 Task: Slide 46 - Milestones.
Action: Mouse moved to (157, 55)
Screenshot: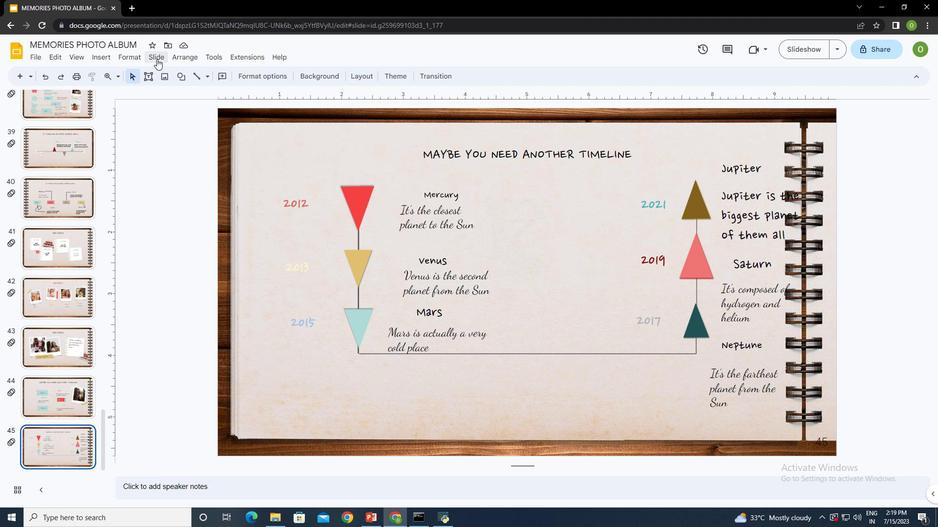 
Action: Mouse pressed left at (157, 55)
Screenshot: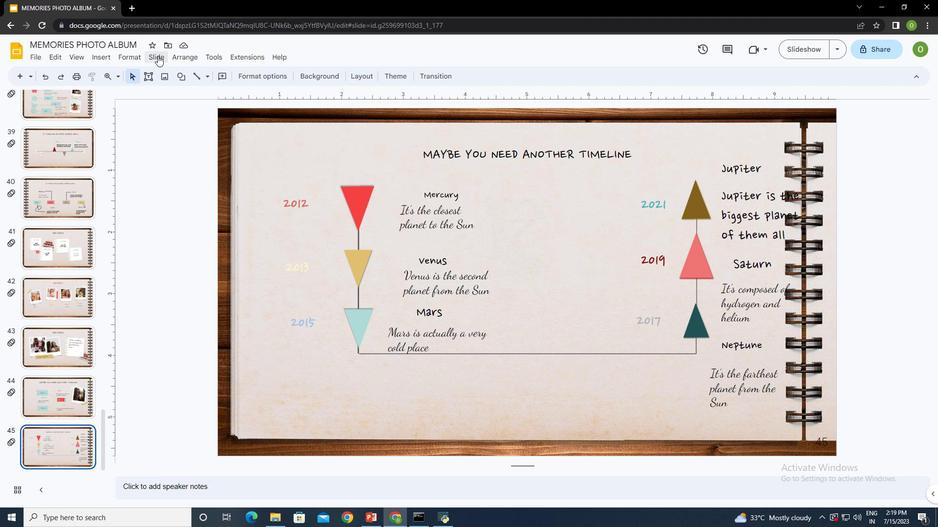 
Action: Mouse moved to (183, 73)
Screenshot: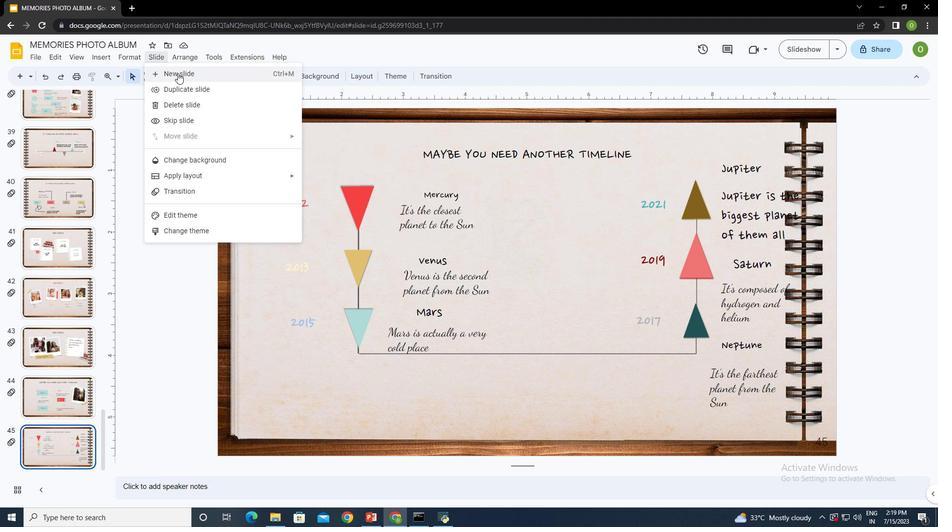 
Action: Mouse pressed left at (183, 73)
Screenshot: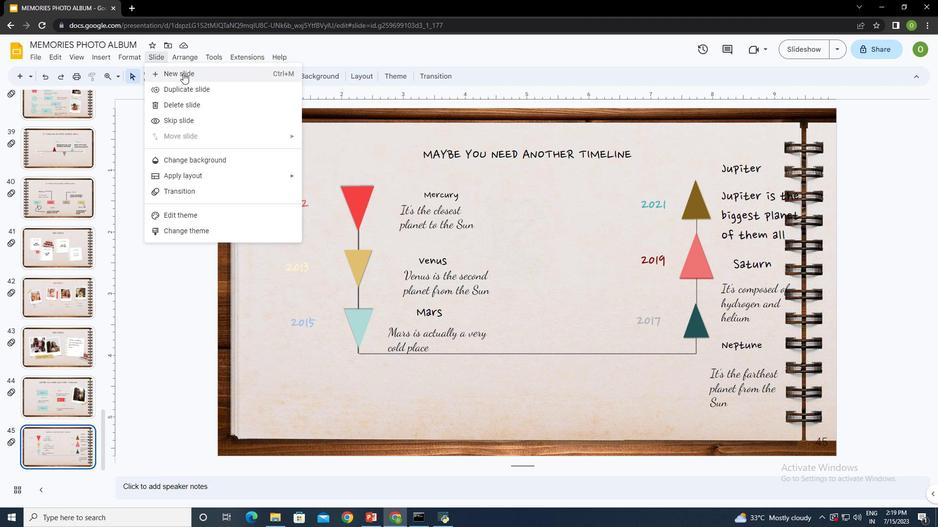 
Action: Mouse moved to (470, 162)
Screenshot: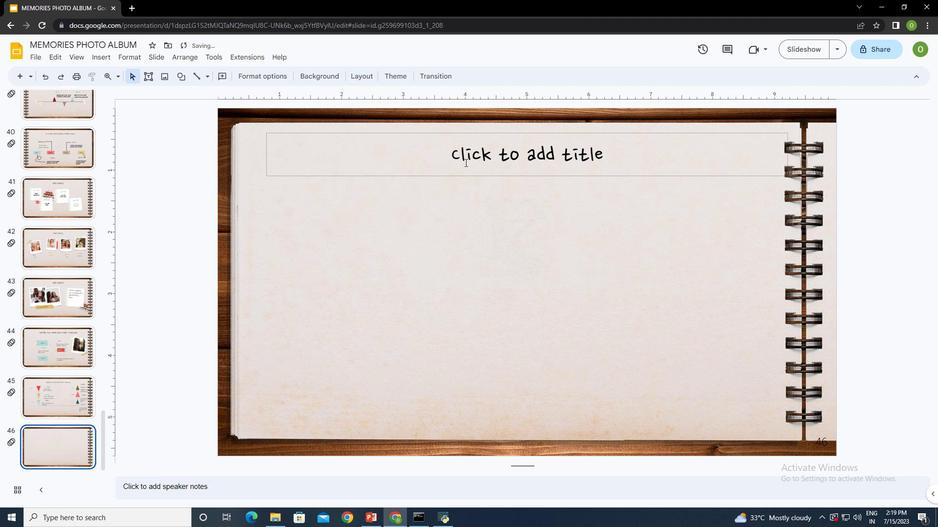 
Action: Mouse pressed left at (470, 162)
Screenshot: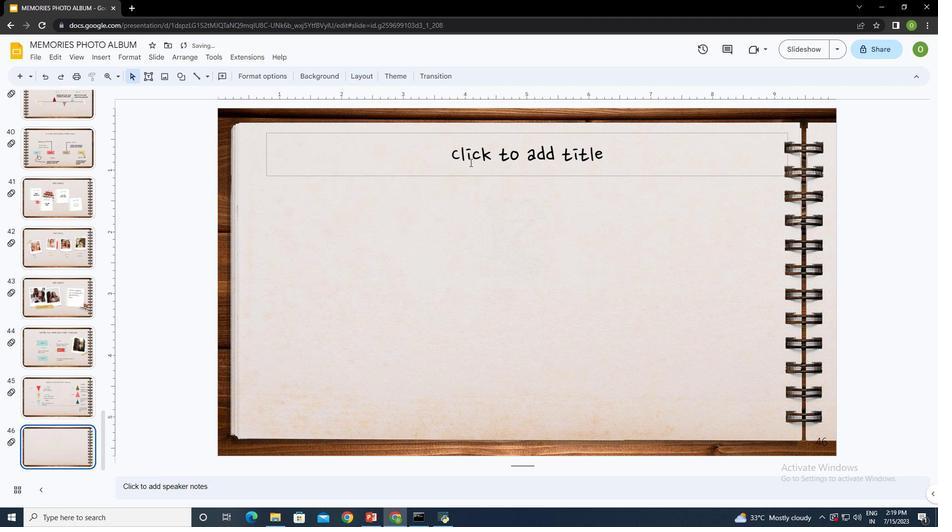 
Action: Key pressed <Key.shift><Key.caps_lock>MILESTONES
Screenshot: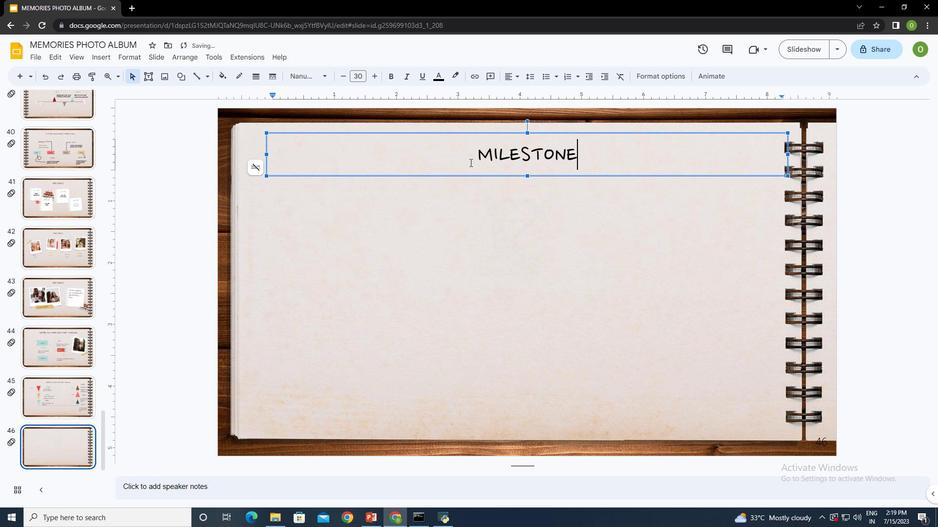 
Action: Mouse moved to (502, 199)
Screenshot: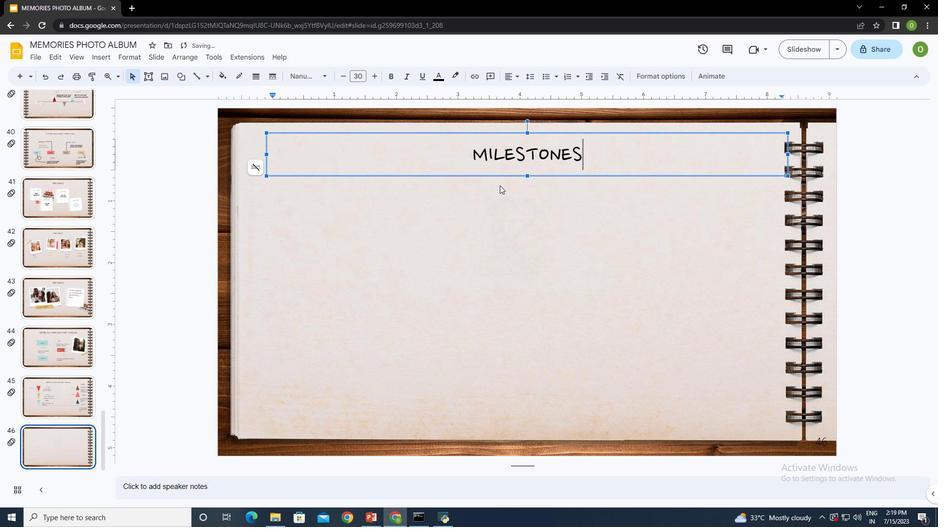 
Action: Mouse pressed left at (502, 199)
Screenshot: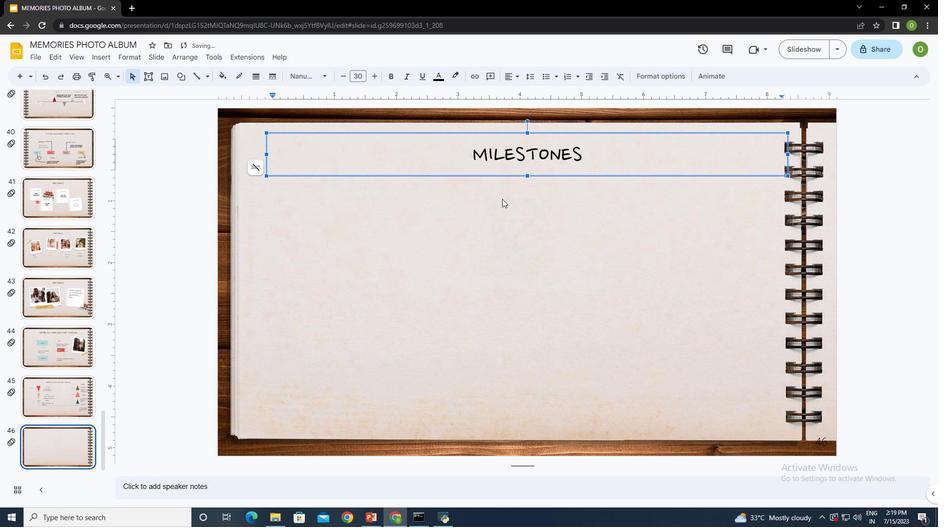 
Action: Mouse moved to (503, 152)
Screenshot: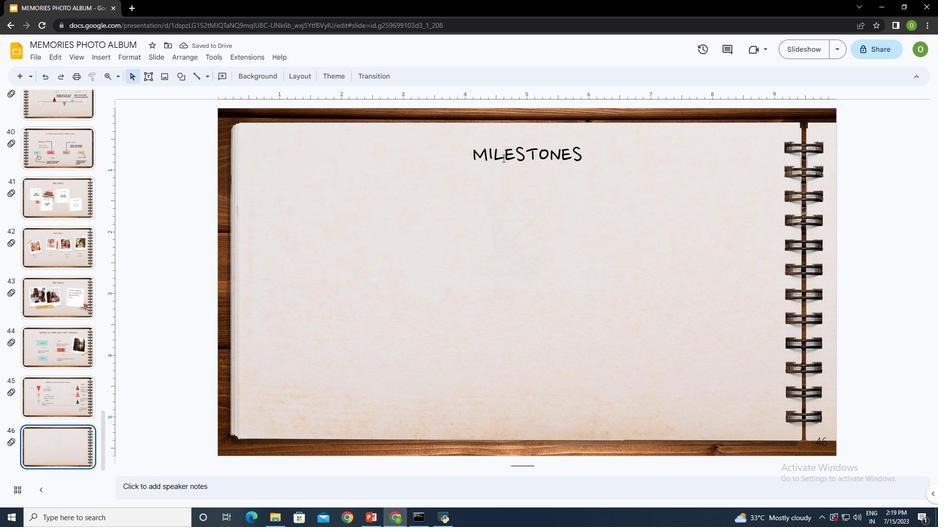 
Action: Mouse pressed left at (503, 152)
Screenshot: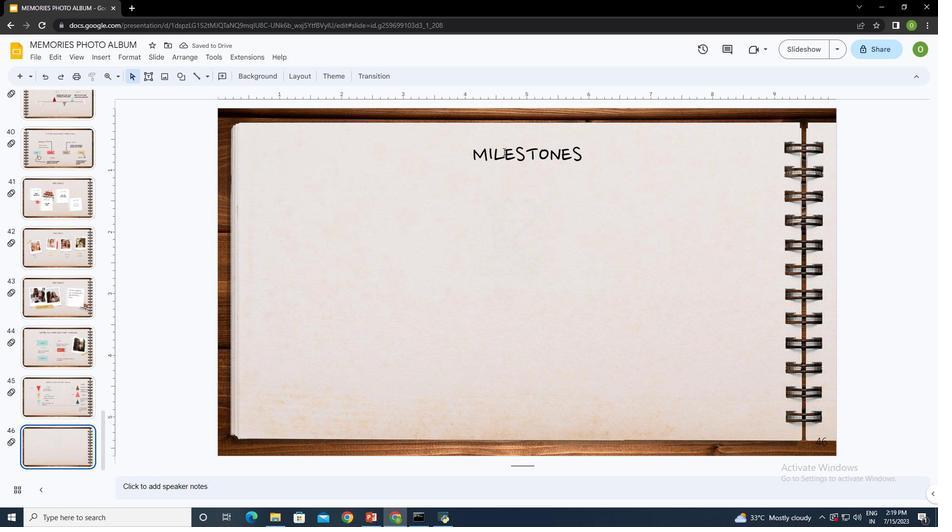 
Action: Mouse moved to (512, 153)
Screenshot: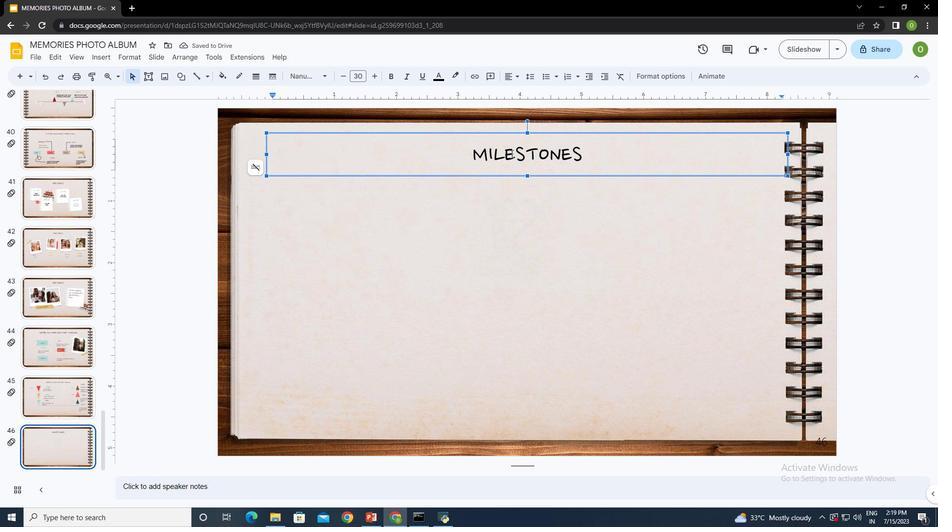 
Action: Mouse pressed left at (512, 153)
Screenshot: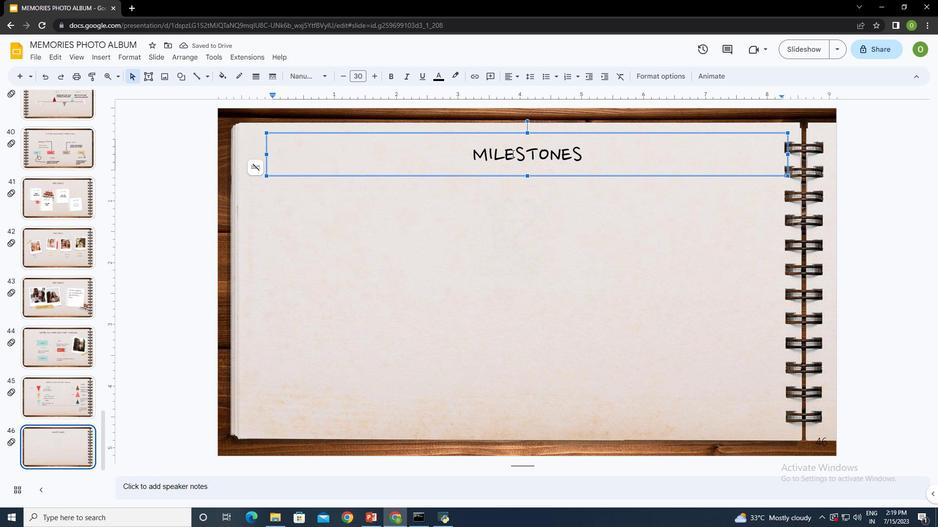 
Action: Mouse moved to (439, 77)
Screenshot: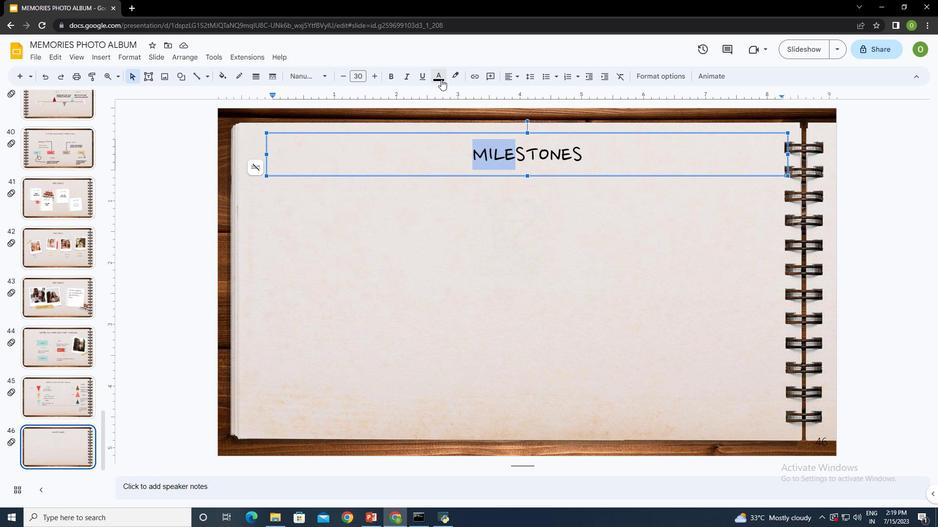 
Action: Mouse pressed left at (439, 77)
Screenshot: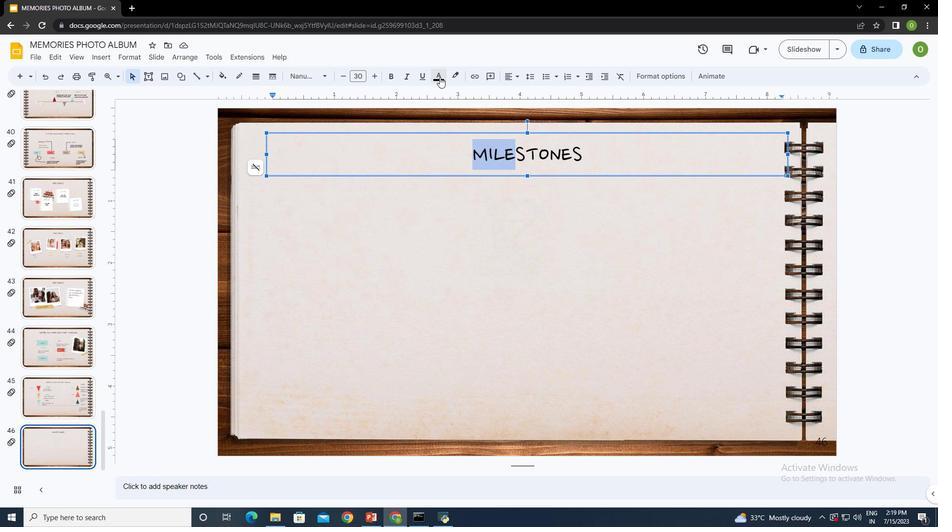 
Action: Mouse moved to (523, 107)
Screenshot: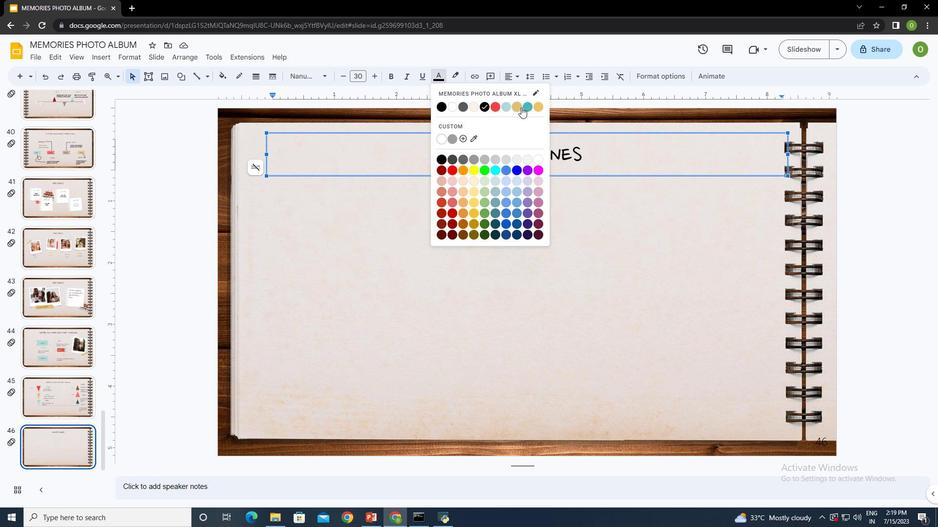 
Action: Mouse pressed left at (523, 107)
Screenshot: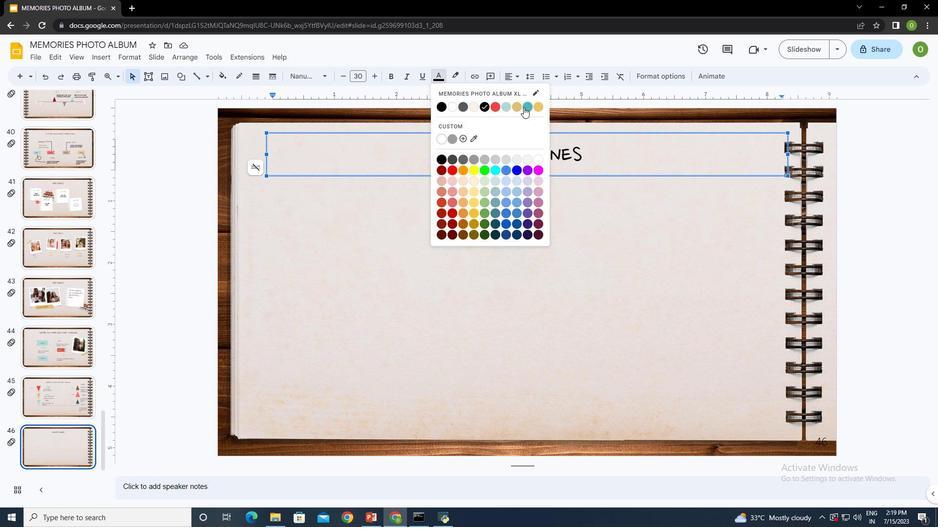 
Action: Mouse moved to (510, 221)
Screenshot: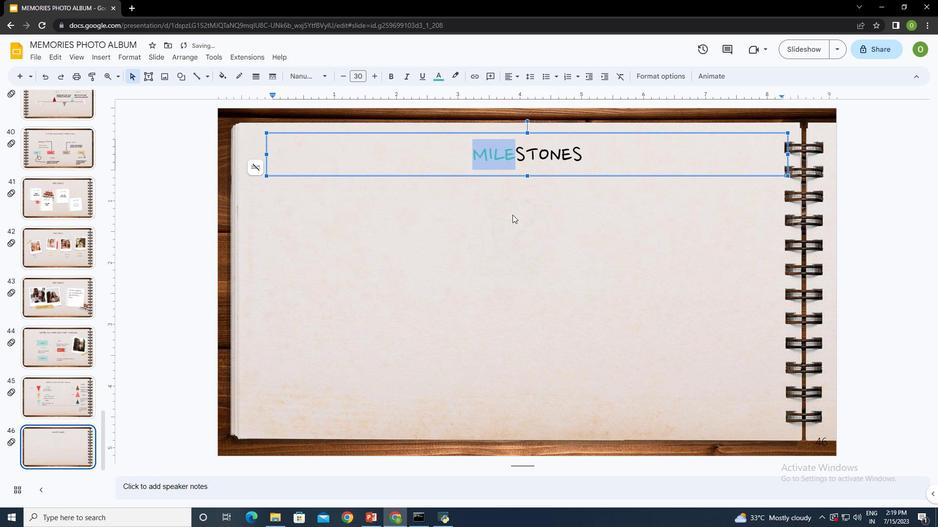 
Action: Mouse pressed left at (510, 221)
Screenshot: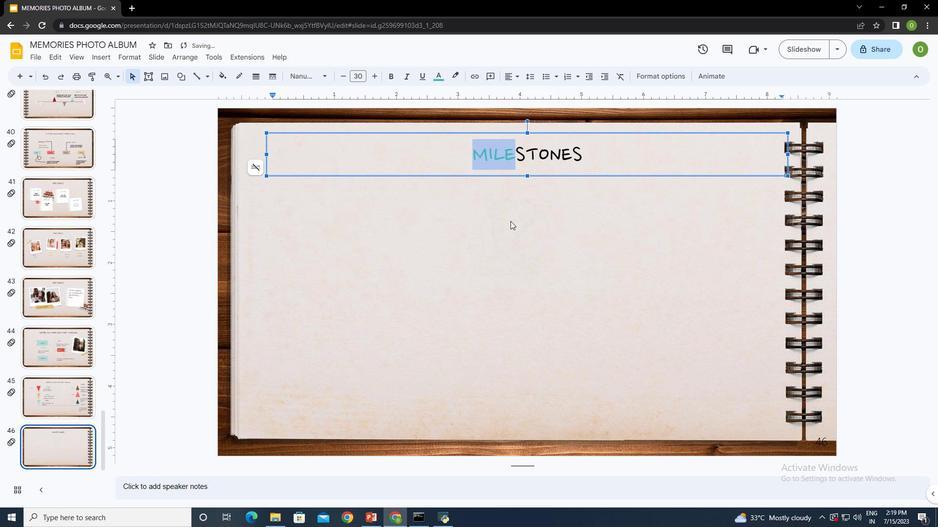 
Action: Mouse moved to (100, 55)
Screenshot: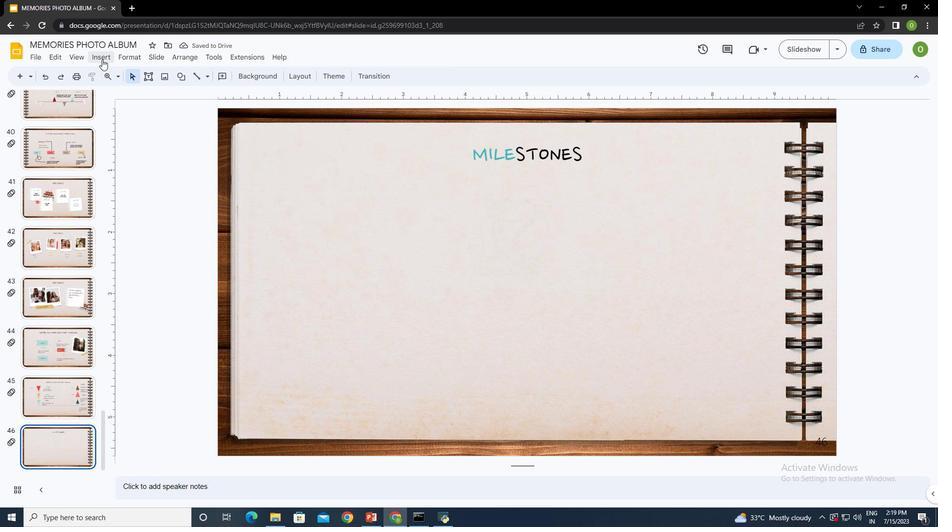 
Action: Mouse pressed left at (100, 55)
Screenshot: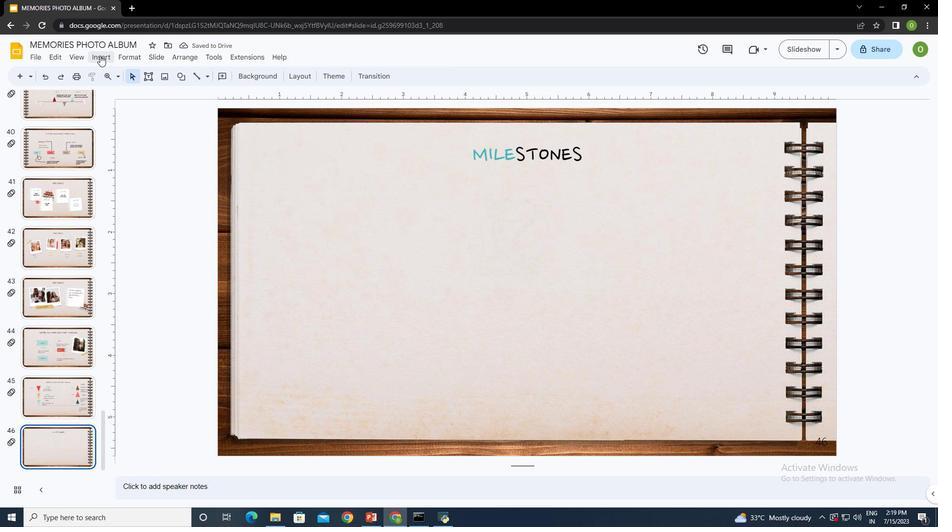 
Action: Mouse moved to (273, 76)
Screenshot: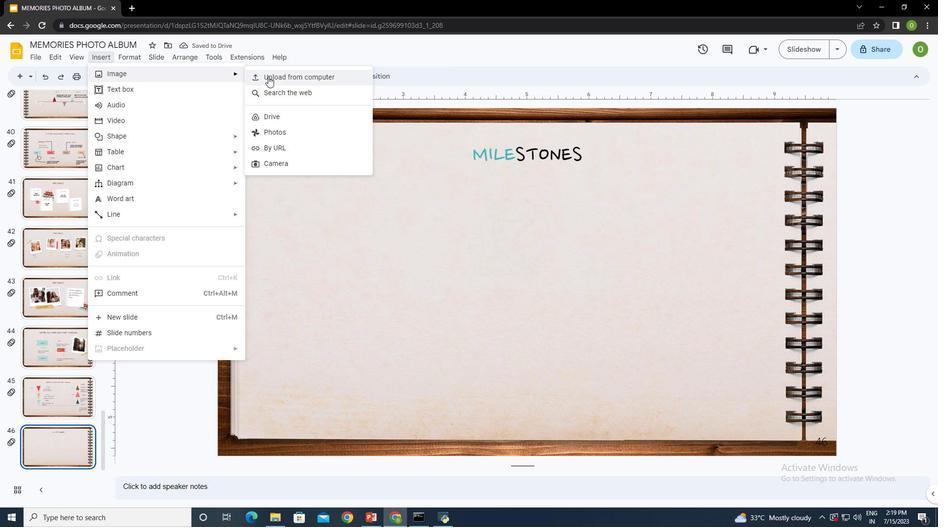 
Action: Mouse pressed left at (273, 76)
Screenshot: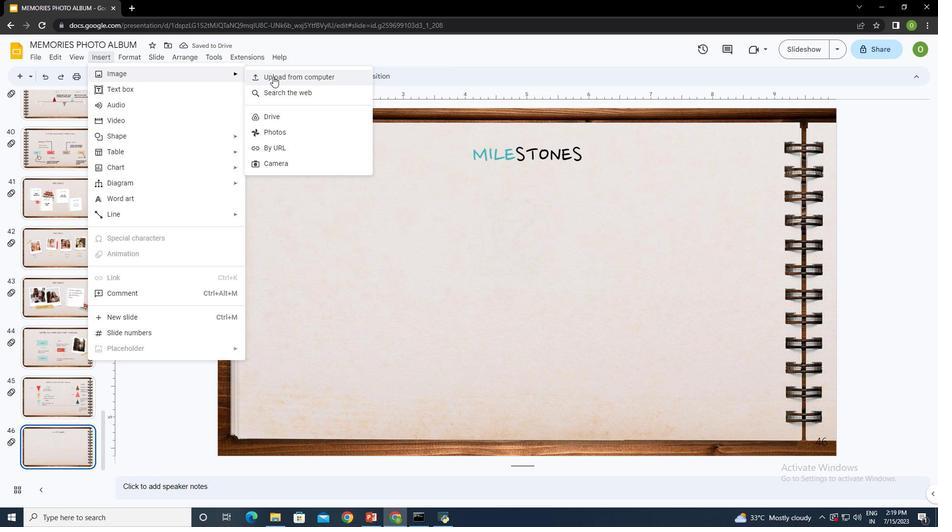 
Action: Mouse moved to (315, 175)
Screenshot: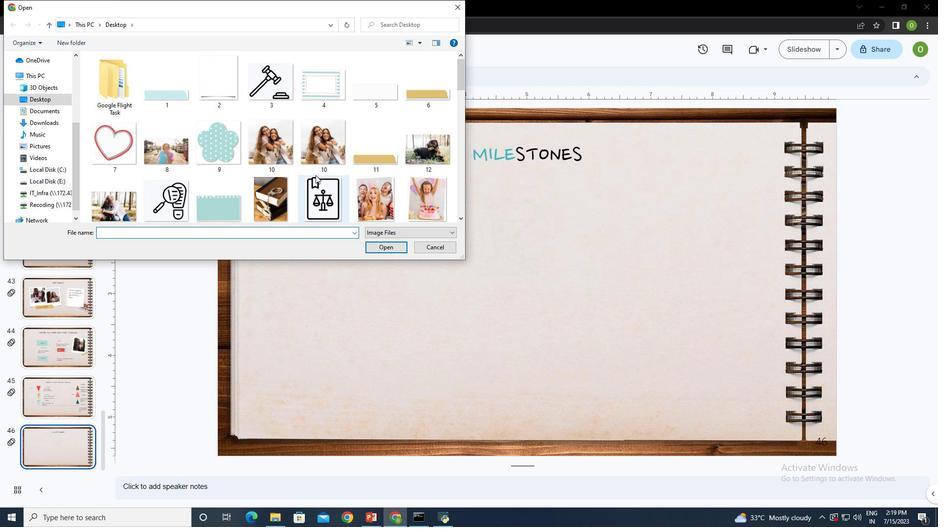
Action: Mouse scrolled (315, 174) with delta (0, 0)
Screenshot: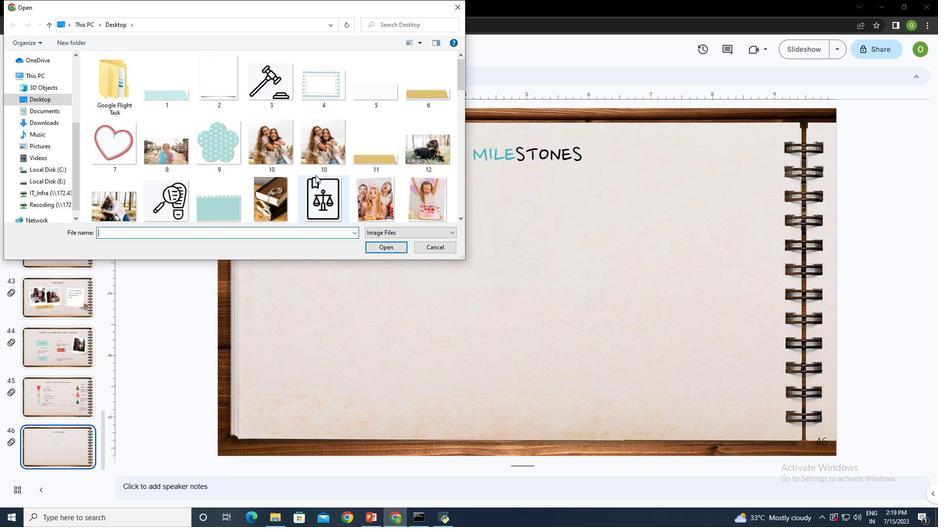 
Action: Mouse scrolled (315, 174) with delta (0, 0)
Screenshot: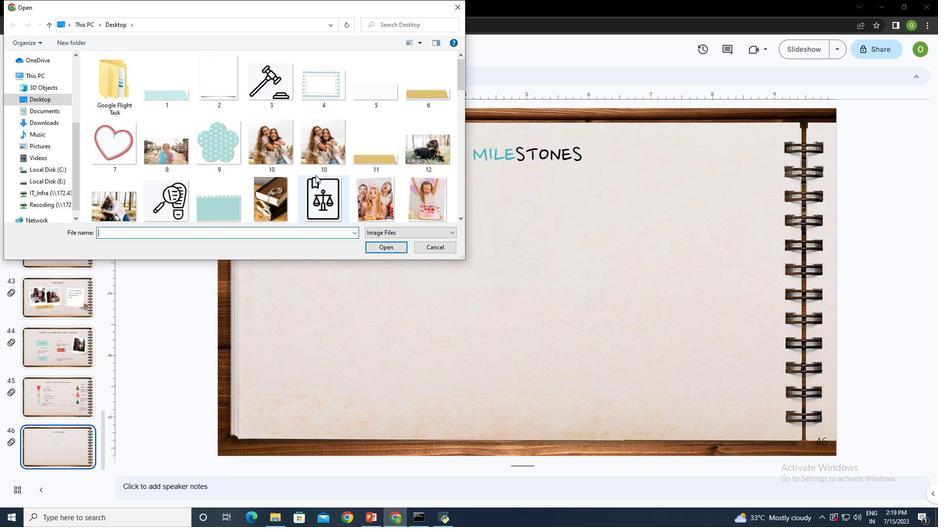 
Action: Mouse scrolled (315, 174) with delta (0, 0)
Screenshot: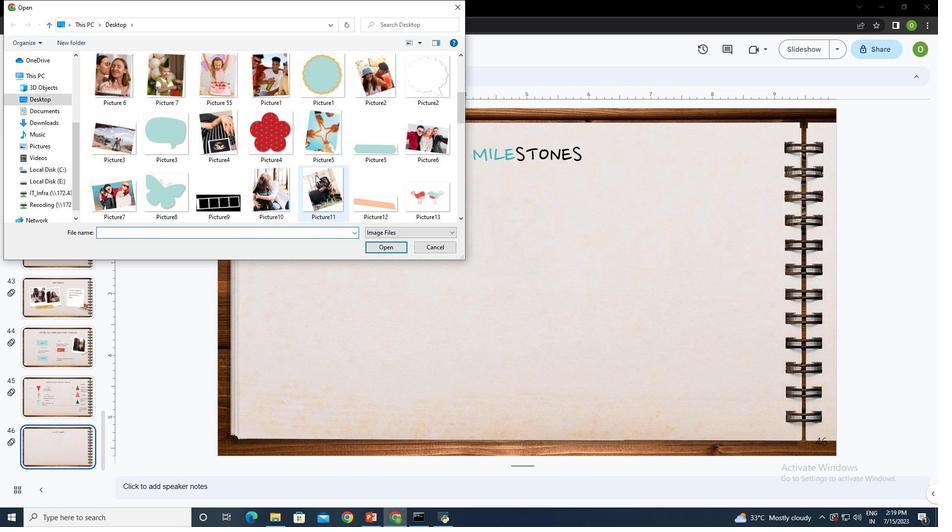 
Action: Mouse scrolled (315, 174) with delta (0, 0)
Screenshot: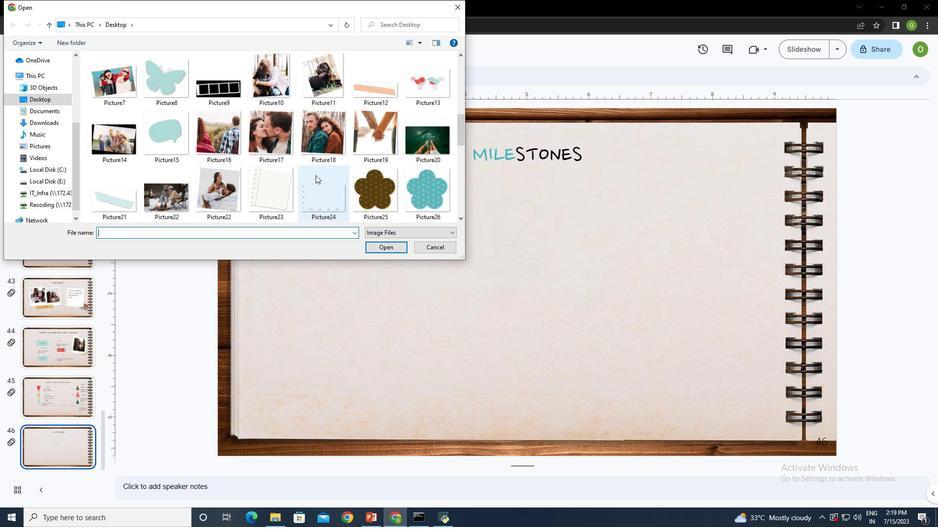 
Action: Mouse scrolled (315, 174) with delta (0, 0)
Screenshot: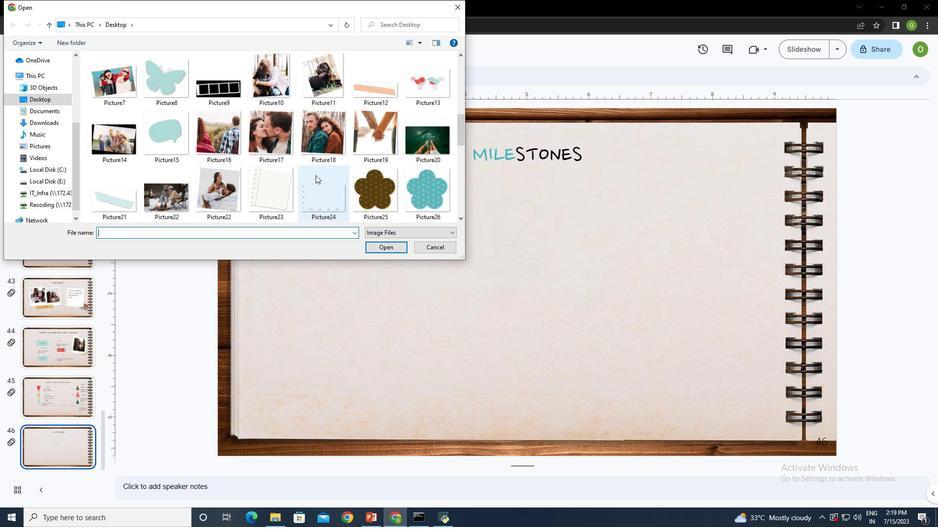 
Action: Mouse scrolled (315, 175) with delta (0, 0)
Screenshot: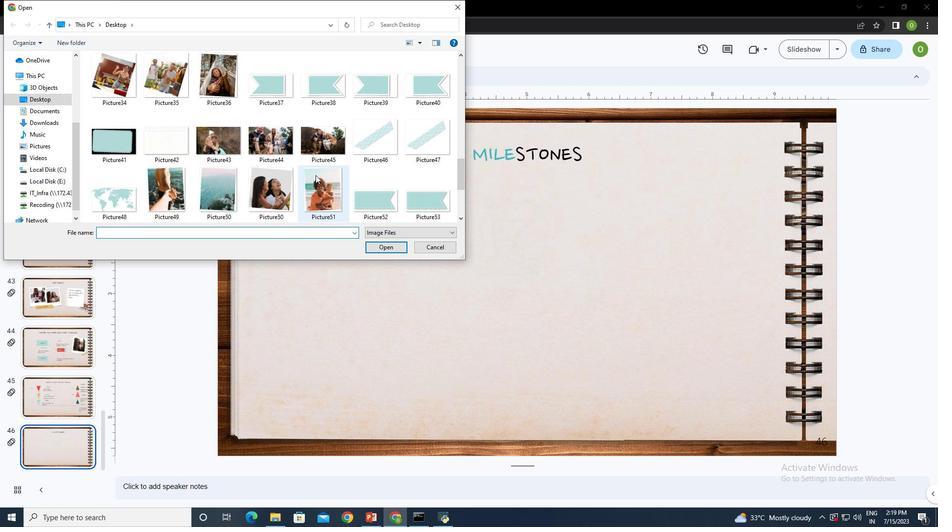 
Action: Mouse scrolled (315, 175) with delta (0, 0)
Screenshot: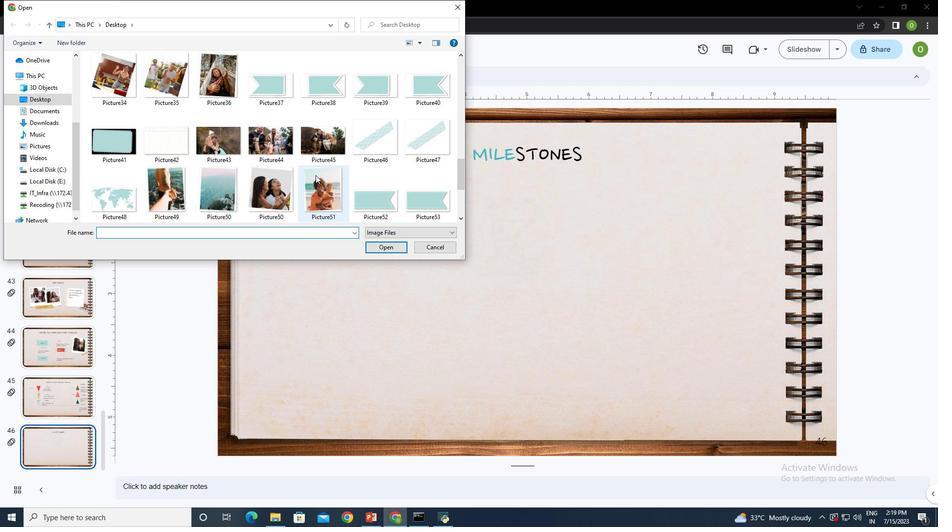 
Action: Mouse scrolled (315, 175) with delta (0, 0)
Screenshot: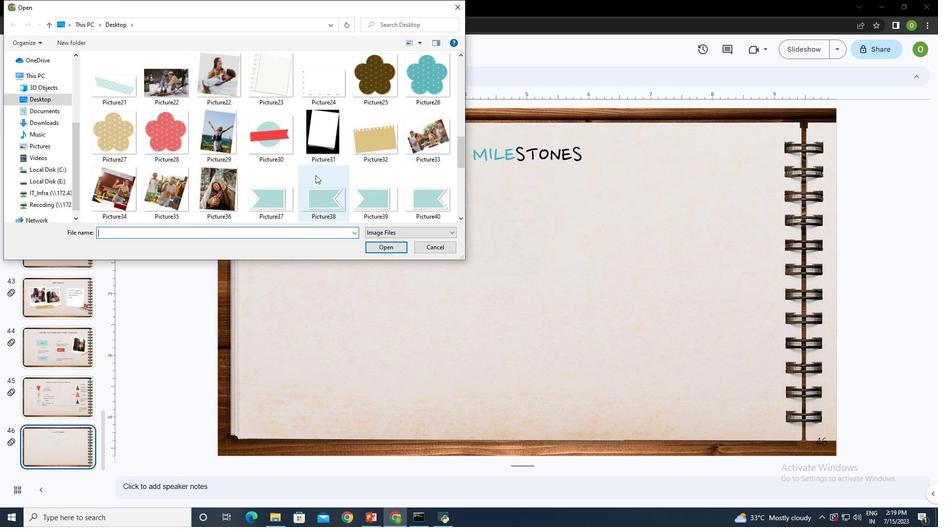 
Action: Mouse moved to (462, 144)
Screenshot: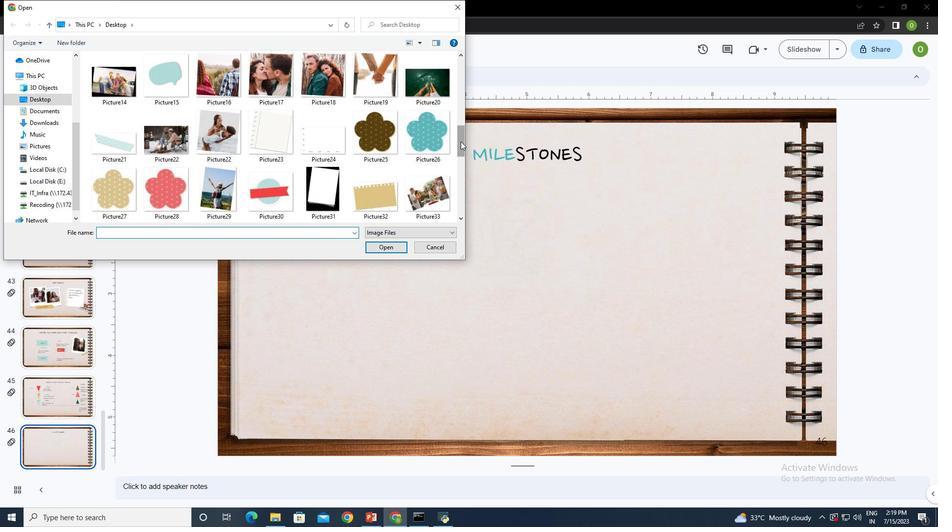 
Action: Mouse pressed left at (462, 144)
Screenshot: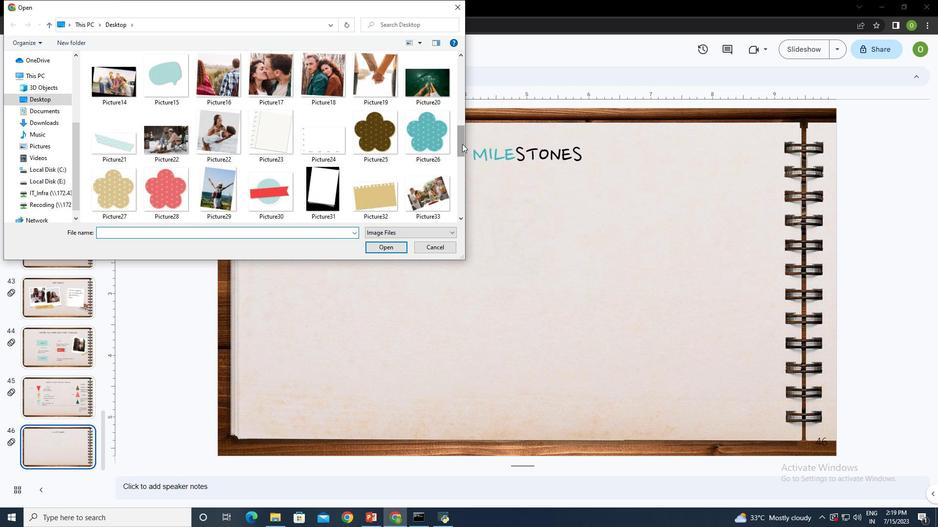
Action: Mouse moved to (216, 114)
Screenshot: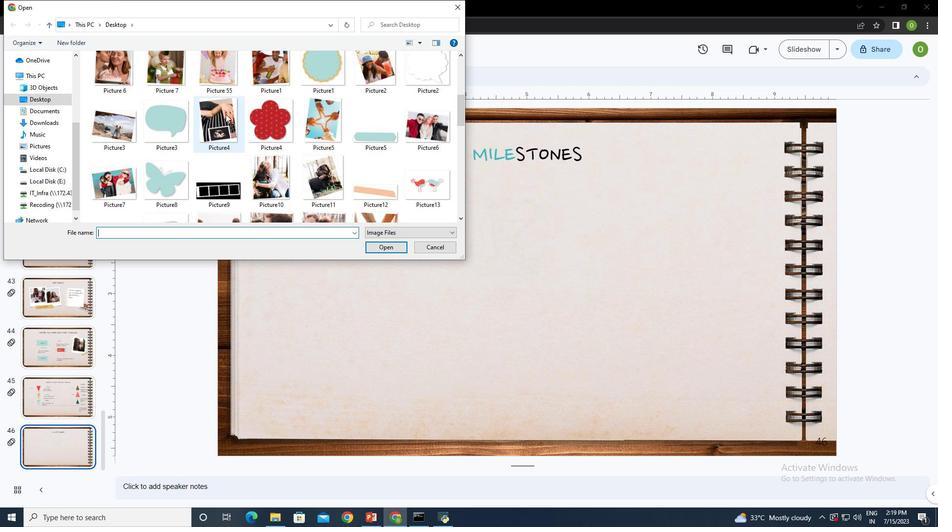 
Action: Mouse pressed left at (216, 114)
Screenshot: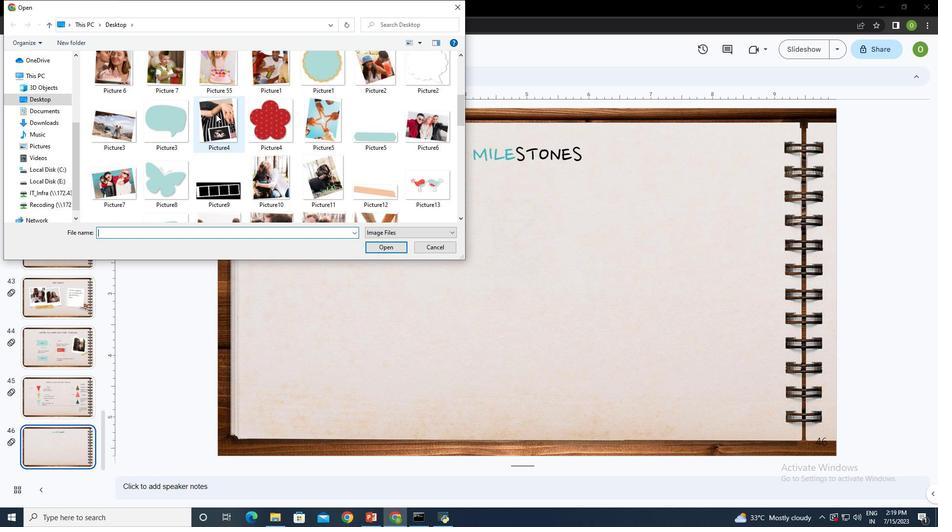 
Action: Mouse moved to (378, 245)
Screenshot: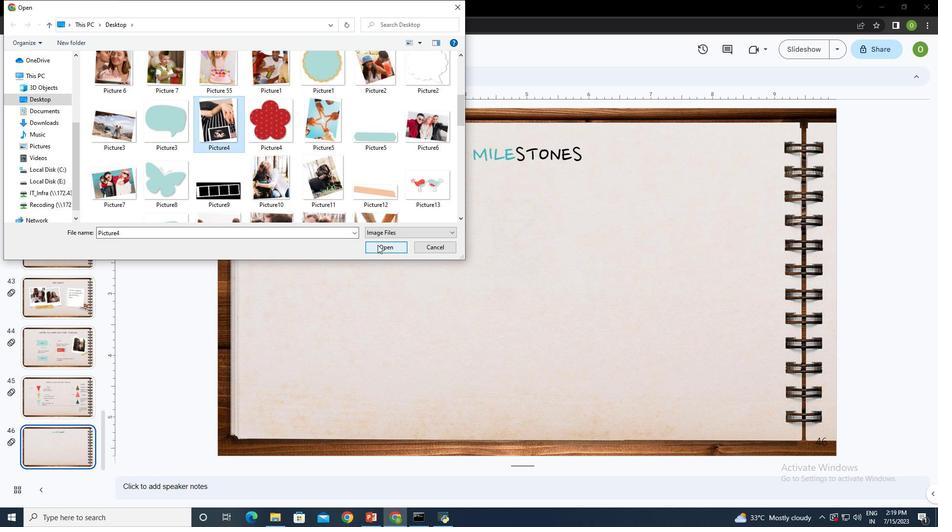 
Action: Mouse pressed left at (378, 245)
Screenshot: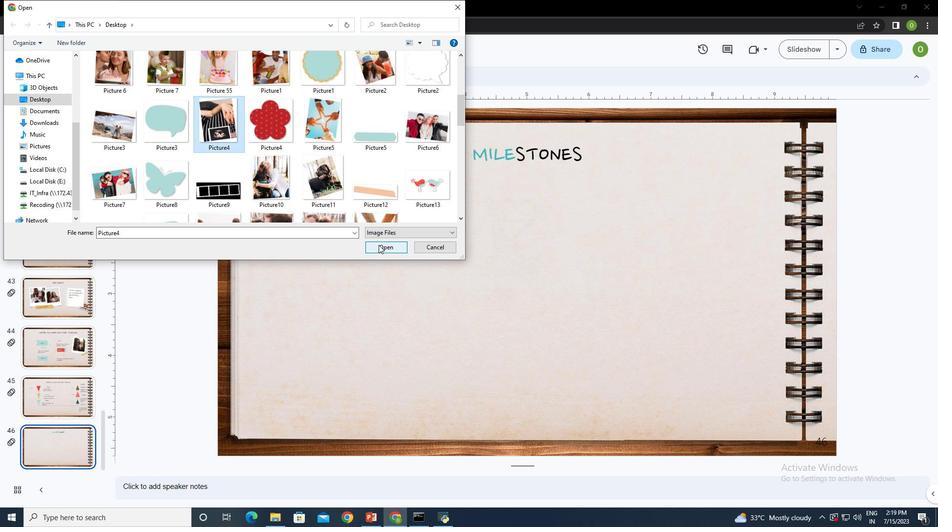 
Action: Mouse moved to (321, 272)
Screenshot: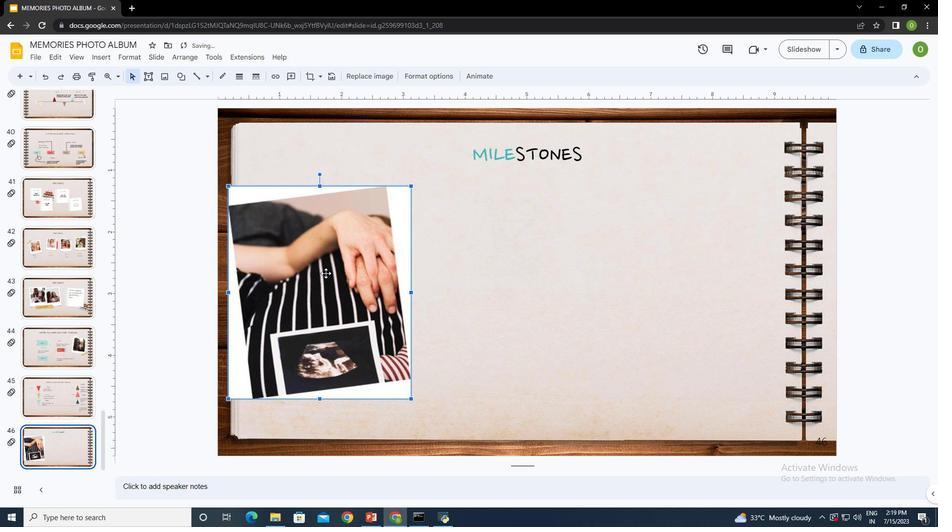 
Action: Mouse pressed left at (321, 272)
Screenshot: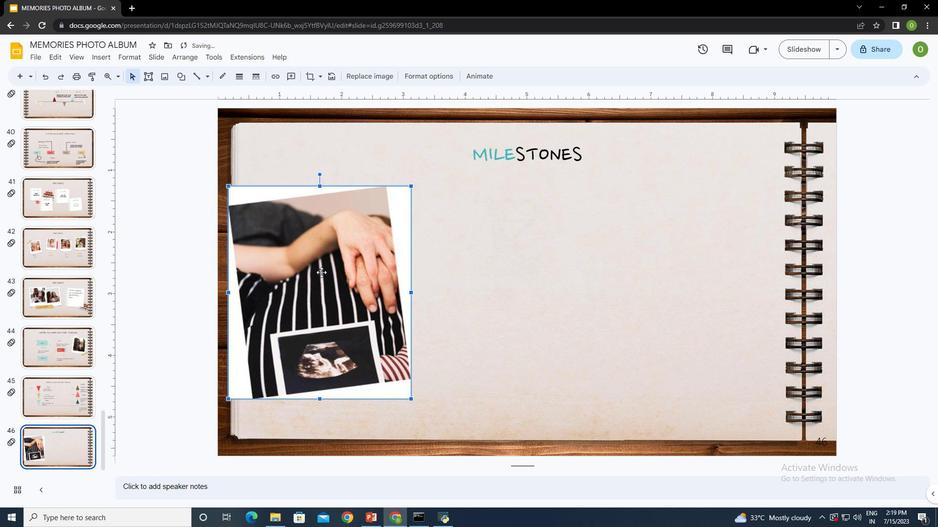 
Action: Mouse moved to (451, 398)
Screenshot: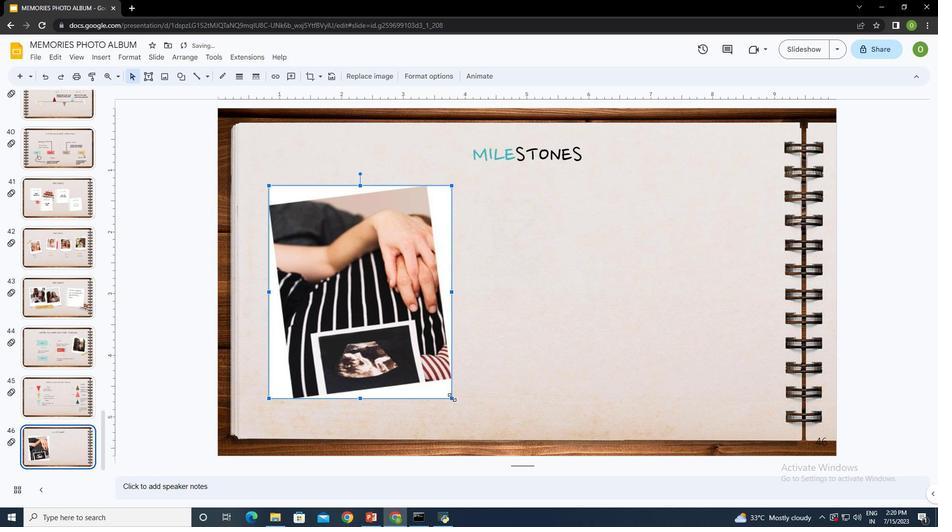 
Action: Mouse pressed left at (451, 398)
Screenshot: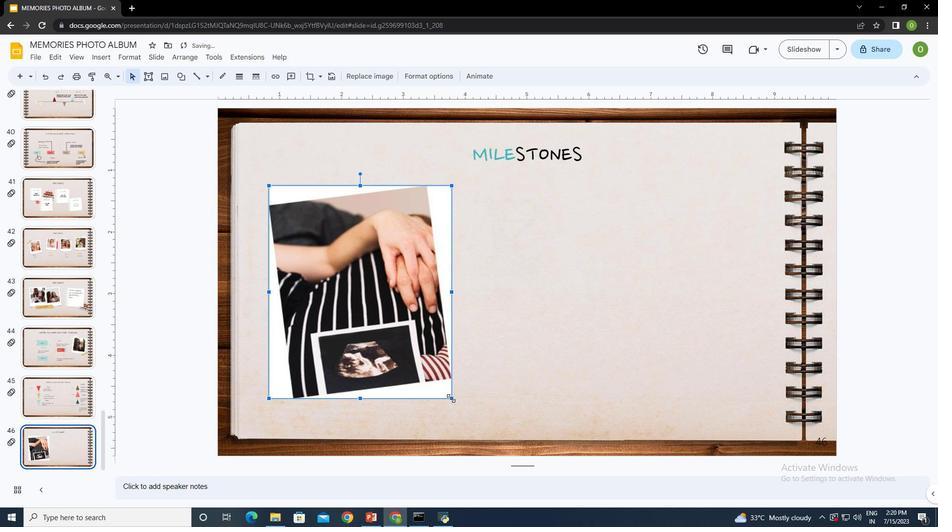 
Action: Mouse moved to (364, 270)
Screenshot: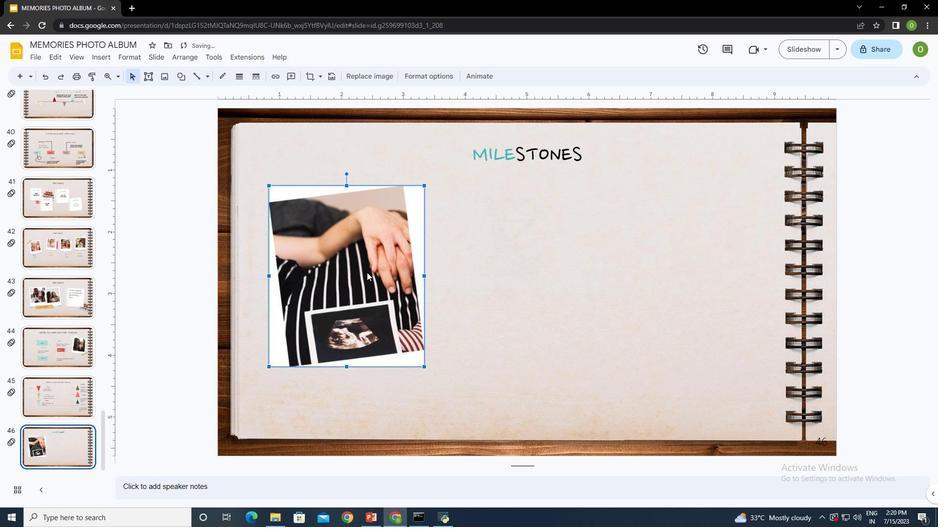 
Action: Mouse pressed left at (364, 270)
Screenshot: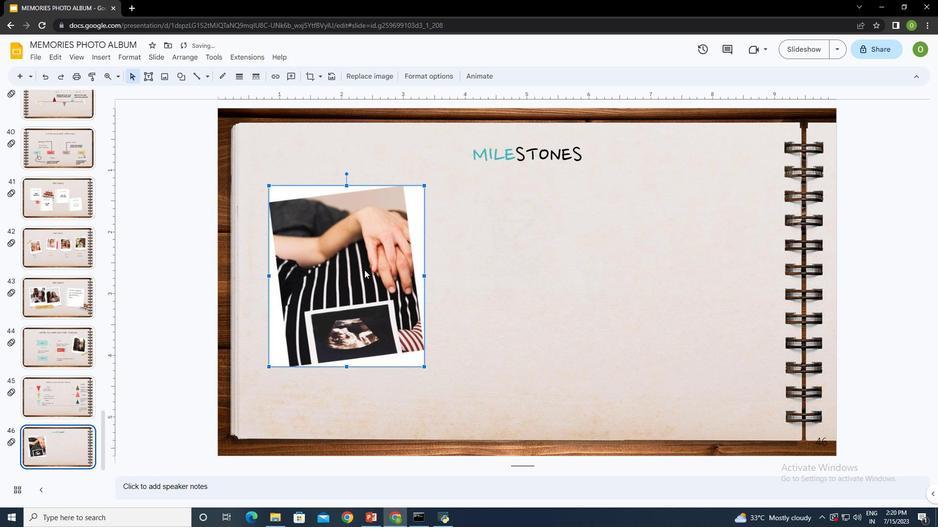 
Action: Mouse moved to (435, 372)
Screenshot: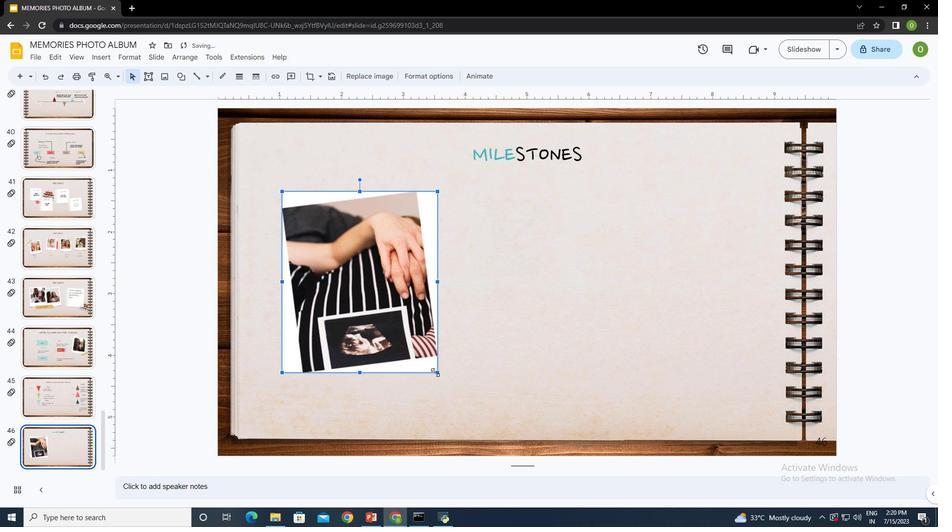 
Action: Mouse pressed left at (435, 372)
Screenshot: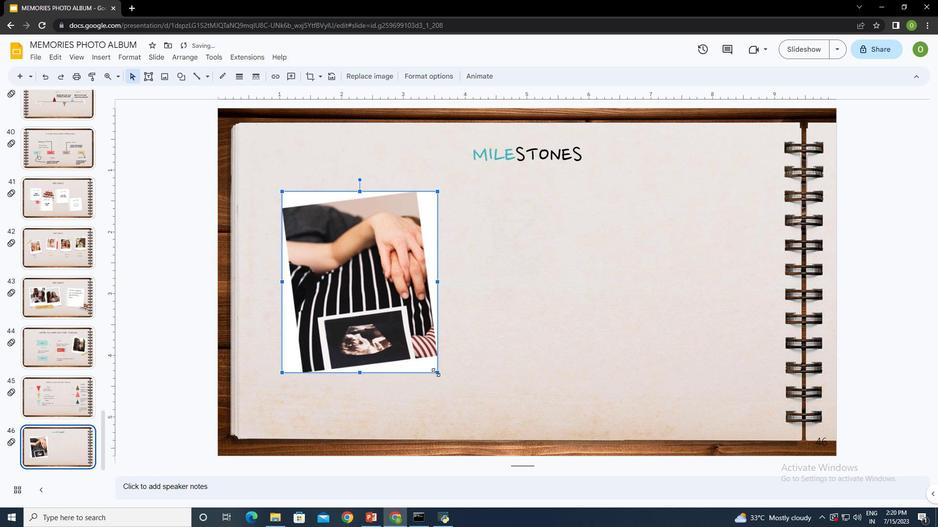 
Action: Mouse moved to (471, 273)
Screenshot: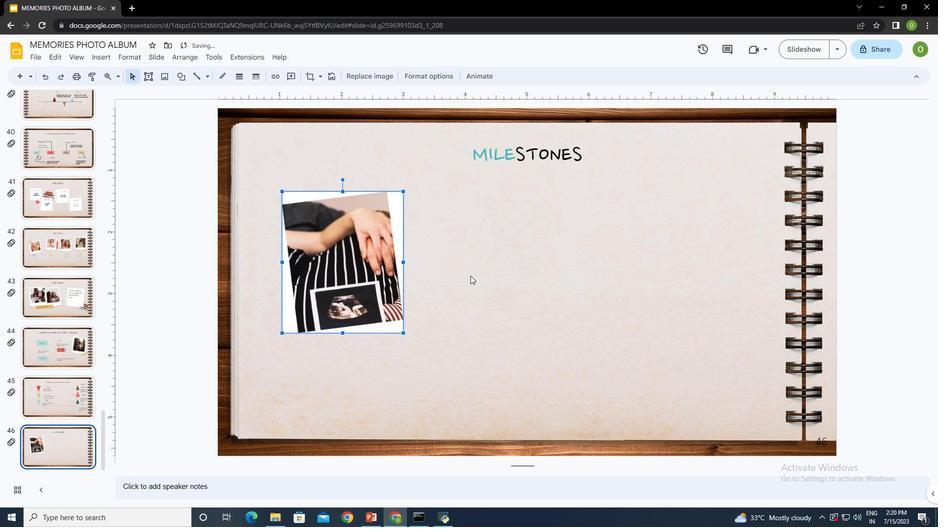 
Action: Mouse pressed left at (471, 273)
Screenshot: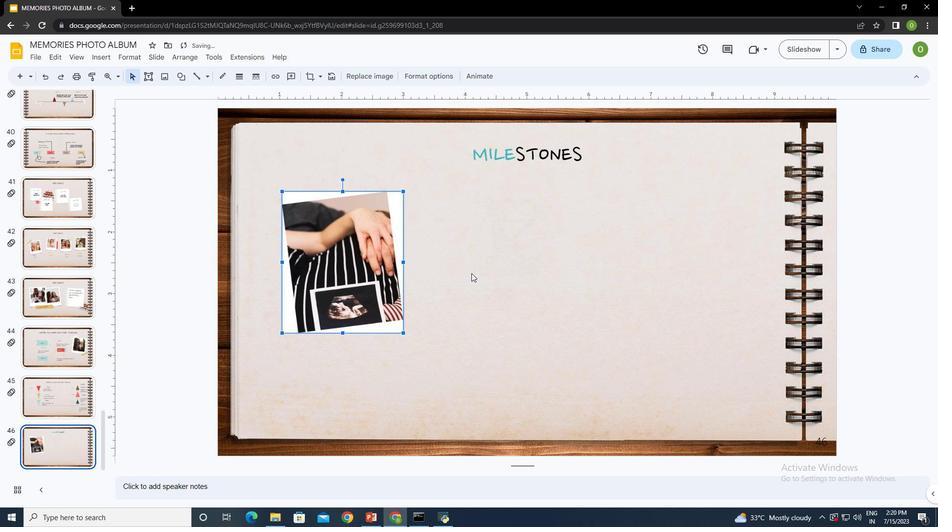 
Action: Mouse moved to (100, 55)
Screenshot: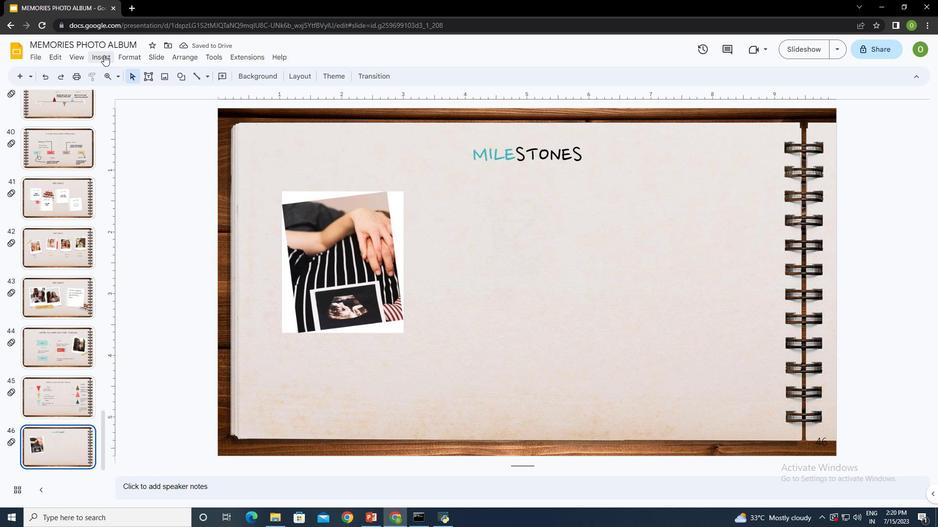 
Action: Mouse pressed left at (100, 55)
Screenshot: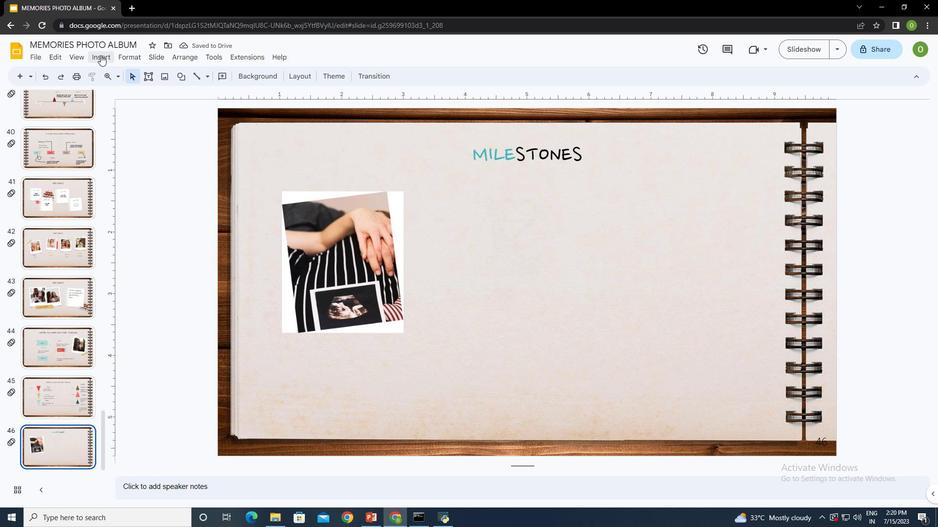 
Action: Mouse moved to (289, 78)
Screenshot: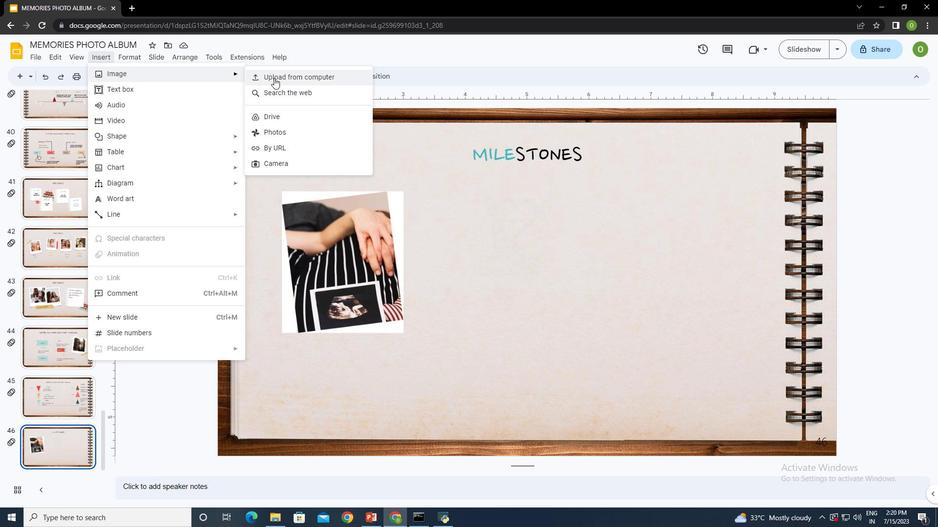 
Action: Mouse pressed left at (289, 78)
Screenshot: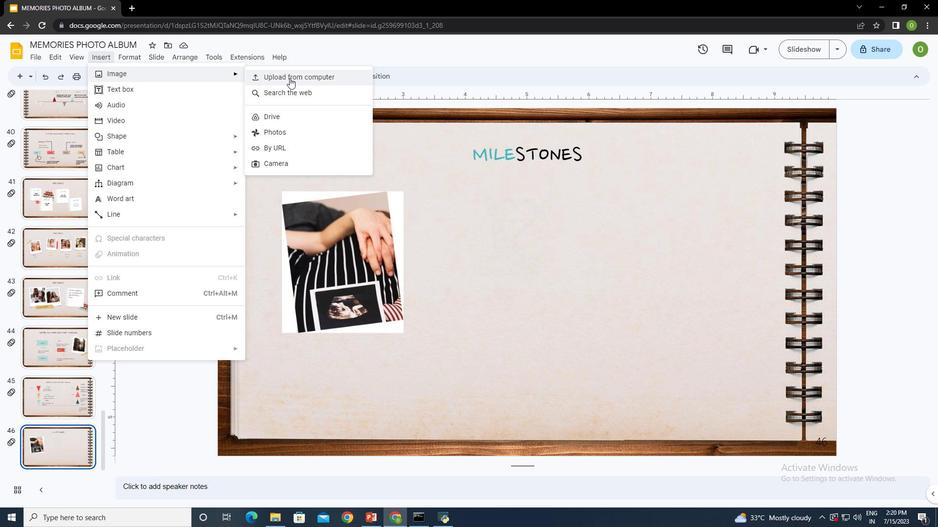 
Action: Mouse moved to (461, 82)
Screenshot: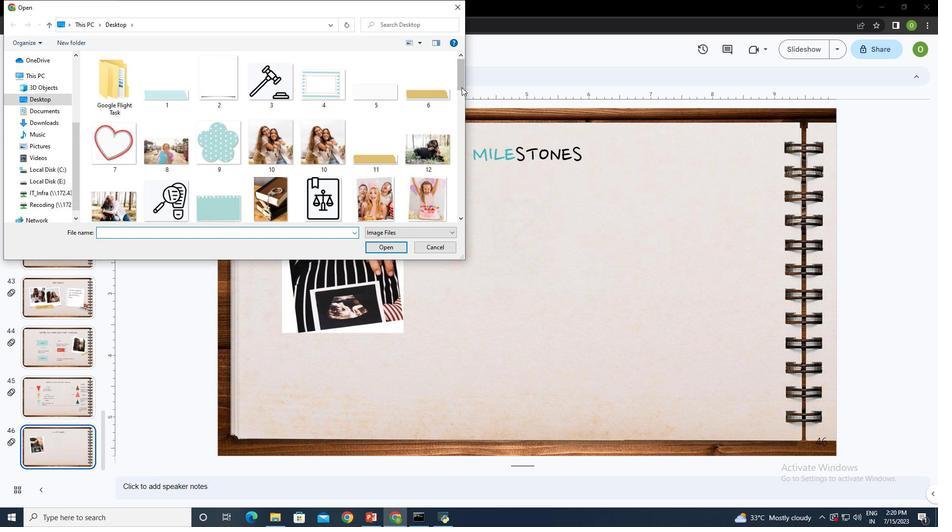 
Action: Mouse pressed left at (461, 82)
Screenshot: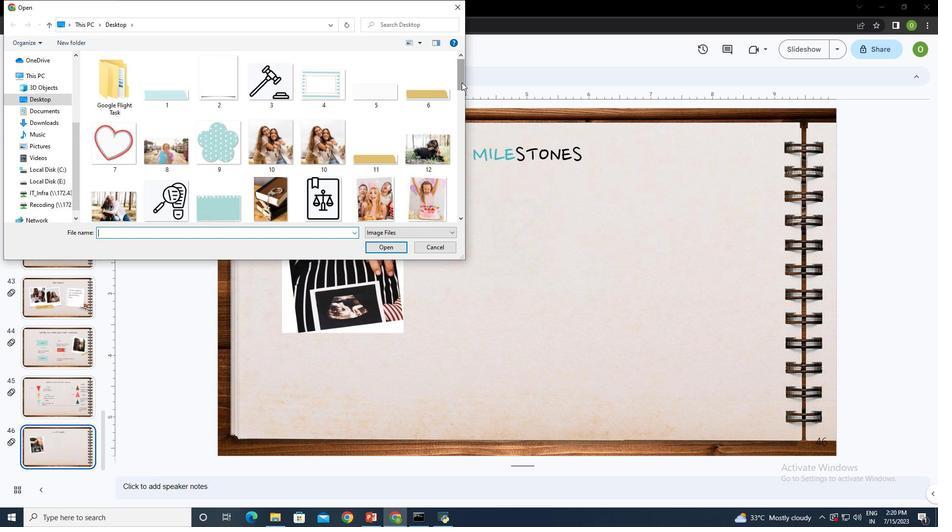
Action: Mouse moved to (367, 131)
Screenshot: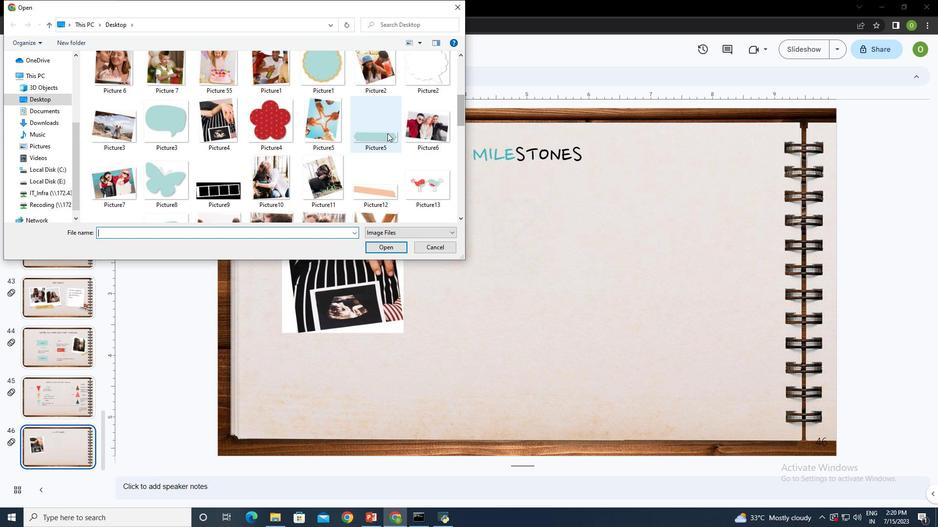 
Action: Mouse pressed left at (367, 131)
Screenshot: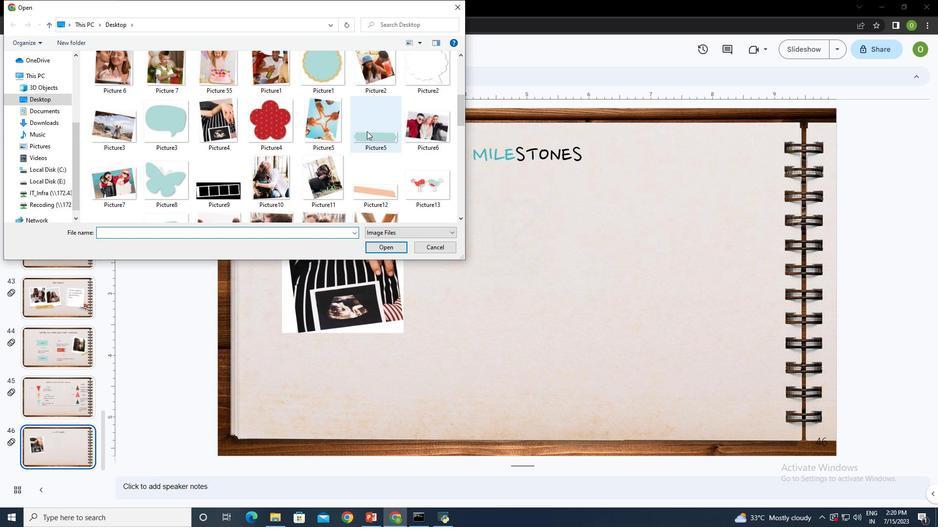 
Action: Mouse moved to (395, 248)
Screenshot: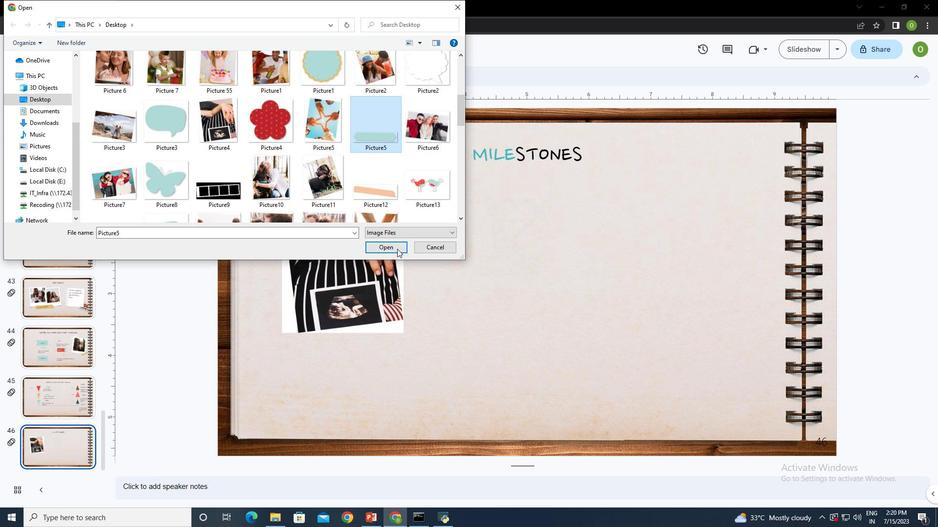 
Action: Mouse pressed left at (395, 248)
Screenshot: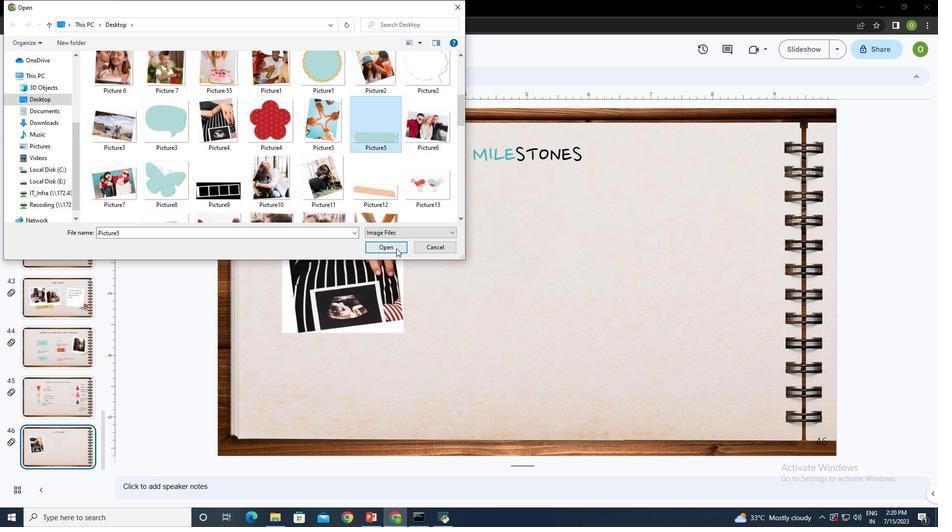 
Action: Mouse moved to (519, 208)
Screenshot: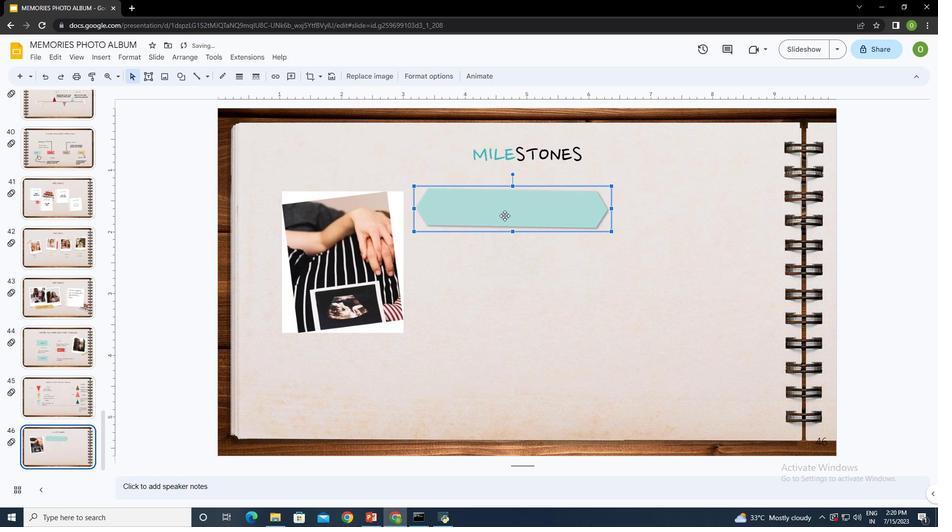 
Action: Mouse pressed left at (519, 208)
Screenshot: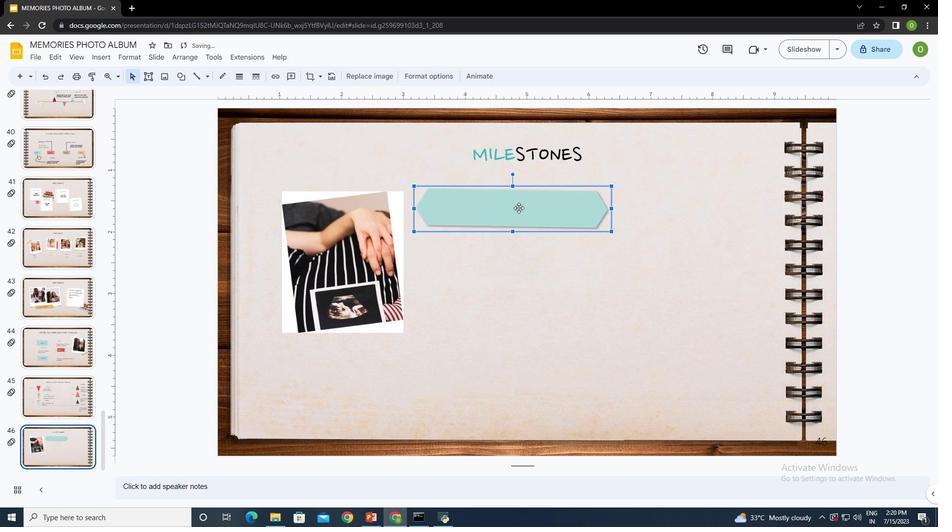 
Action: Mouse moved to (331, 161)
Screenshot: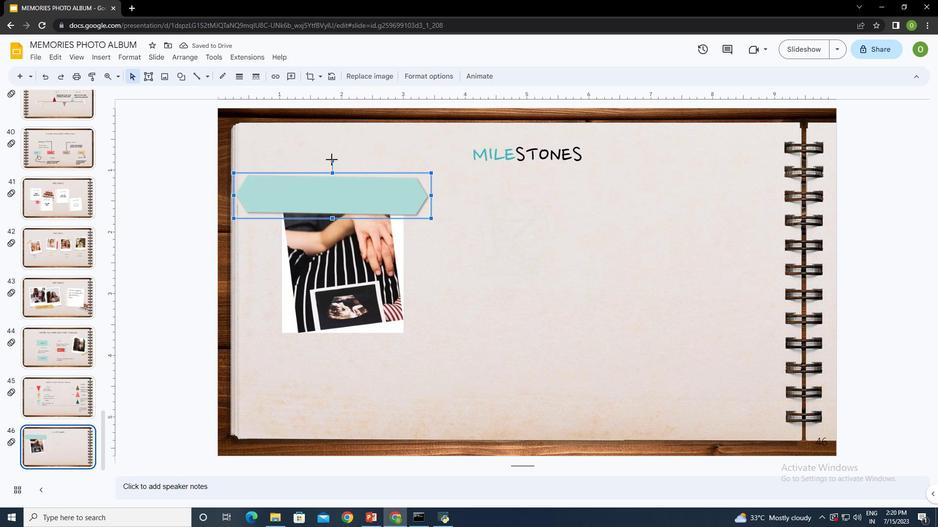 
Action: Mouse pressed left at (331, 161)
Screenshot: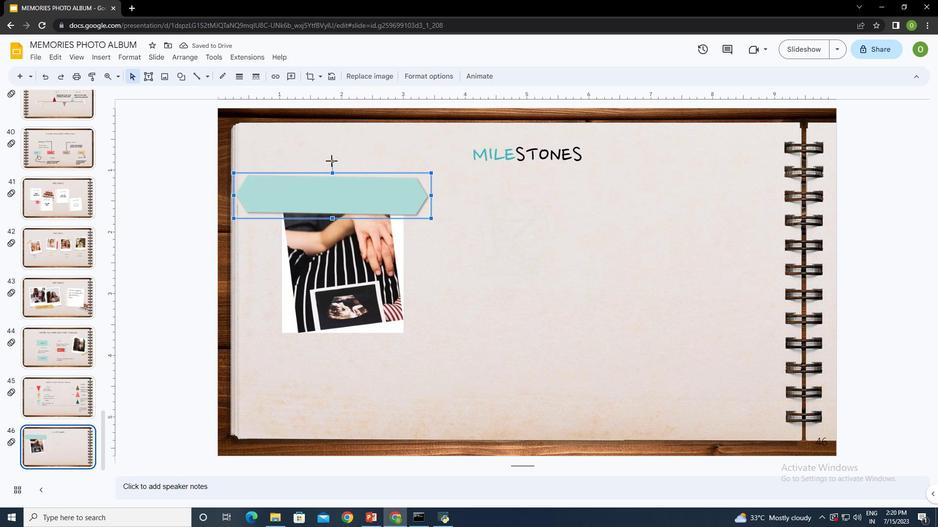 
Action: Mouse moved to (423, 146)
Screenshot: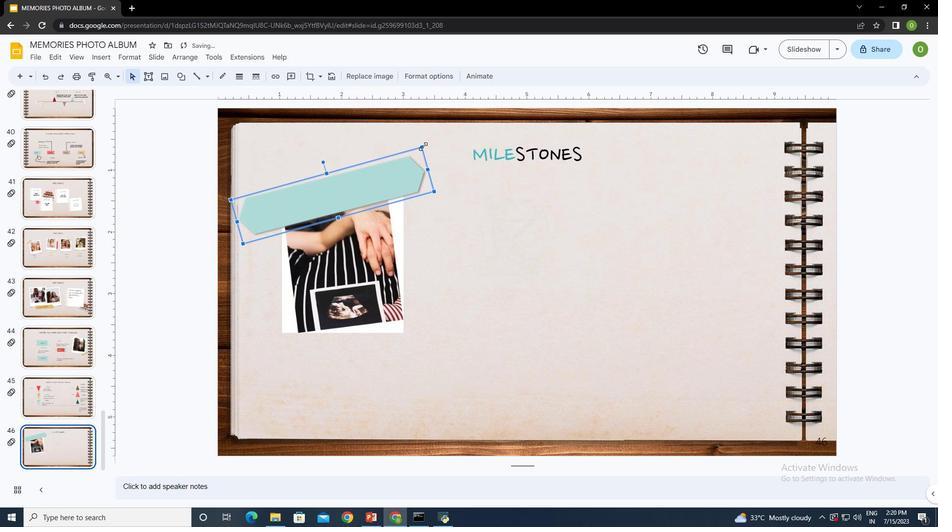 
Action: Mouse pressed left at (423, 146)
Screenshot: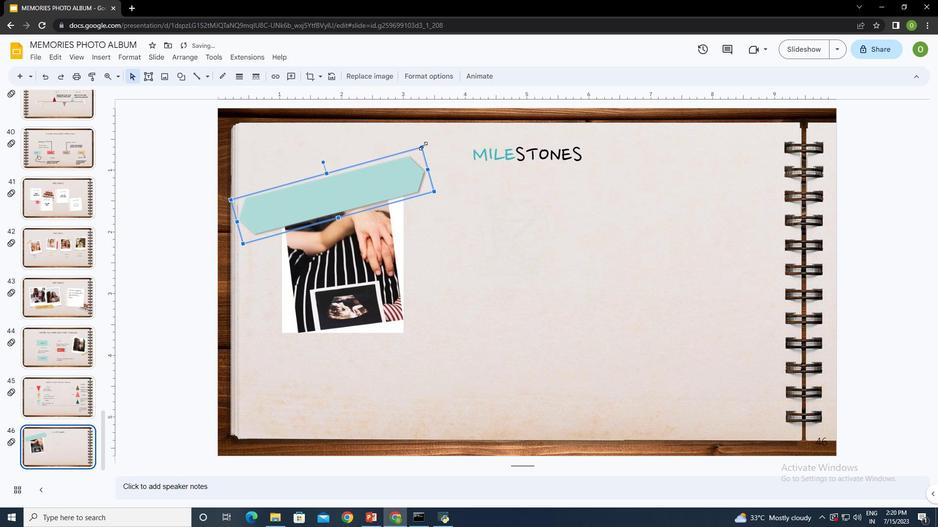 
Action: Mouse moved to (313, 200)
Screenshot: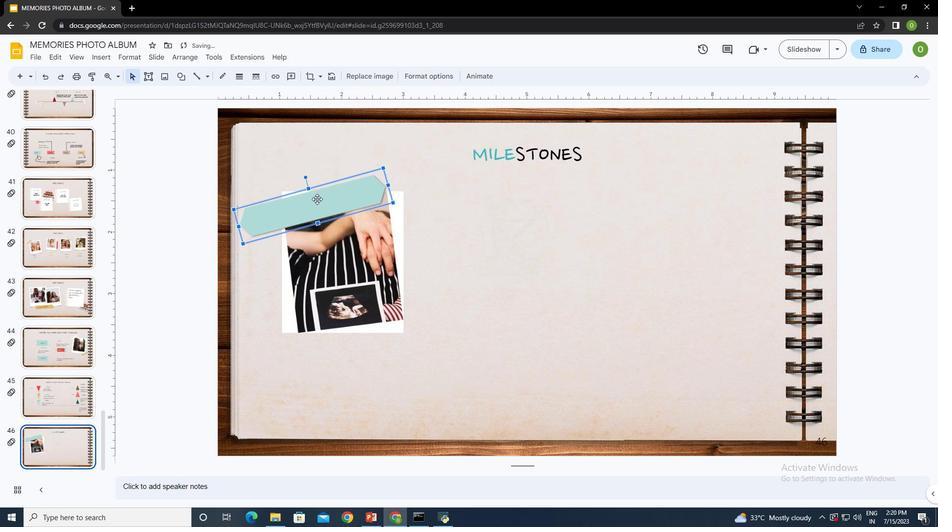 
Action: Mouse pressed left at (313, 200)
Screenshot: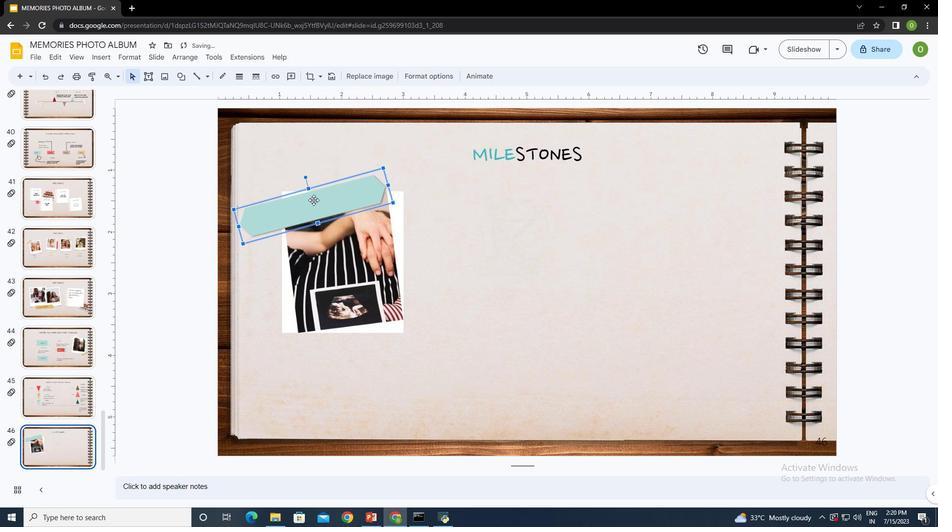 
Action: Mouse moved to (354, 200)
Screenshot: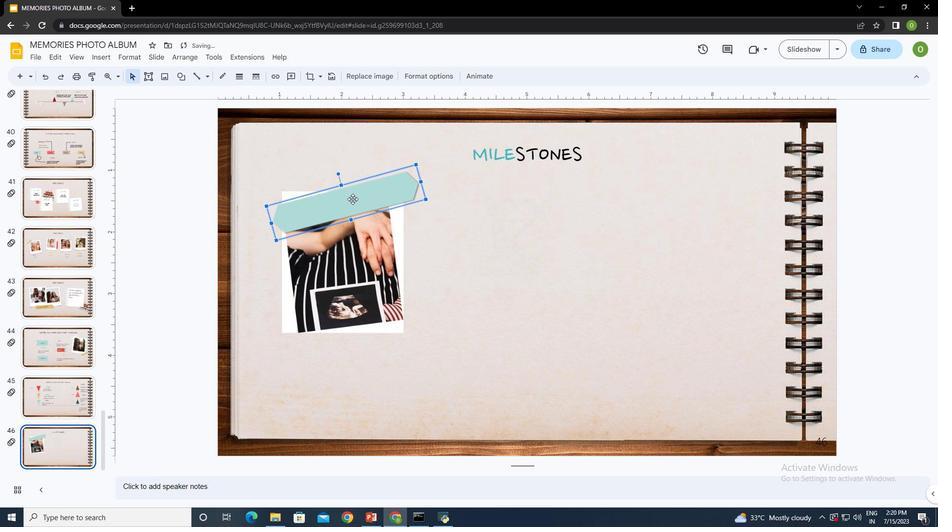 
Action: Mouse pressed left at (354, 200)
Screenshot: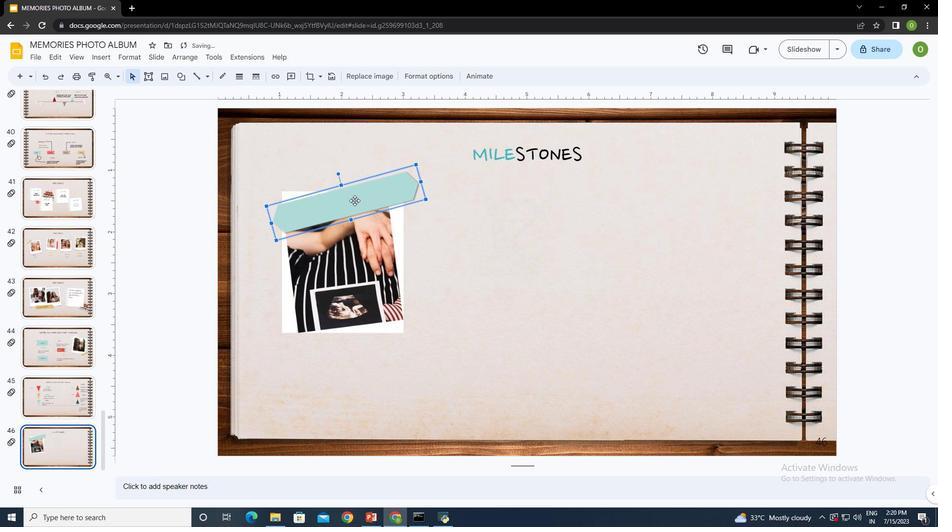 
Action: Mouse moved to (421, 176)
Screenshot: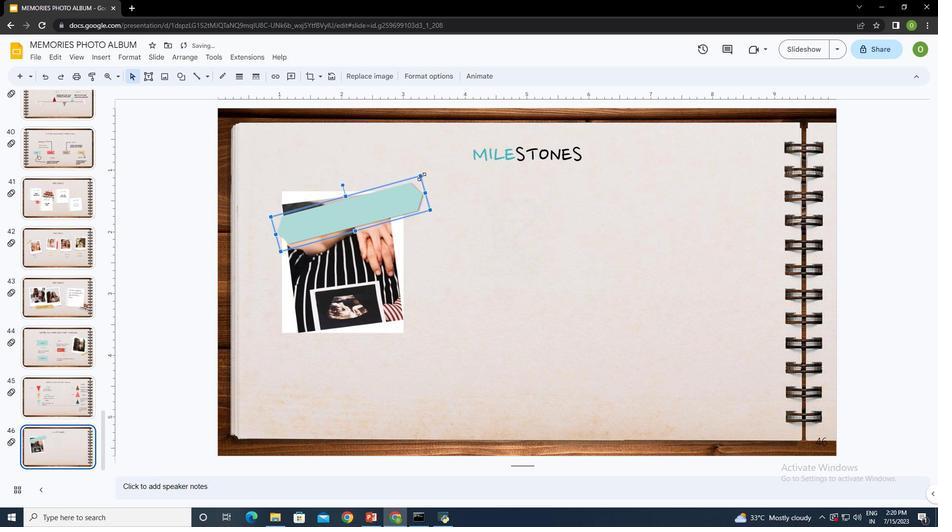 
Action: Mouse pressed left at (421, 176)
Screenshot: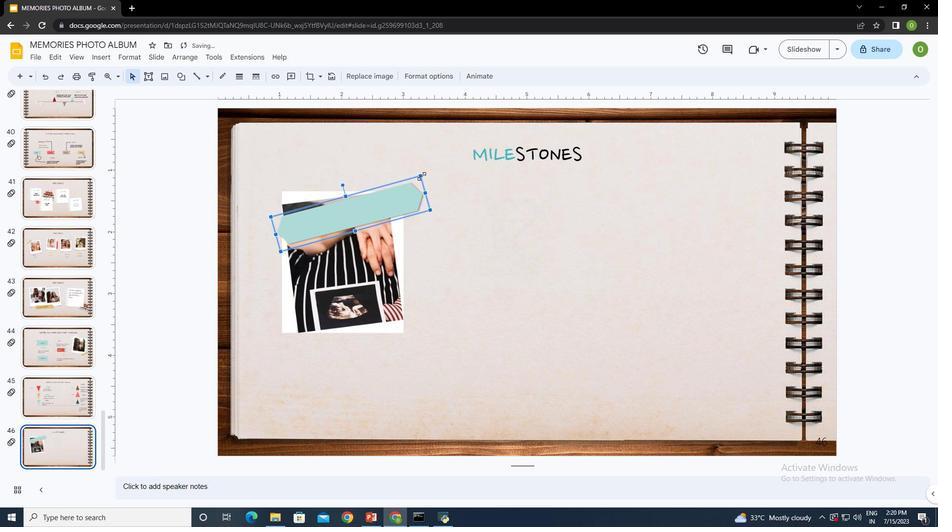 
Action: Mouse moved to (343, 209)
Screenshot: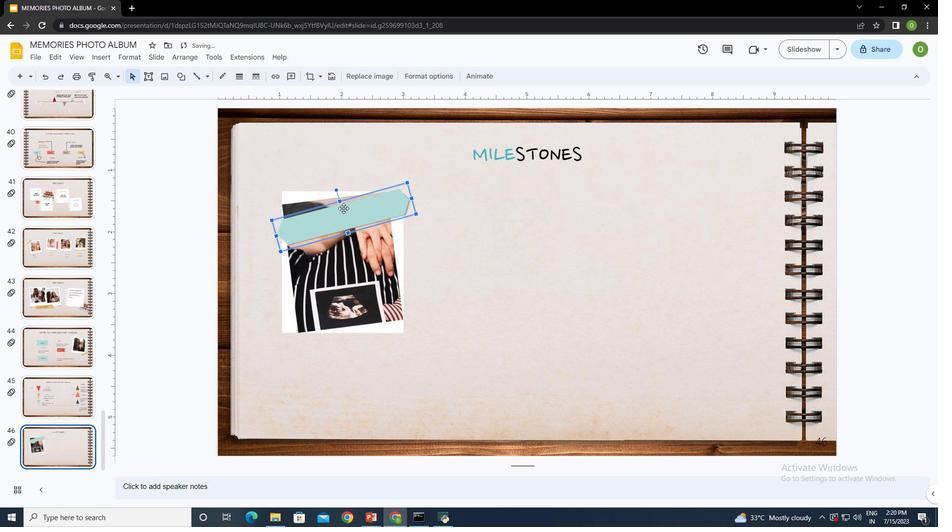 
Action: Mouse pressed left at (343, 209)
Screenshot: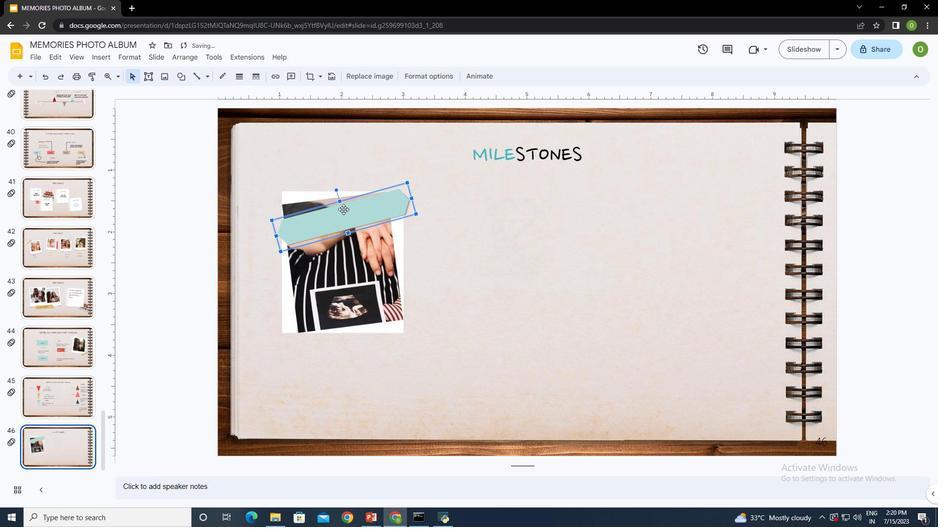 
Action: Mouse moved to (414, 210)
Screenshot: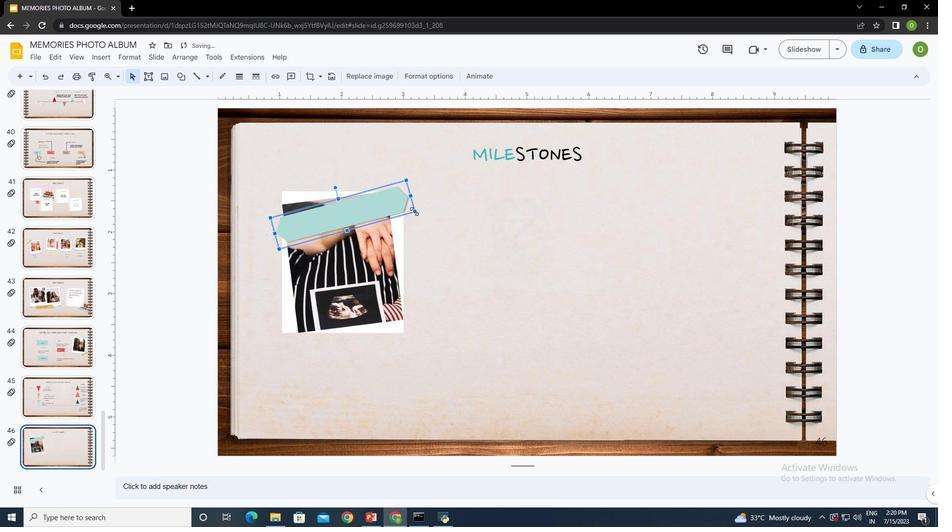 
Action: Mouse pressed left at (414, 210)
Screenshot: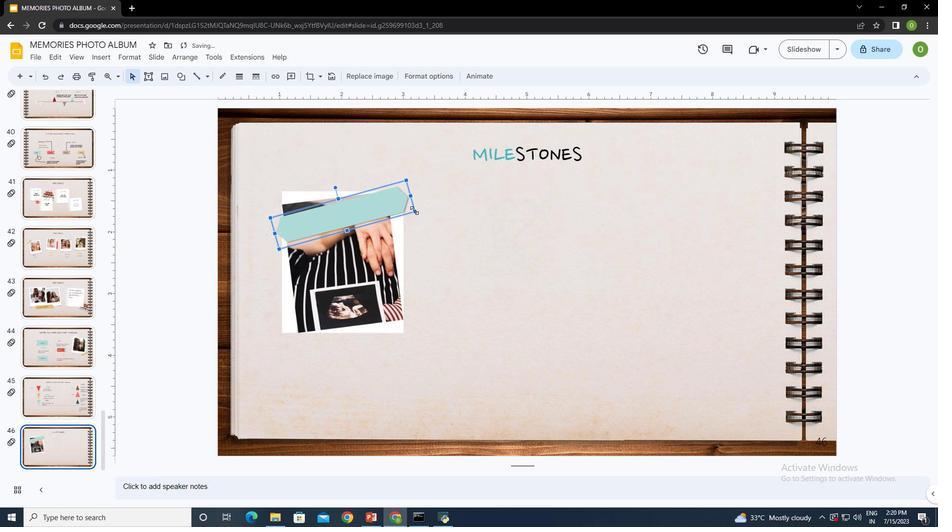 
Action: Mouse moved to (349, 207)
Screenshot: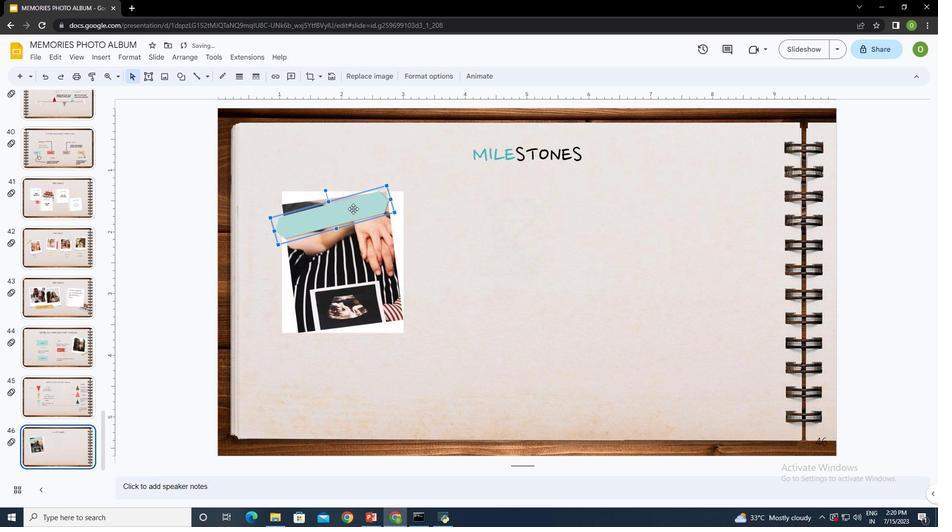 
Action: Mouse pressed left at (349, 207)
Screenshot: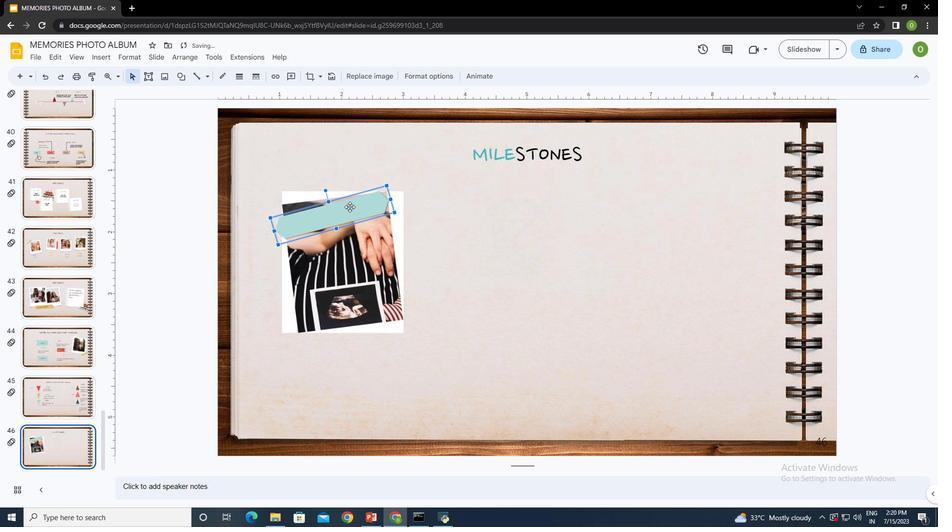 
Action: Mouse moved to (149, 74)
Screenshot: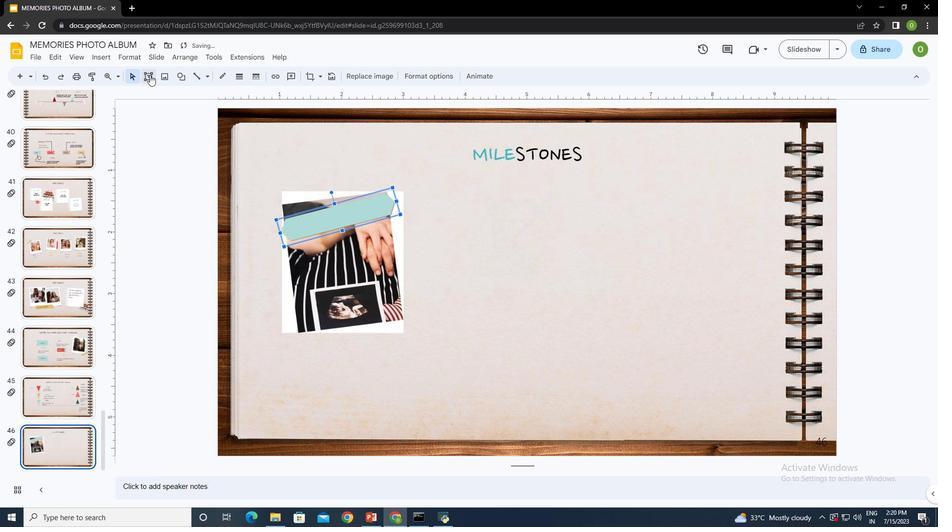 
Action: Mouse pressed left at (149, 74)
Screenshot: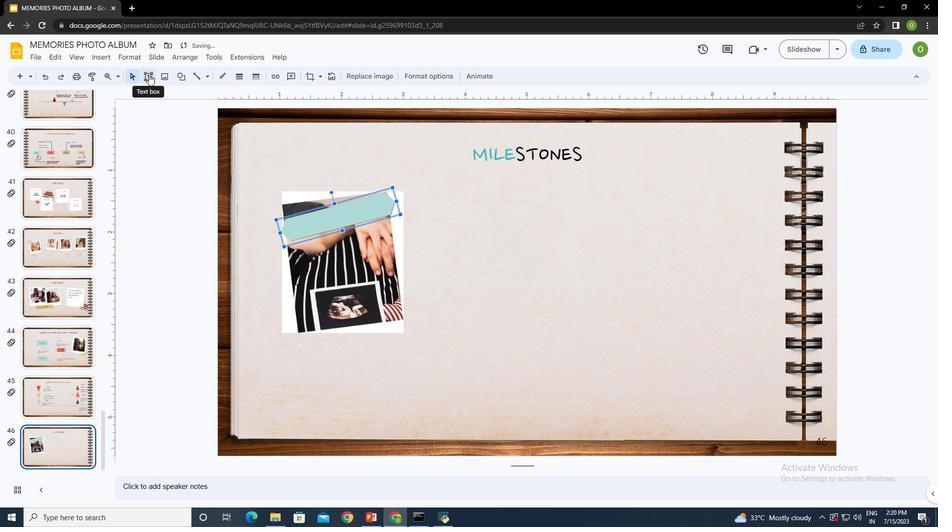 
Action: Mouse moved to (292, 217)
Screenshot: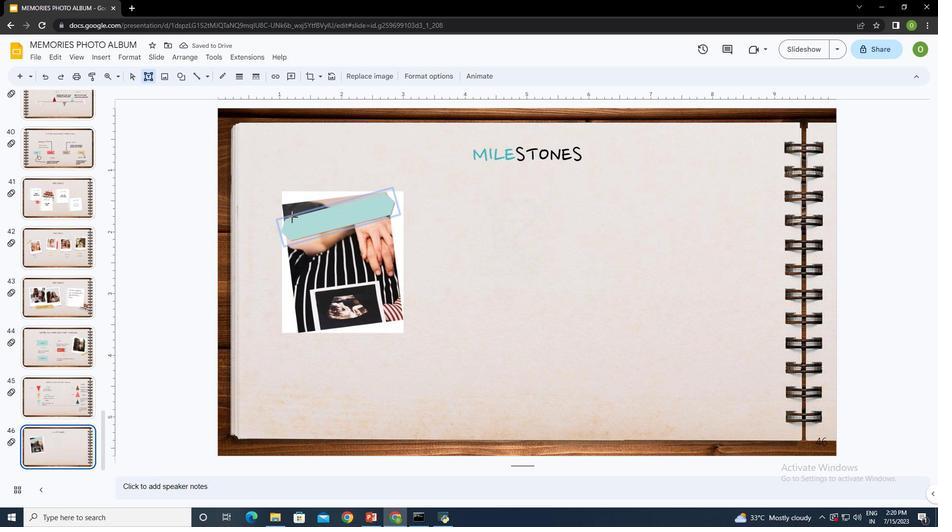 
Action: Mouse pressed left at (292, 217)
Screenshot: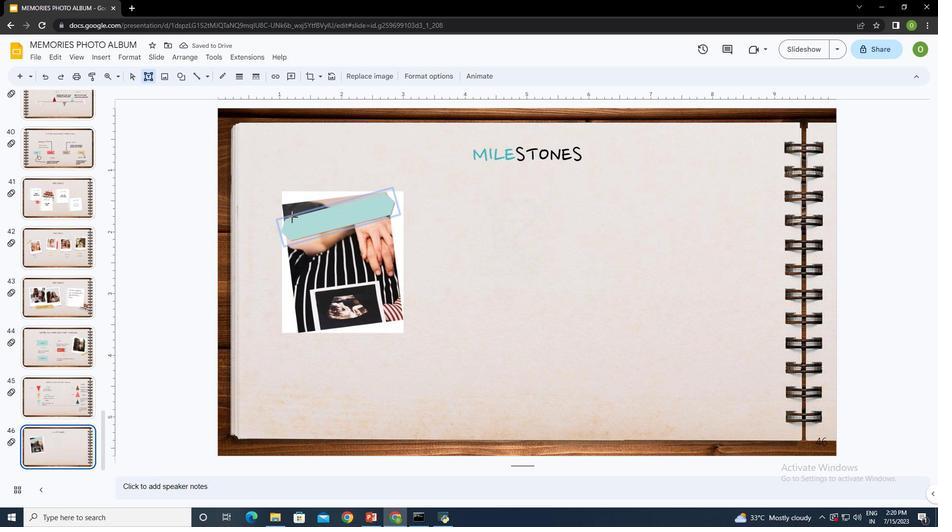 
Action: Mouse moved to (331, 224)
Screenshot: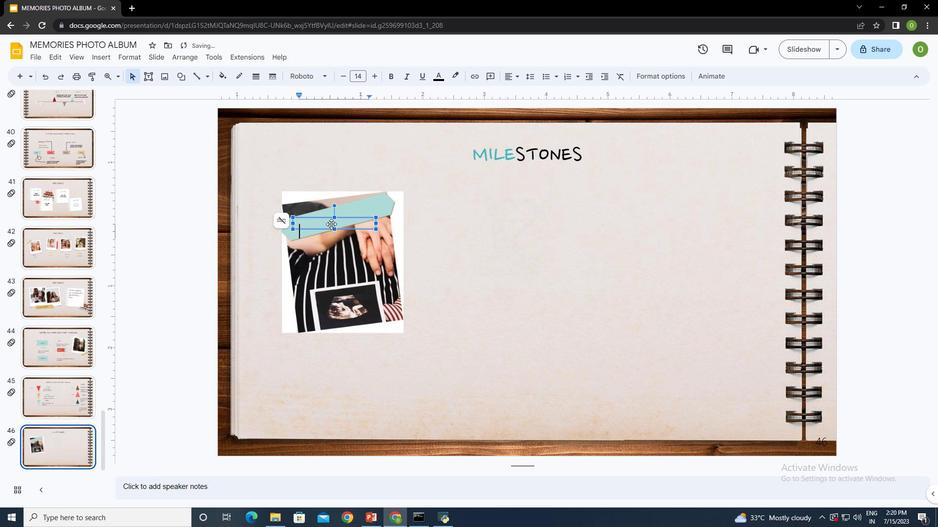
Action: Key pressed 18<Key.space><Key.shift><Key.shift><Key.caps_lock><Key.shift>Weeksctrl+A
Screenshot: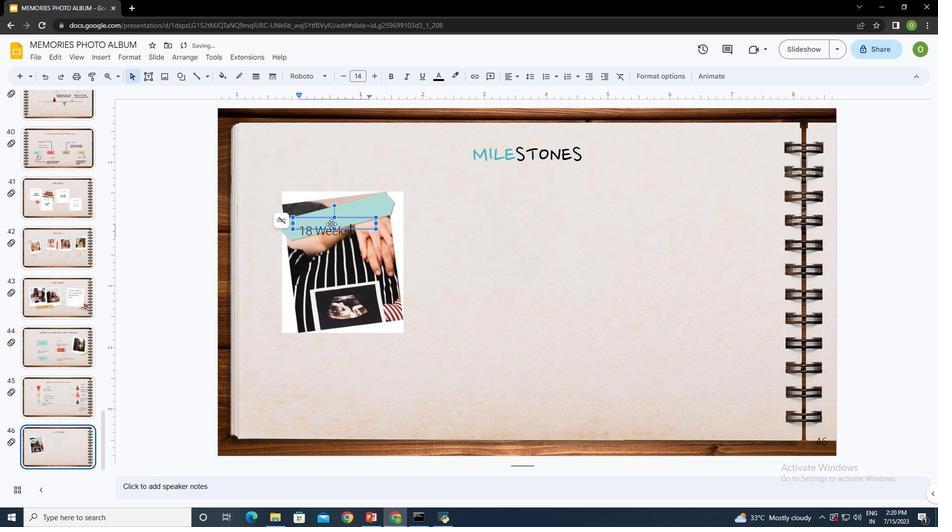 
Action: Mouse moved to (304, 73)
Screenshot: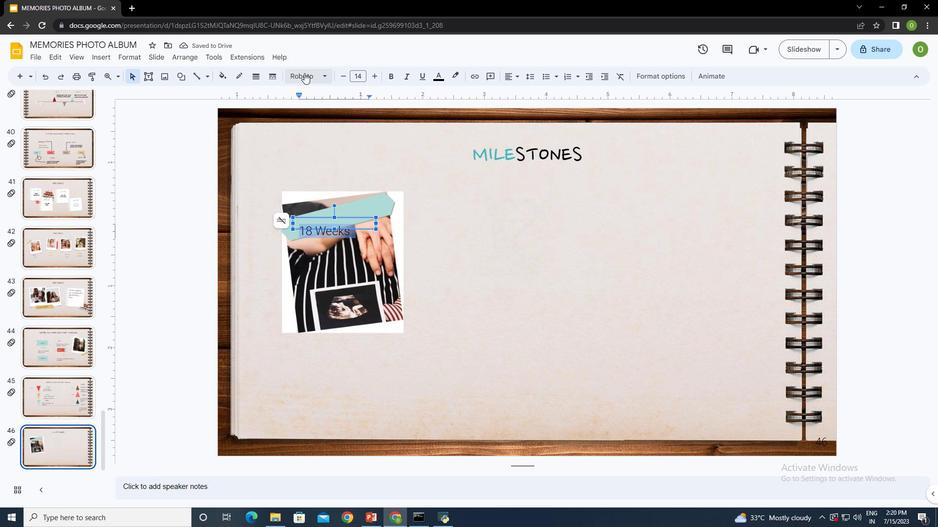 
Action: Mouse pressed left at (304, 73)
Screenshot: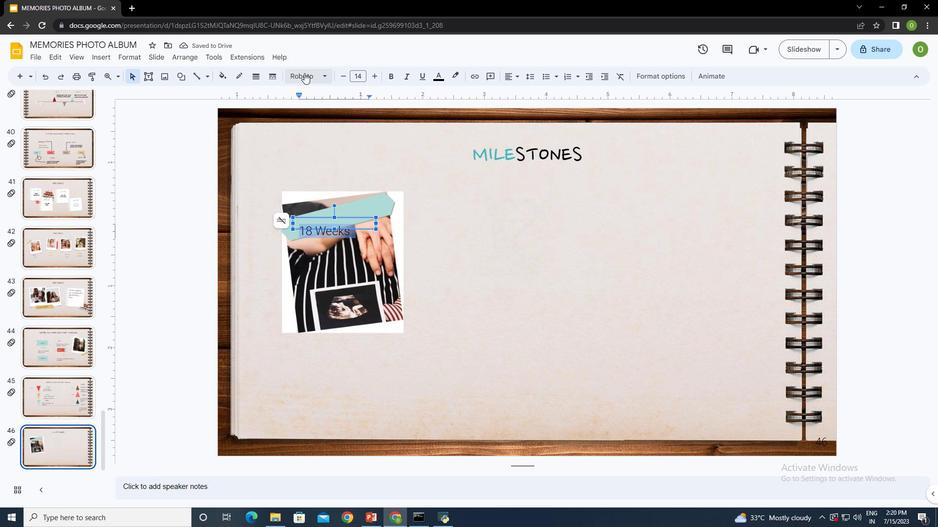 
Action: Mouse moved to (330, 134)
Screenshot: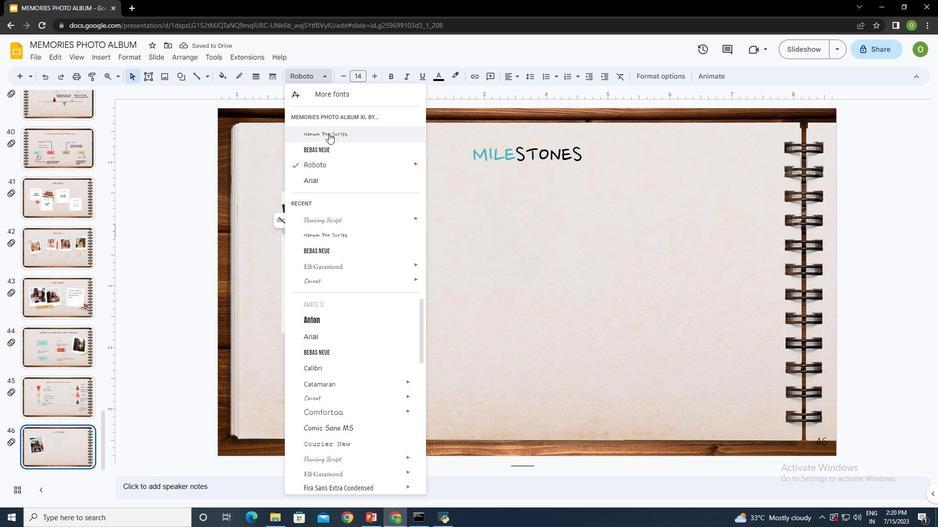 
Action: Mouse pressed left at (330, 134)
Screenshot: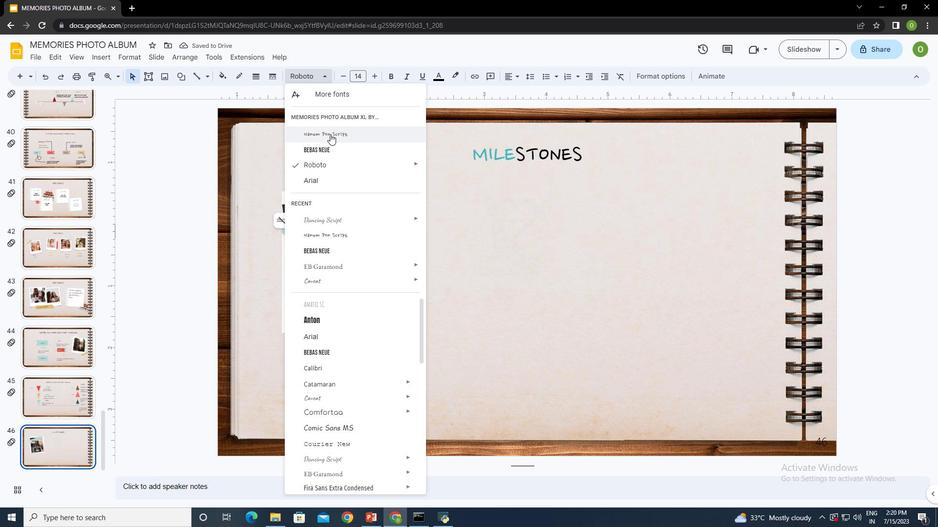 
Action: Mouse moved to (335, 205)
Screenshot: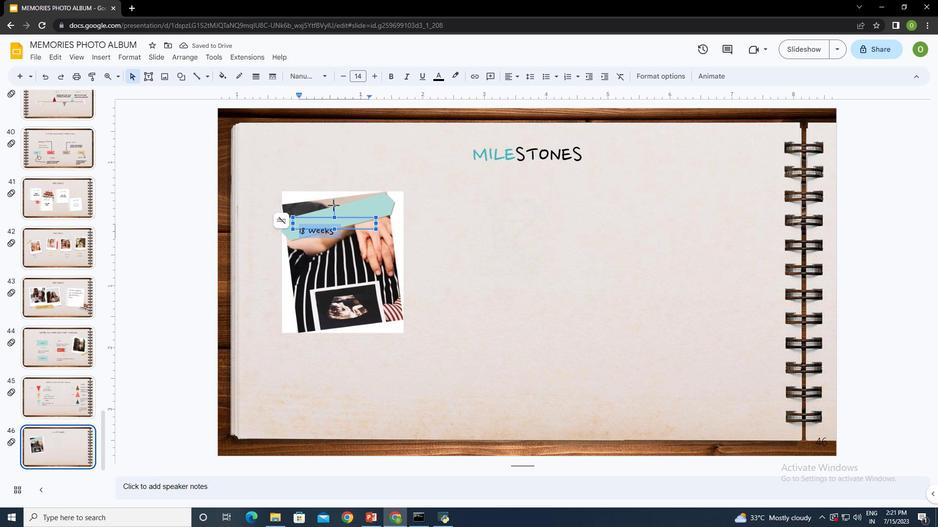 
Action: Mouse pressed left at (335, 205)
Screenshot: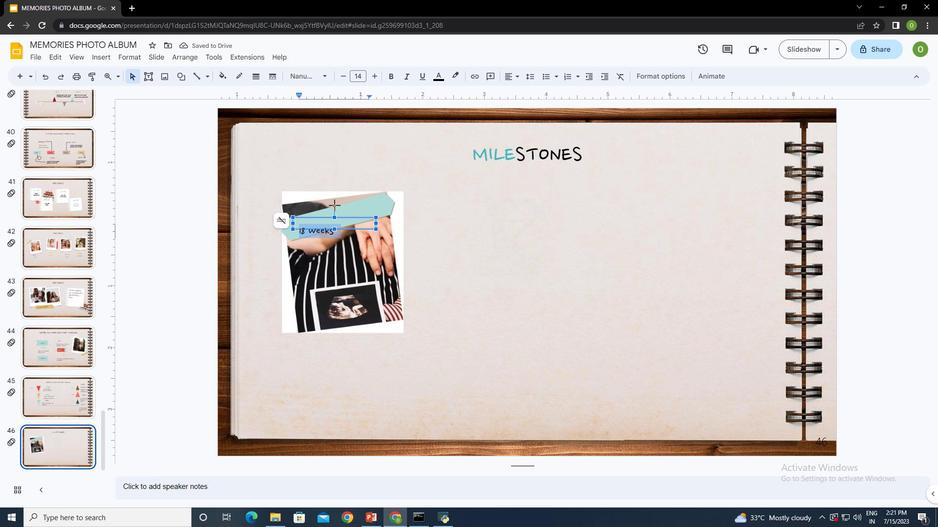 
Action: Mouse moved to (333, 218)
Screenshot: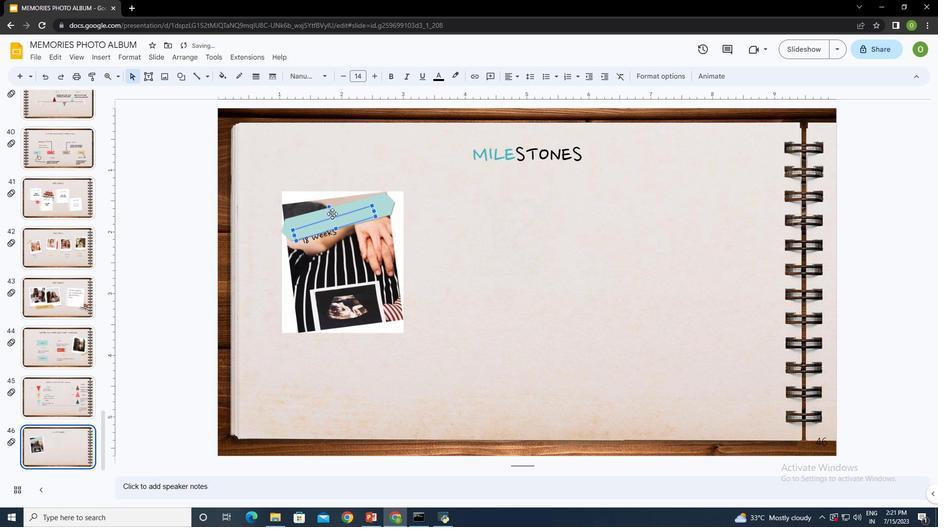 
Action: Mouse pressed left at (333, 218)
Screenshot: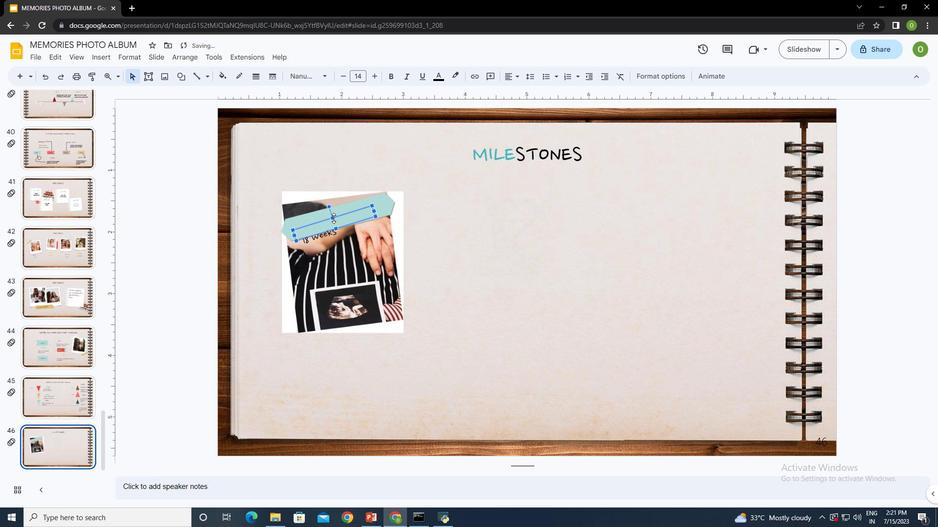 
Action: Mouse moved to (375, 76)
Screenshot: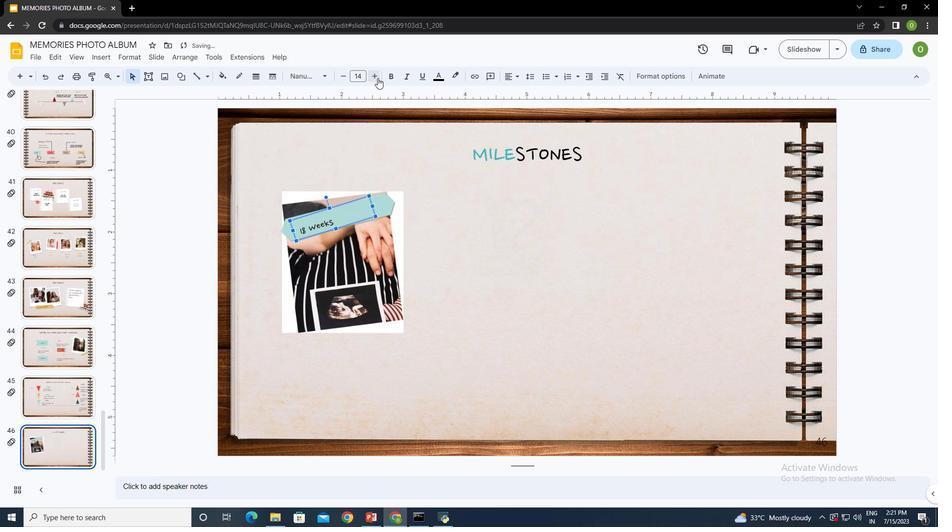 
Action: Mouse pressed left at (375, 76)
Screenshot: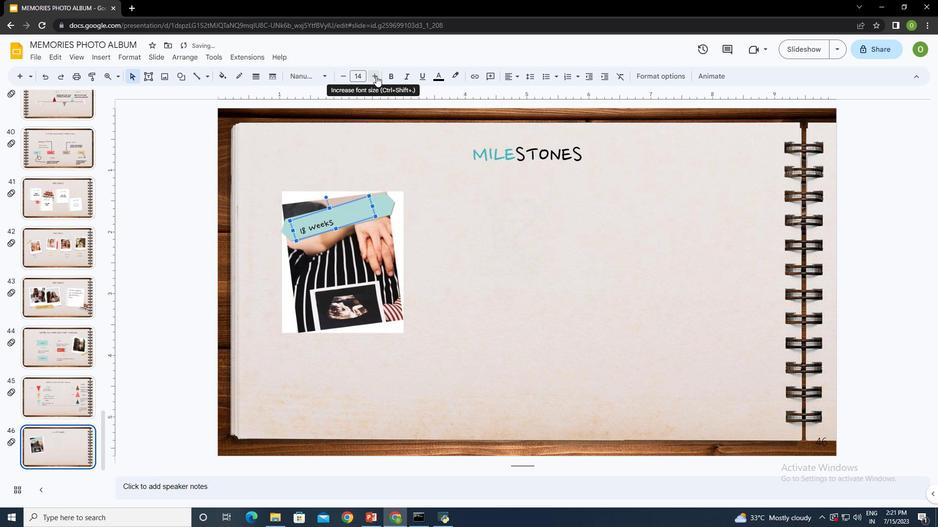 
Action: Mouse pressed left at (375, 76)
Screenshot: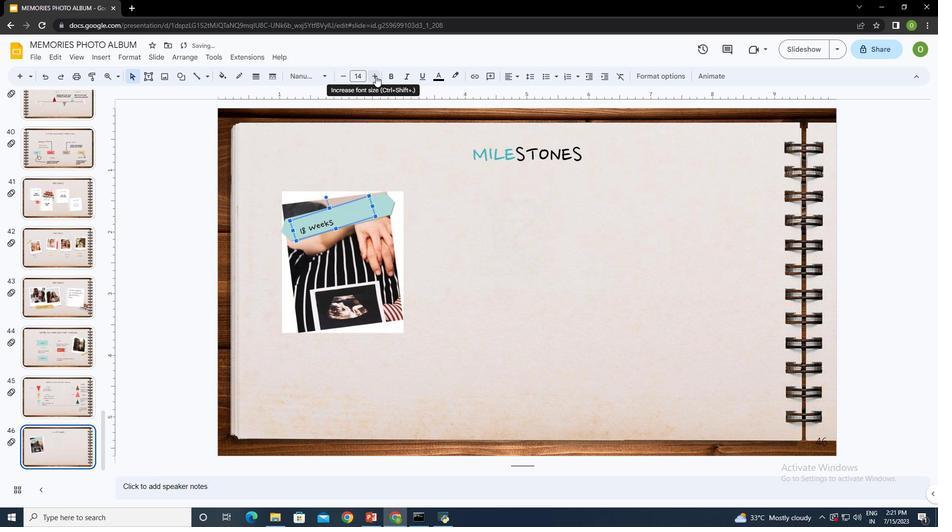 
Action: Mouse pressed left at (375, 76)
Screenshot: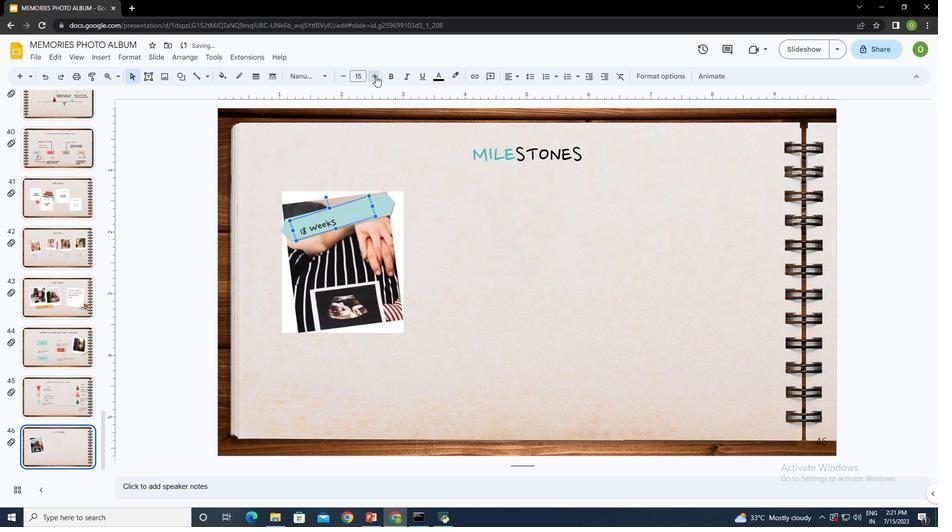
Action: Mouse pressed left at (375, 76)
Screenshot: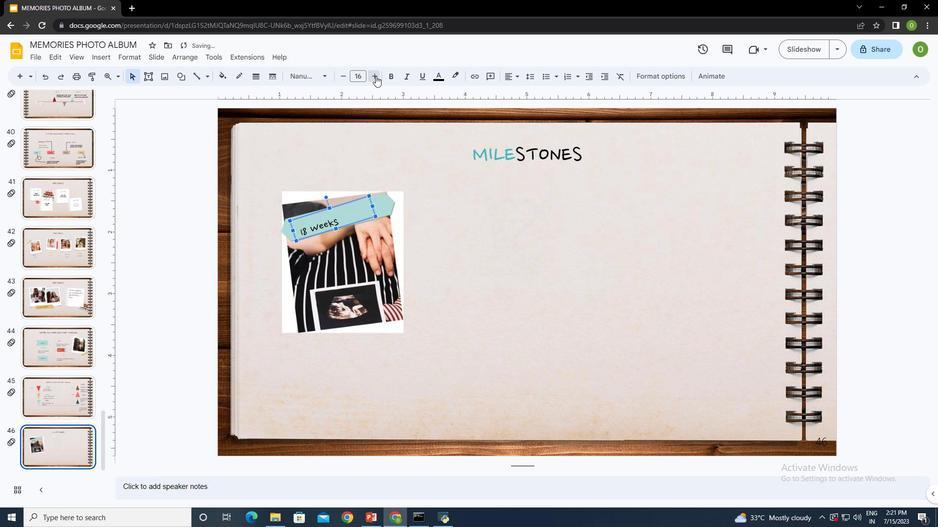 
Action: Mouse pressed left at (375, 76)
Screenshot: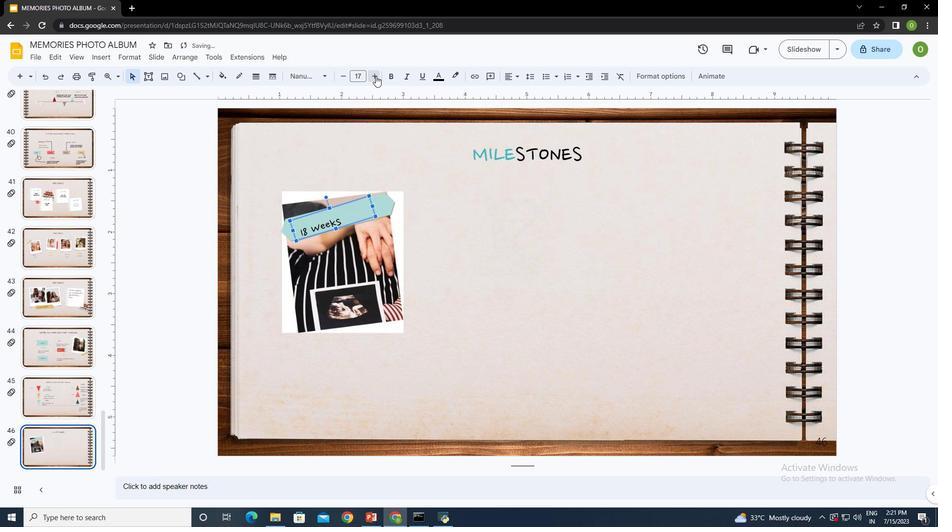 
Action: Mouse pressed left at (375, 76)
Screenshot: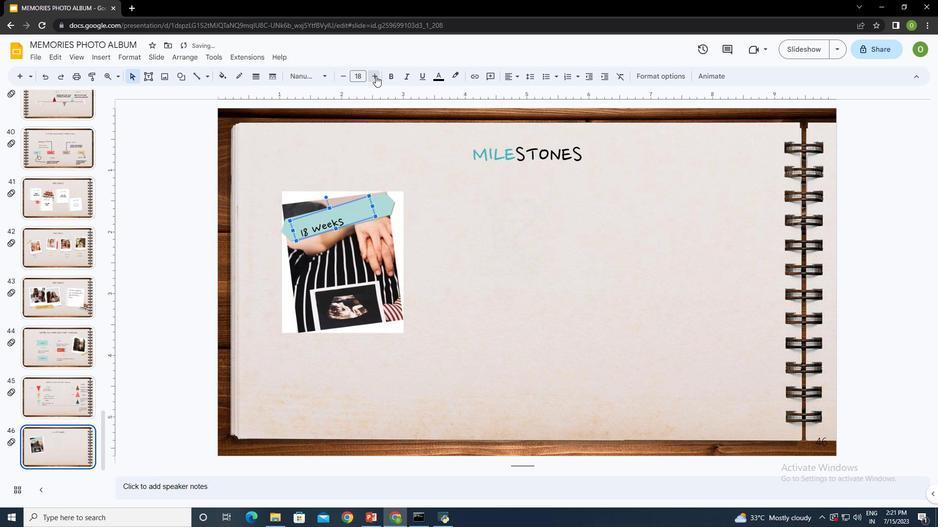 
Action: Mouse pressed left at (375, 76)
Screenshot: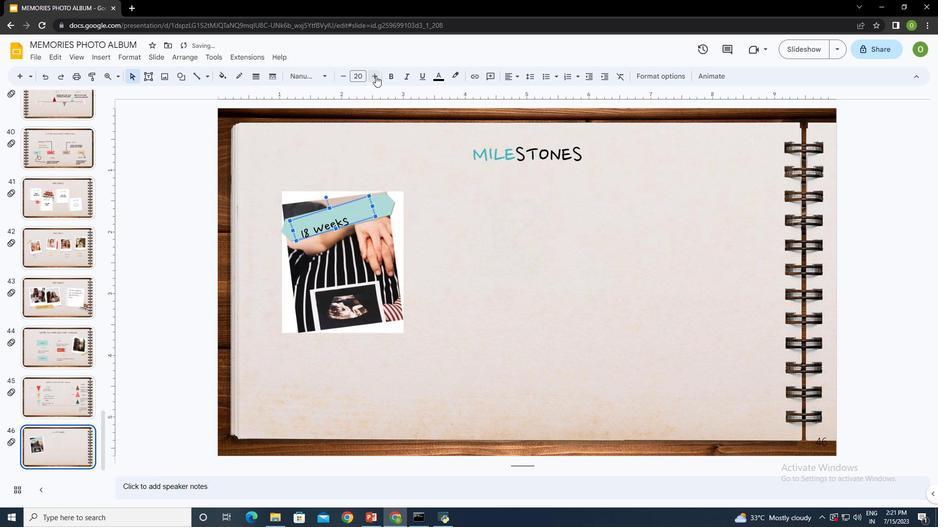 
Action: Mouse moved to (511, 73)
Screenshot: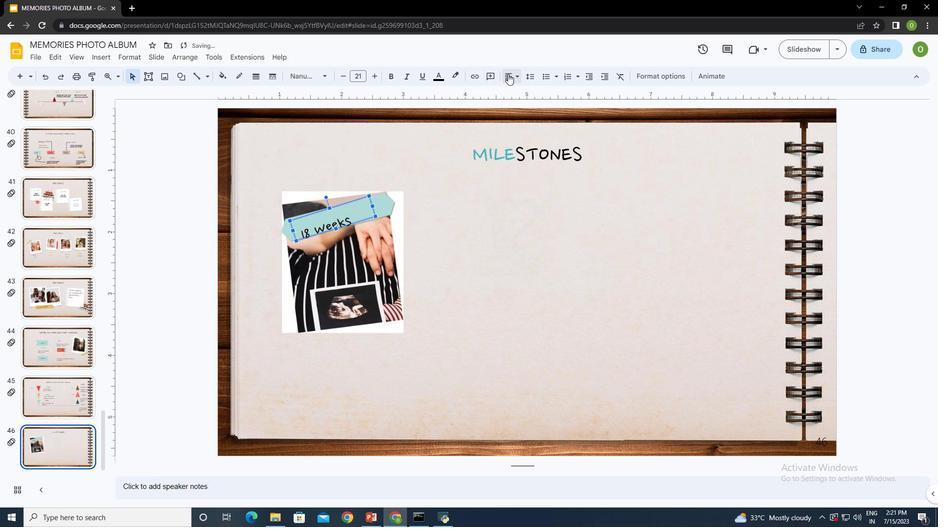 
Action: Mouse pressed left at (511, 73)
Screenshot: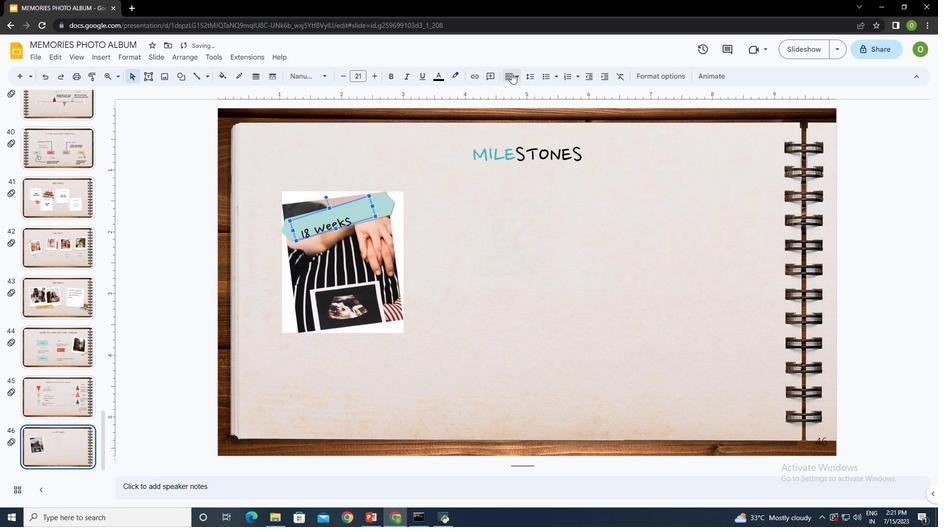 
Action: Mouse moved to (523, 91)
Screenshot: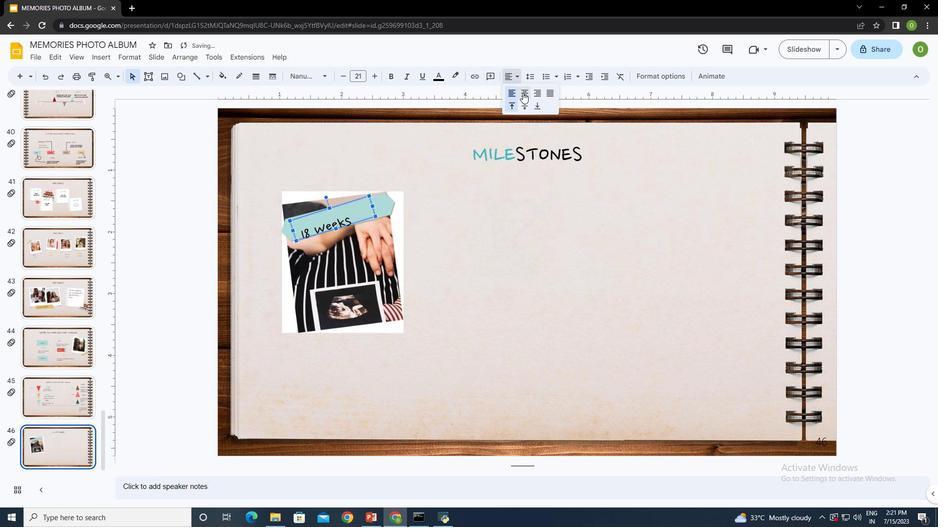 
Action: Mouse pressed left at (523, 91)
Screenshot: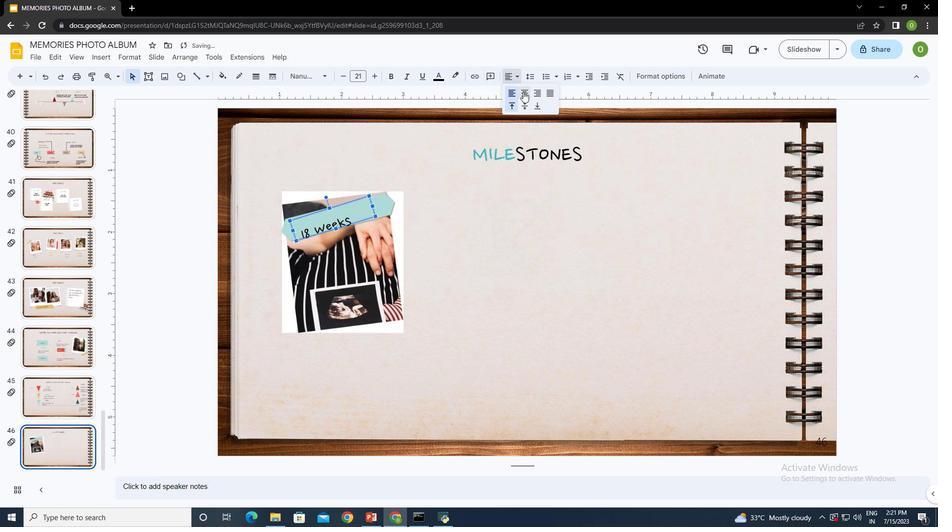 
Action: Mouse moved to (512, 73)
Screenshot: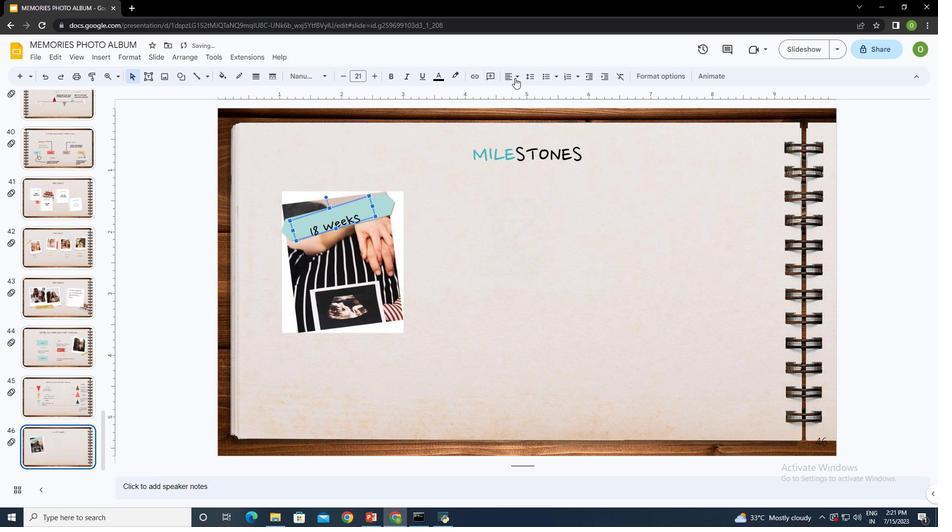
Action: Mouse pressed left at (512, 73)
Screenshot: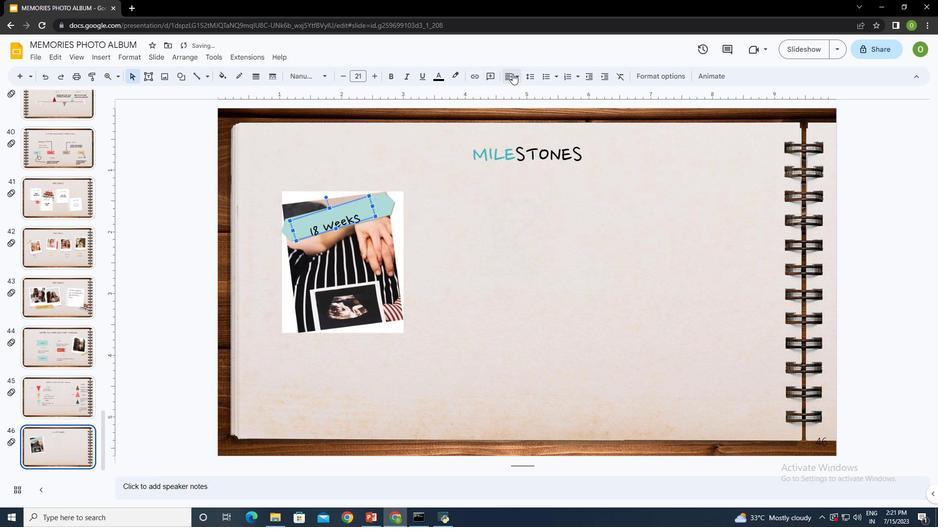 
Action: Mouse moved to (523, 104)
Screenshot: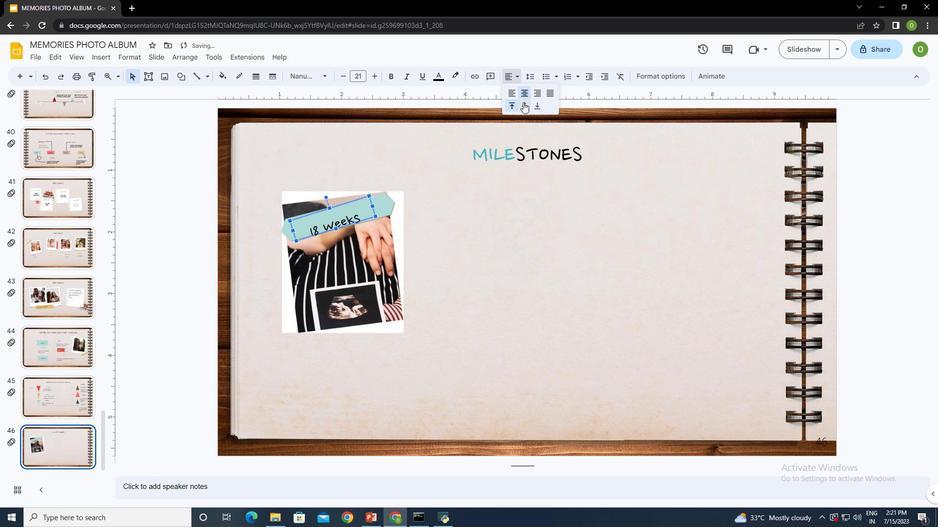 
Action: Mouse pressed left at (523, 104)
Screenshot: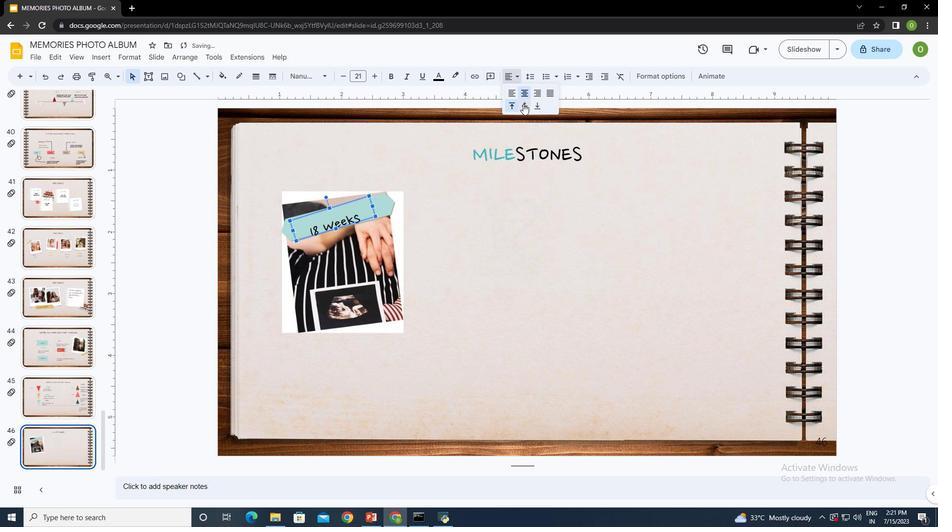 
Action: Mouse moved to (435, 236)
Screenshot: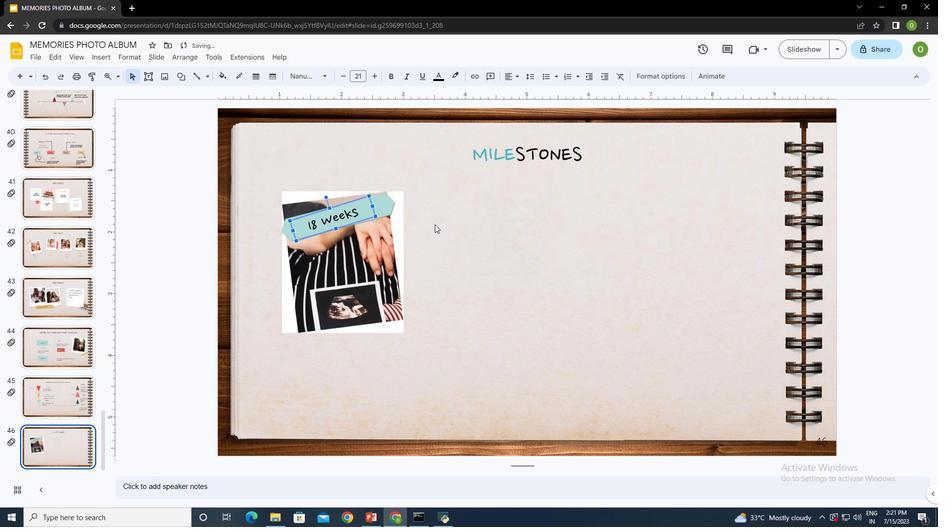 
Action: Mouse pressed left at (435, 236)
Screenshot: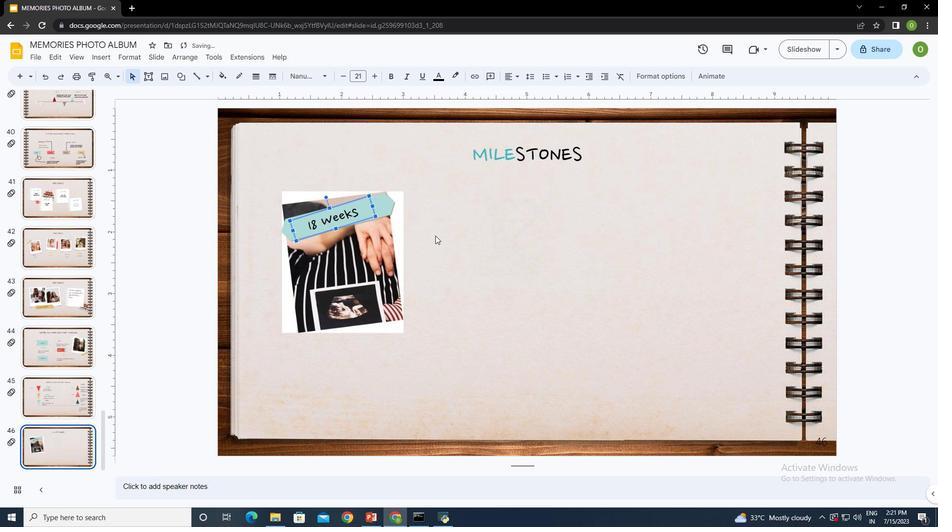 
Action: Mouse moved to (102, 59)
Screenshot: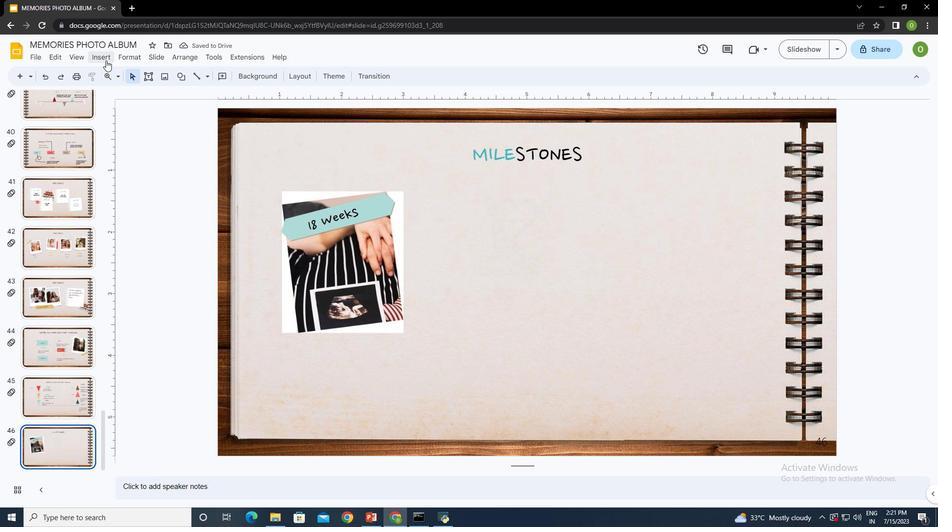 
Action: Mouse pressed left at (102, 59)
Screenshot: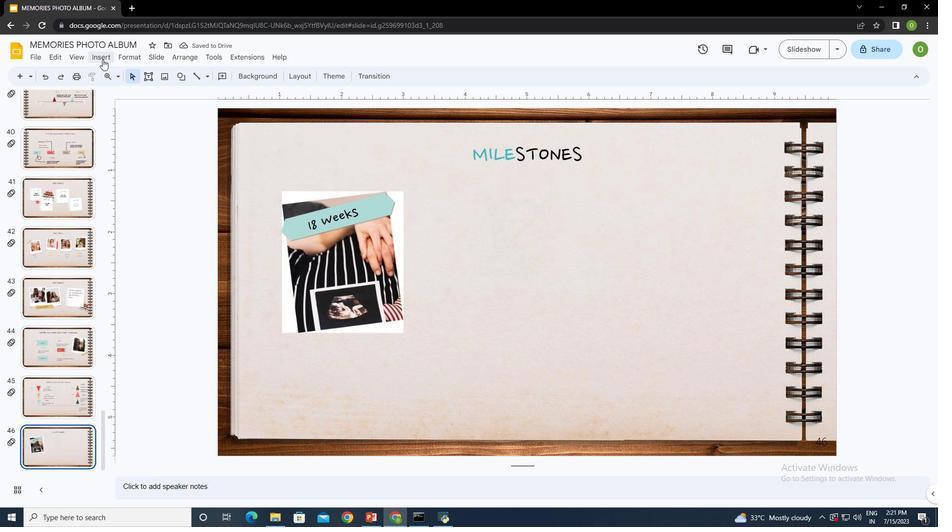 
Action: Mouse moved to (319, 78)
Screenshot: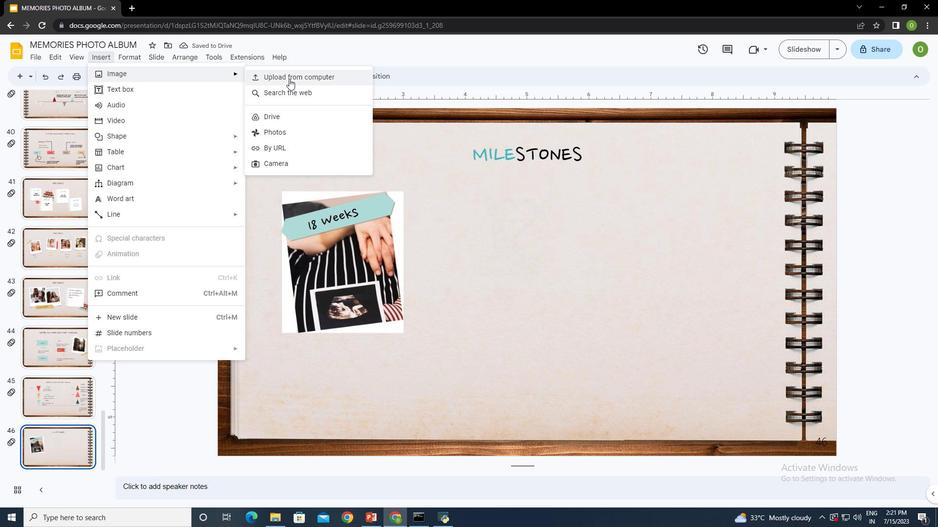 
Action: Mouse pressed left at (319, 78)
Screenshot: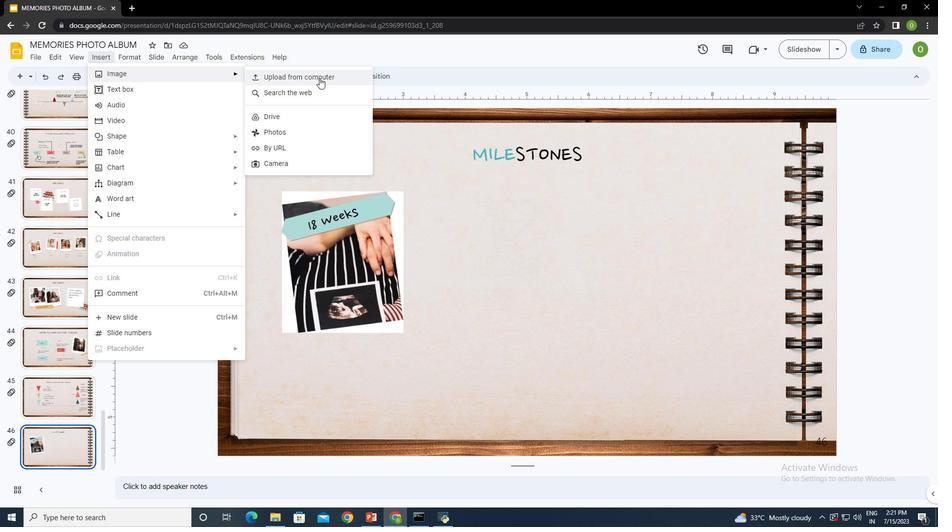 
Action: Mouse moved to (463, 78)
Screenshot: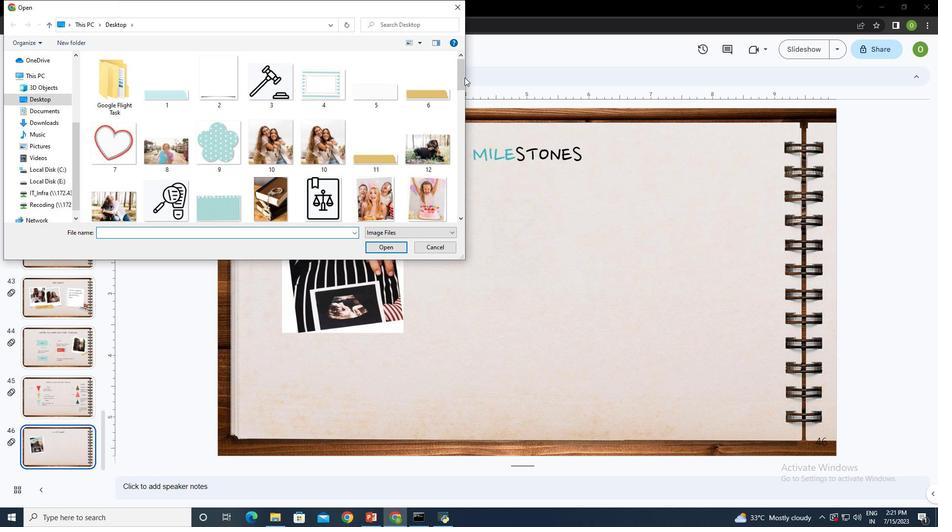 
Action: Mouse pressed left at (463, 78)
Screenshot: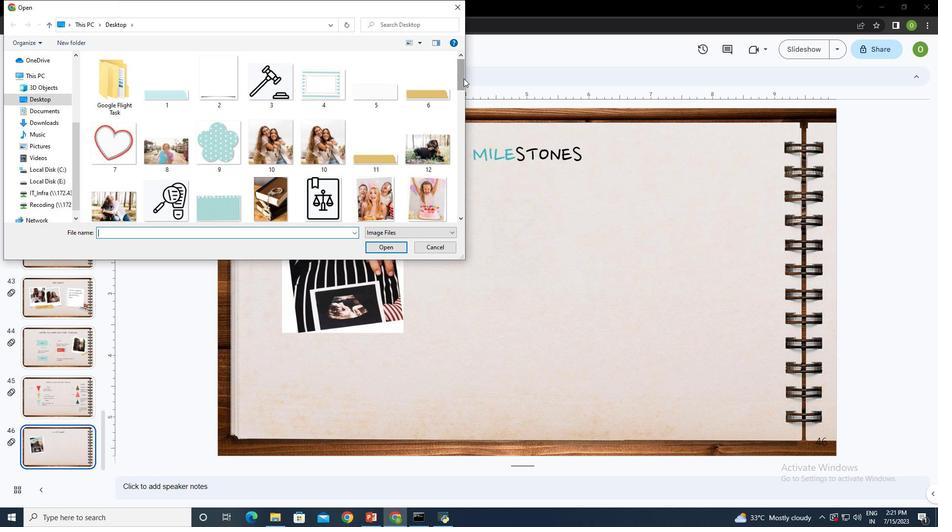 
Action: Mouse moved to (259, 85)
Screenshot: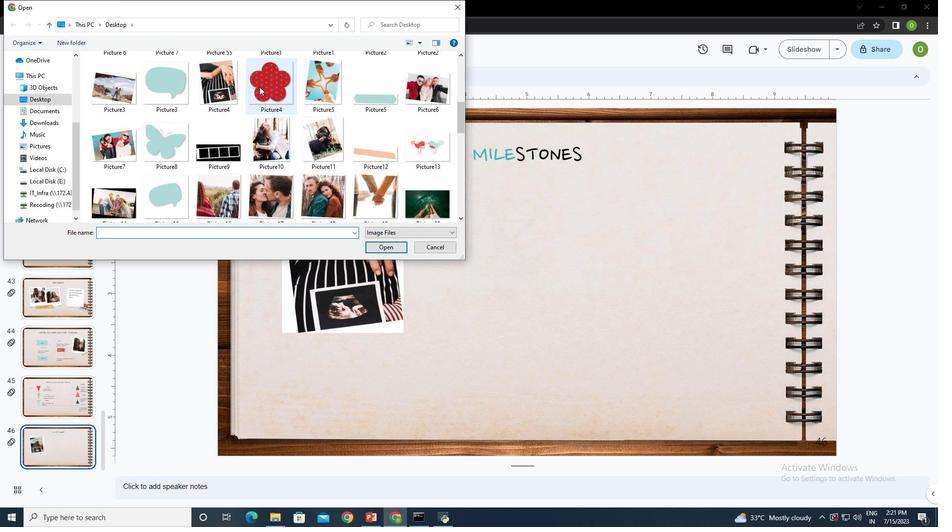 
Action: Mouse pressed left at (259, 85)
Screenshot: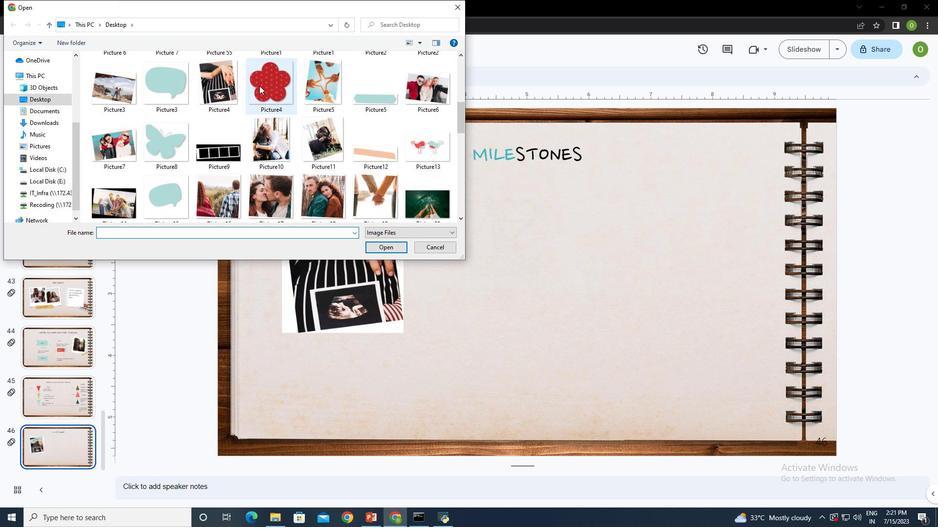 
Action: Mouse moved to (383, 246)
Screenshot: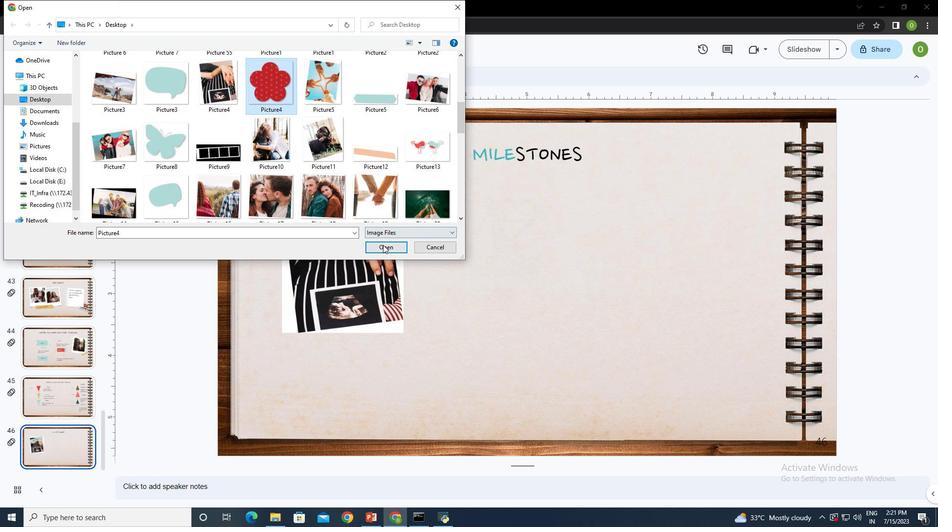 
Action: Mouse pressed left at (383, 246)
Screenshot: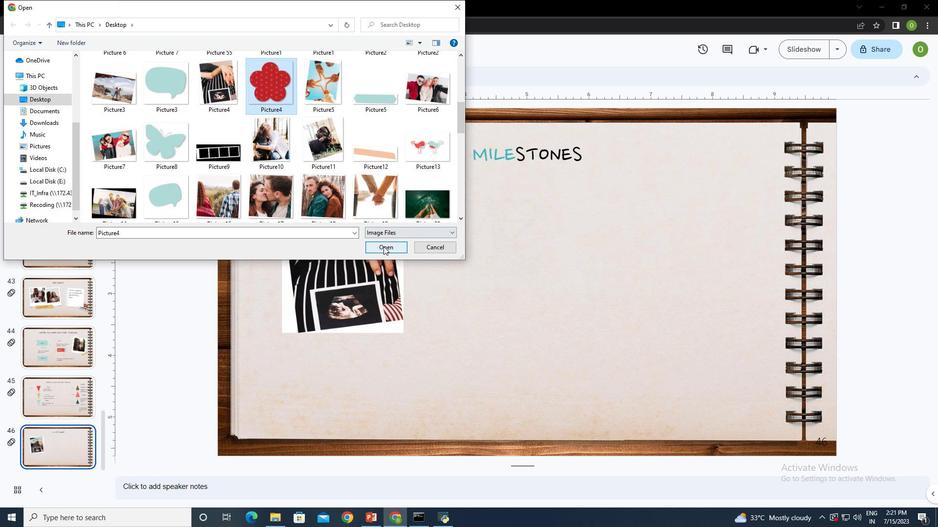
Action: Mouse moved to (503, 272)
Screenshot: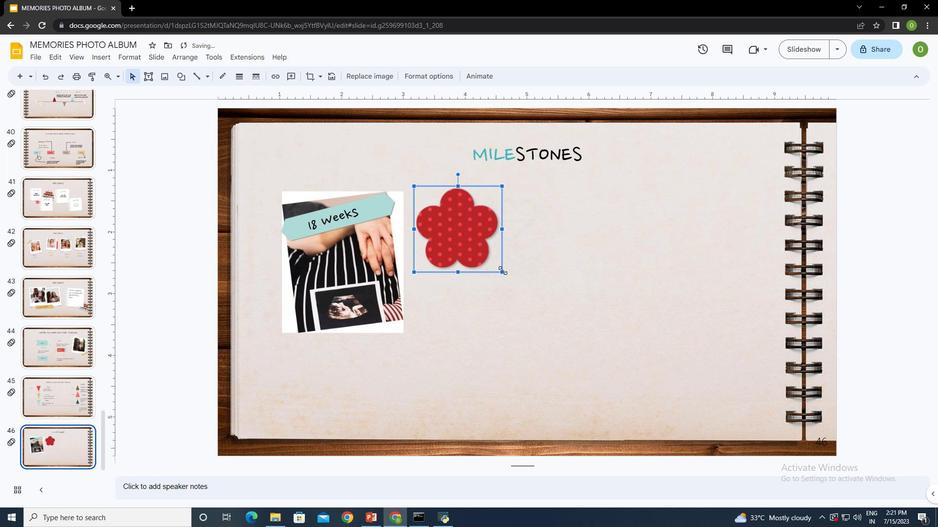 
Action: Mouse pressed left at (503, 272)
Screenshot: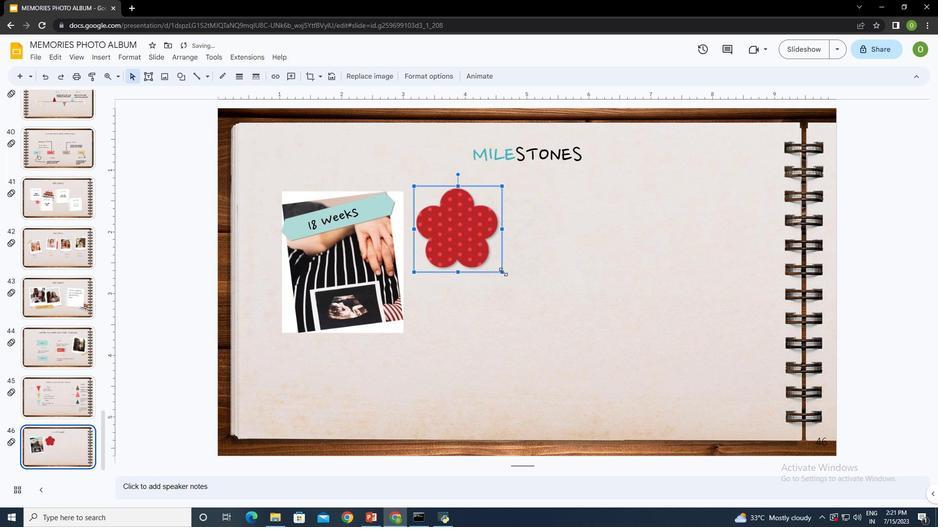 
Action: Mouse moved to (429, 203)
Screenshot: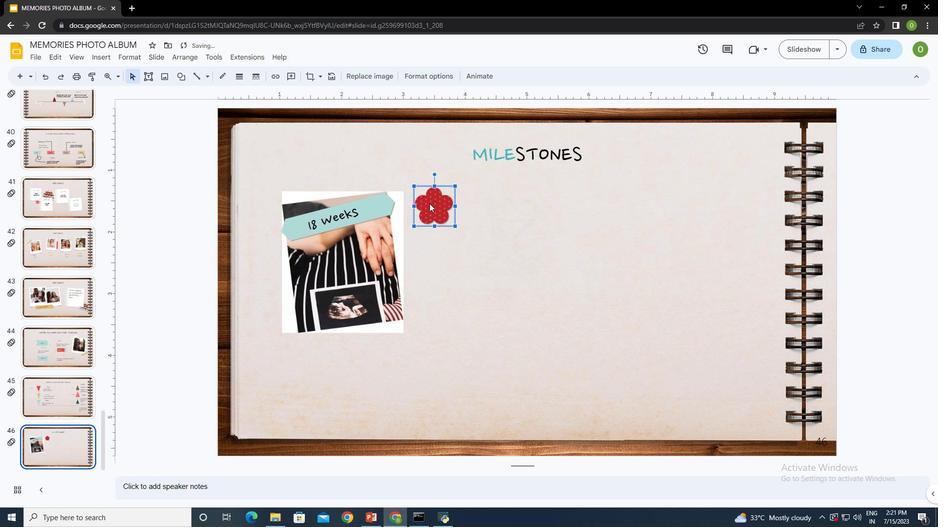 
Action: Mouse pressed left at (429, 203)
Screenshot: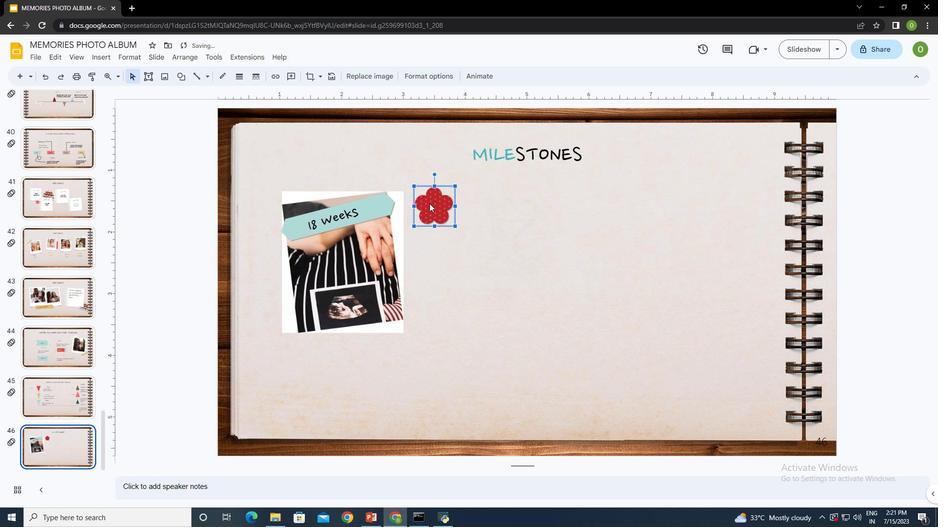 
Action: Mouse moved to (411, 204)
Screenshot: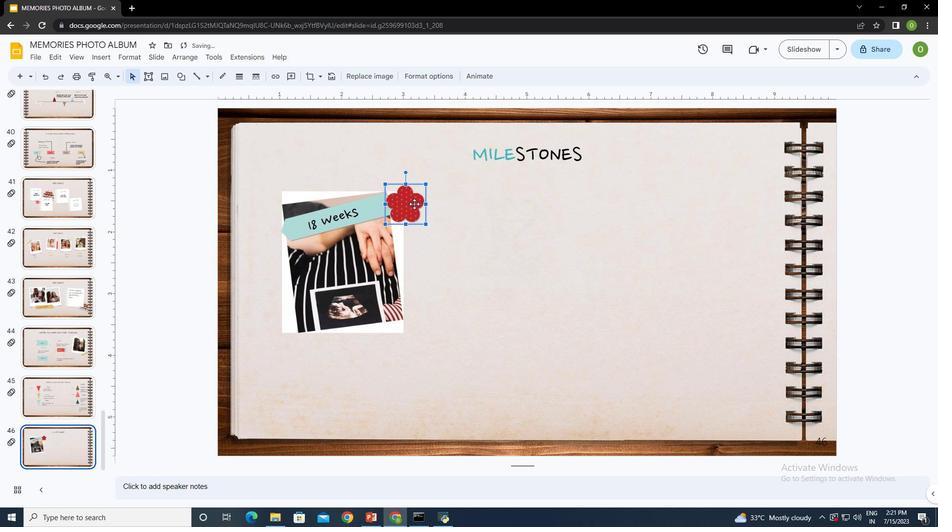 
Action: Mouse pressed left at (411, 204)
Screenshot: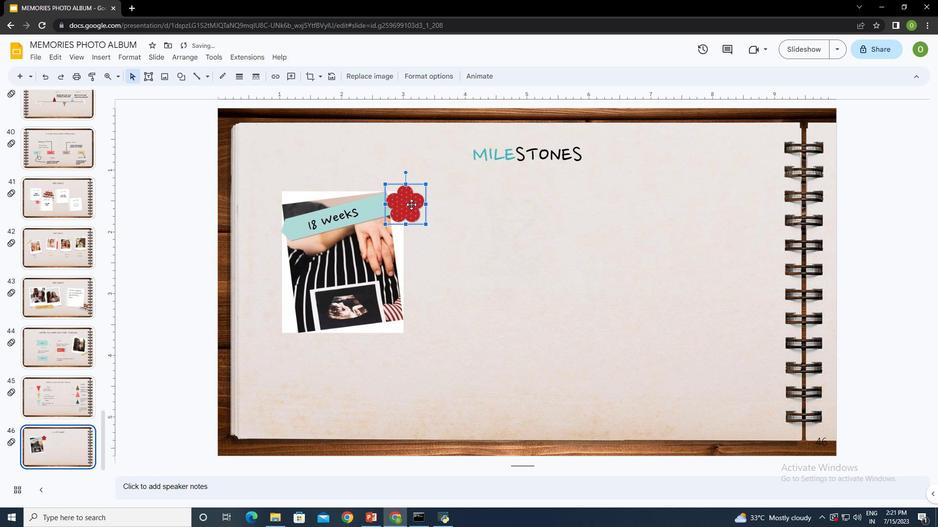 
Action: Mouse moved to (431, 73)
Screenshot: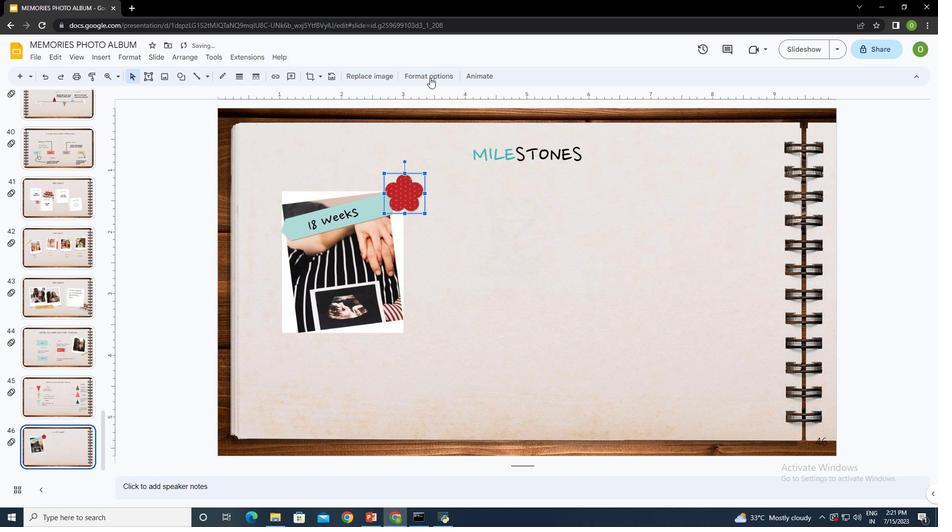 
Action: Mouse pressed left at (431, 73)
Screenshot: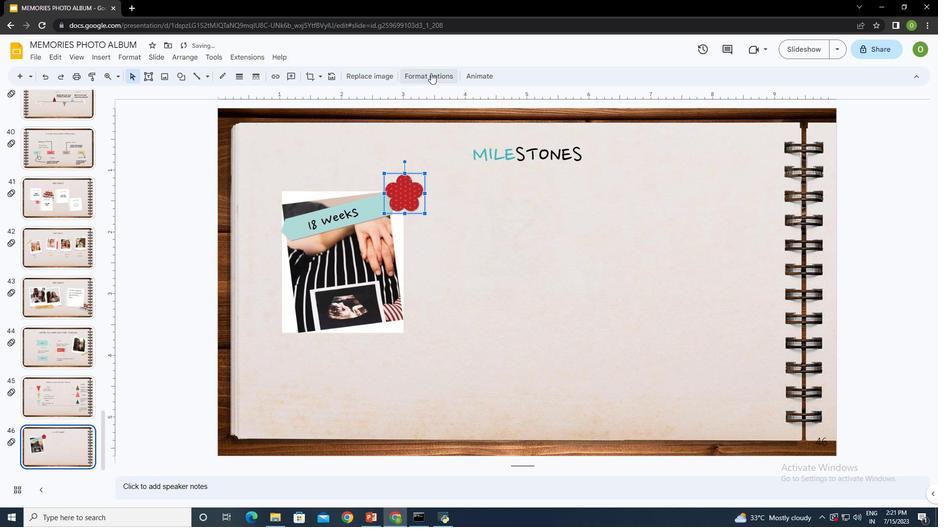 
Action: Mouse moved to (842, 194)
Screenshot: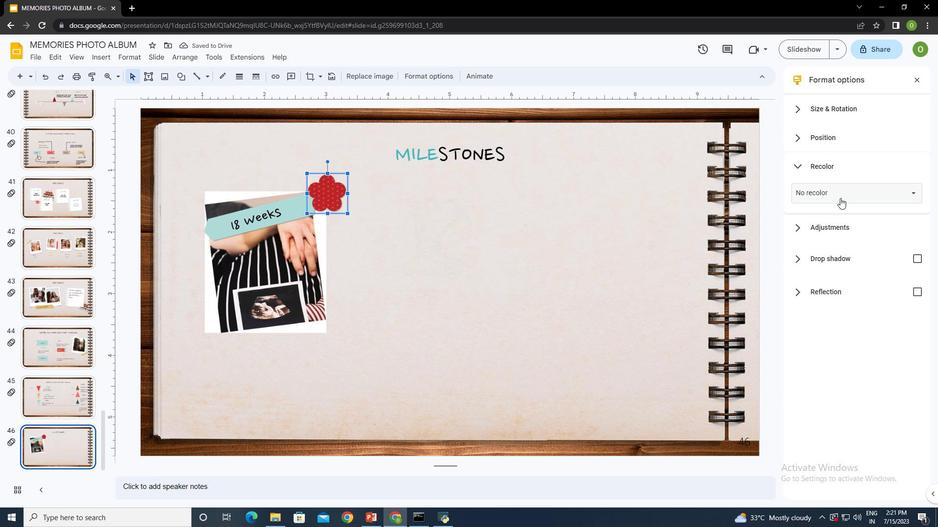 
Action: Mouse pressed left at (842, 194)
Screenshot: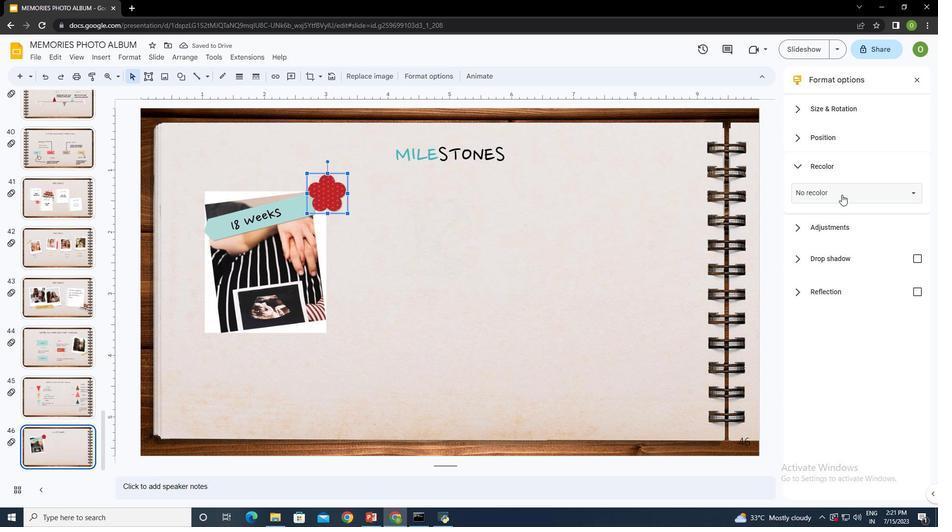 
Action: Mouse moved to (854, 300)
Screenshot: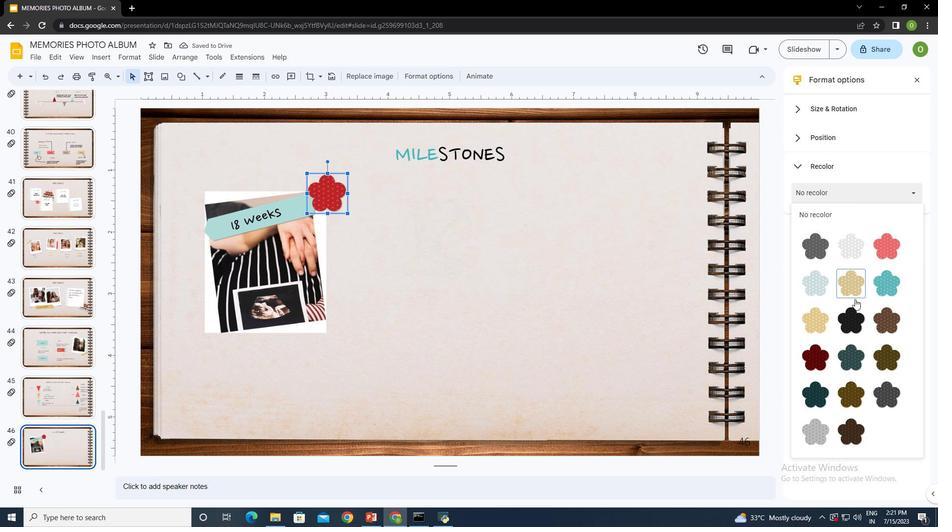 
Action: Mouse scrolled (854, 299) with delta (0, 0)
Screenshot: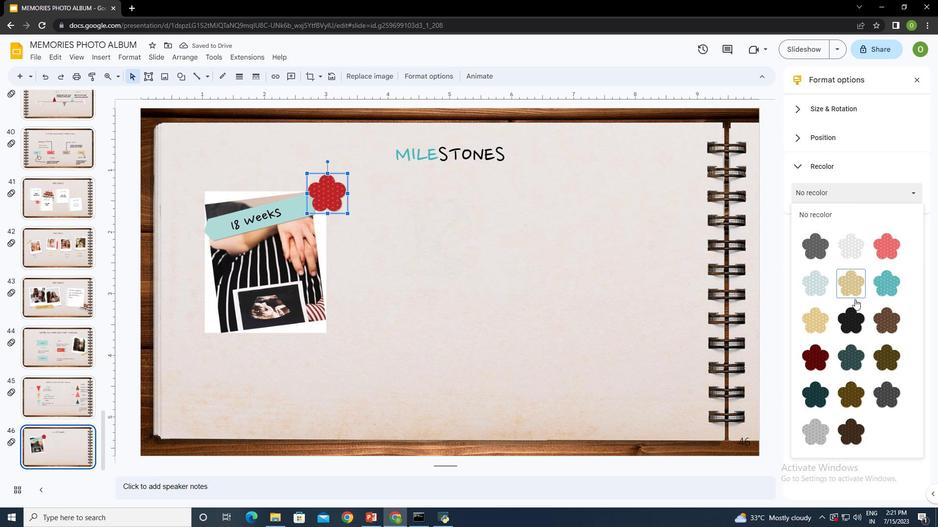 
Action: Mouse moved to (854, 301)
Screenshot: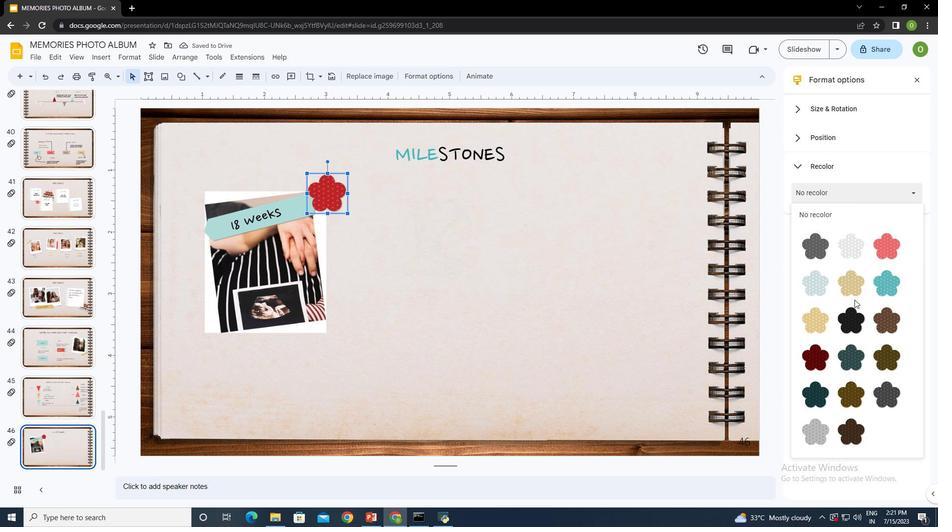 
Action: Mouse scrolled (854, 300) with delta (0, 0)
Screenshot: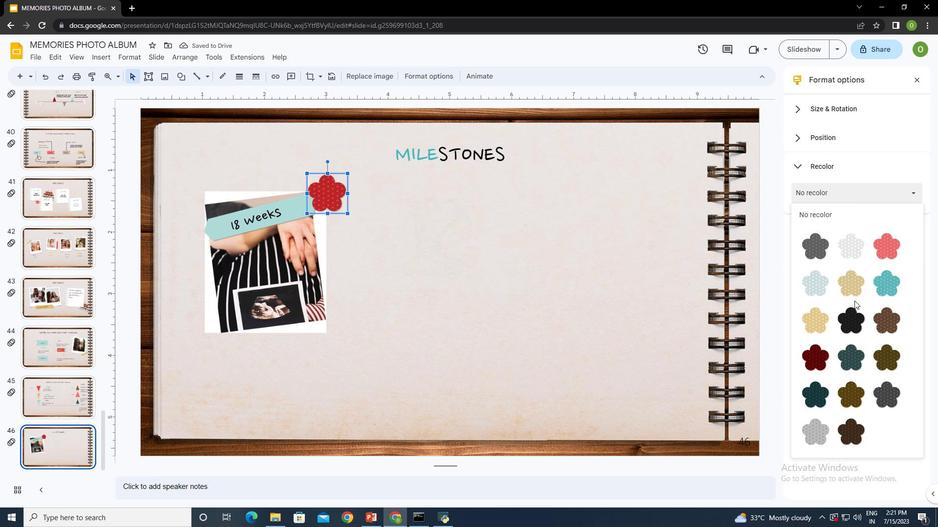 
Action: Mouse moved to (855, 303)
Screenshot: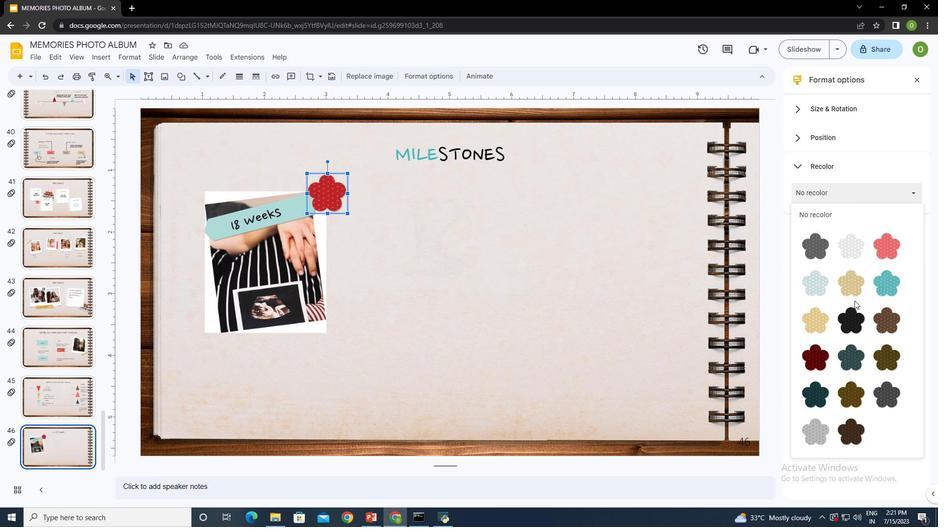 
Action: Mouse scrolled (855, 303) with delta (0, 0)
Screenshot: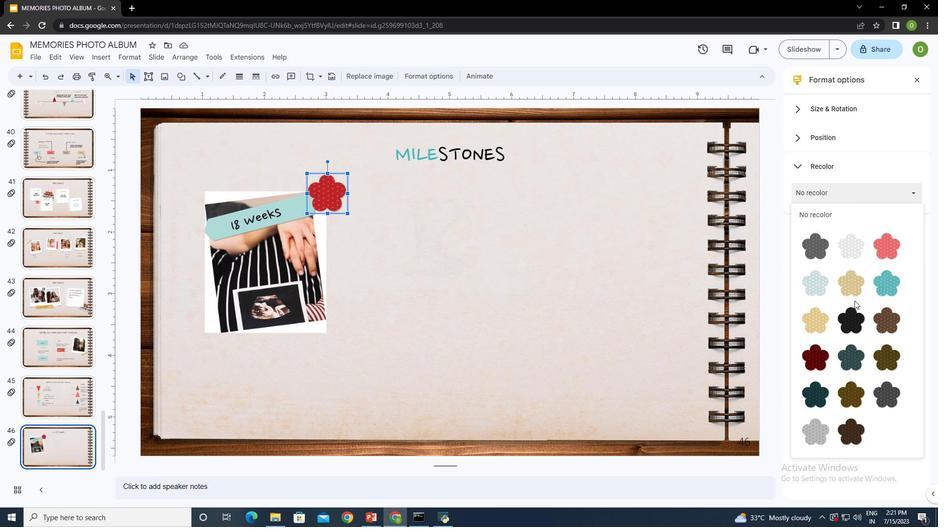 
Action: Mouse moved to (851, 392)
Screenshot: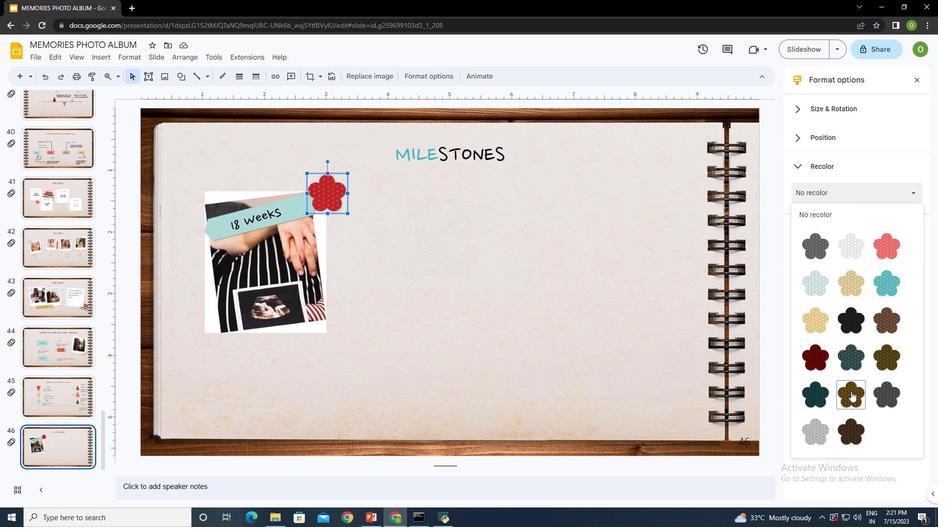 
Action: Mouse pressed left at (851, 392)
Screenshot: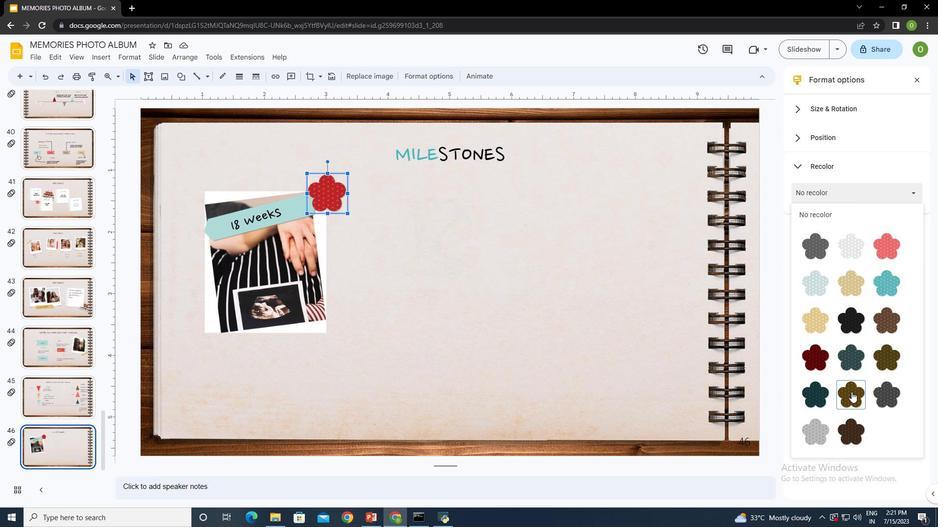 
Action: Mouse moved to (917, 80)
Screenshot: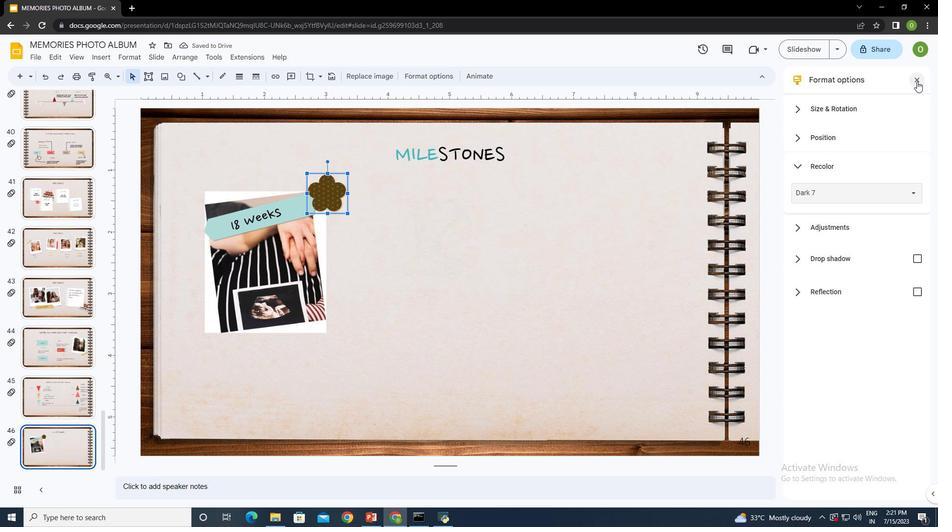 
Action: Mouse pressed left at (917, 80)
Screenshot: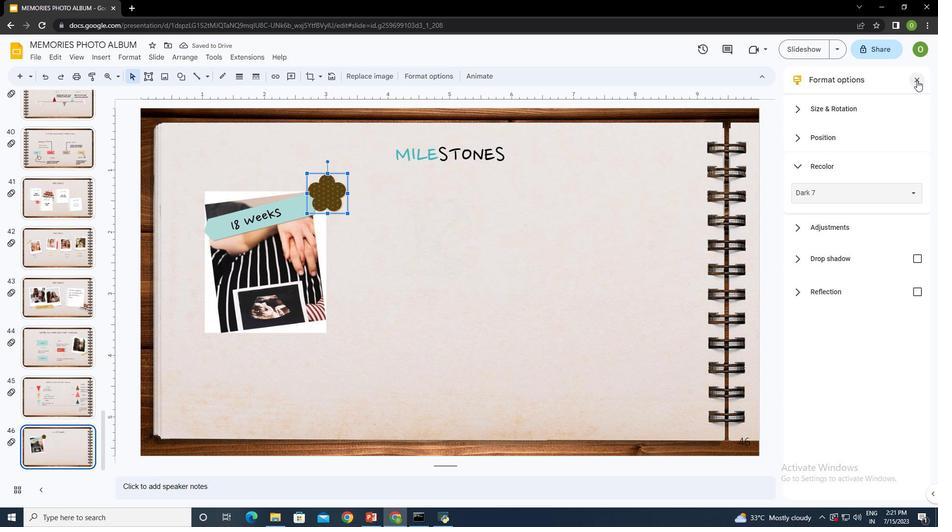 
Action: Mouse moved to (406, 160)
Screenshot: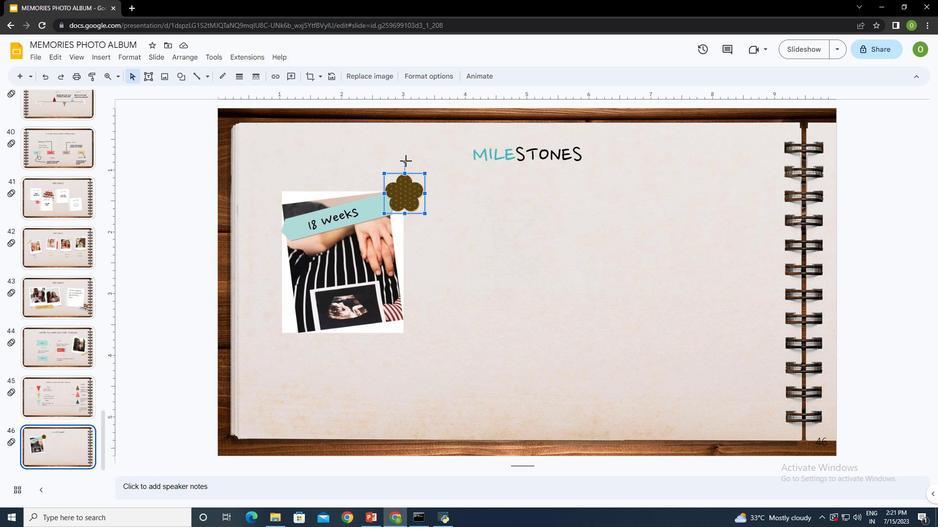 
Action: Mouse pressed left at (406, 160)
Screenshot: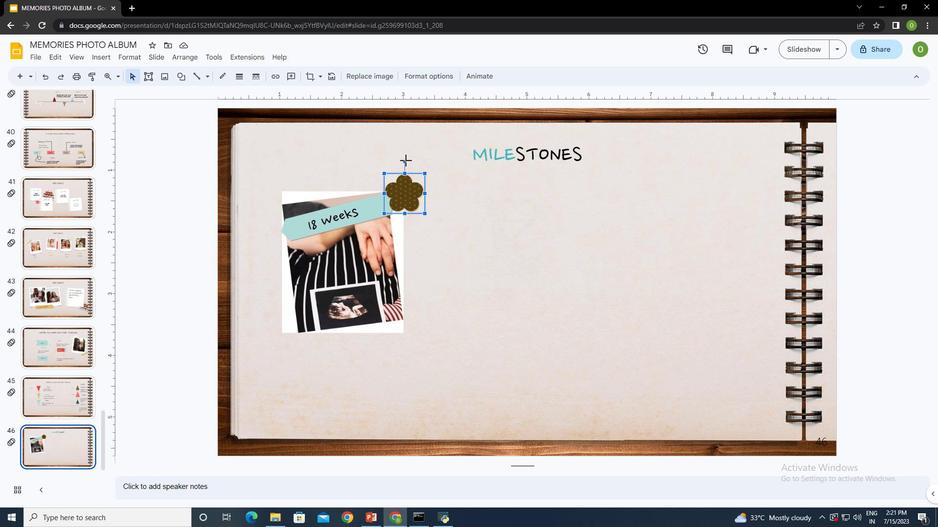 
Action: Mouse moved to (454, 217)
Screenshot: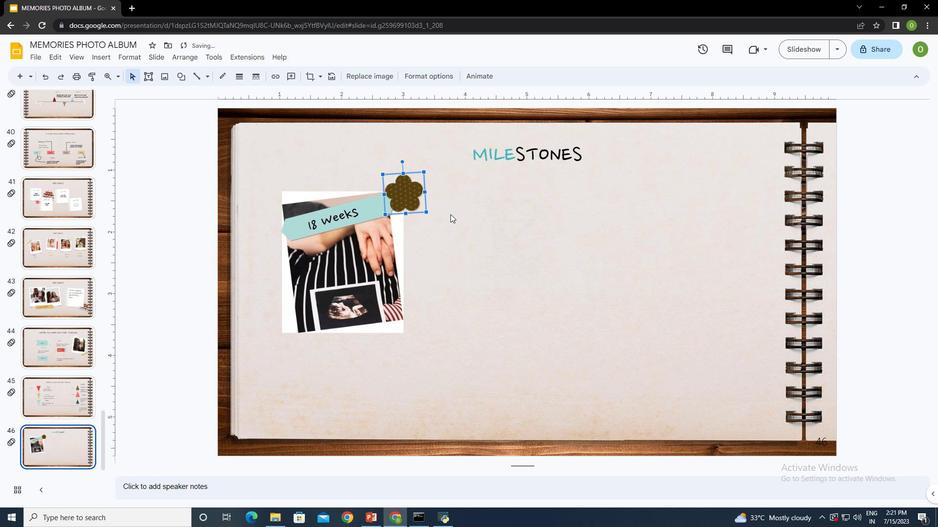 
Action: Mouse pressed left at (454, 217)
Screenshot: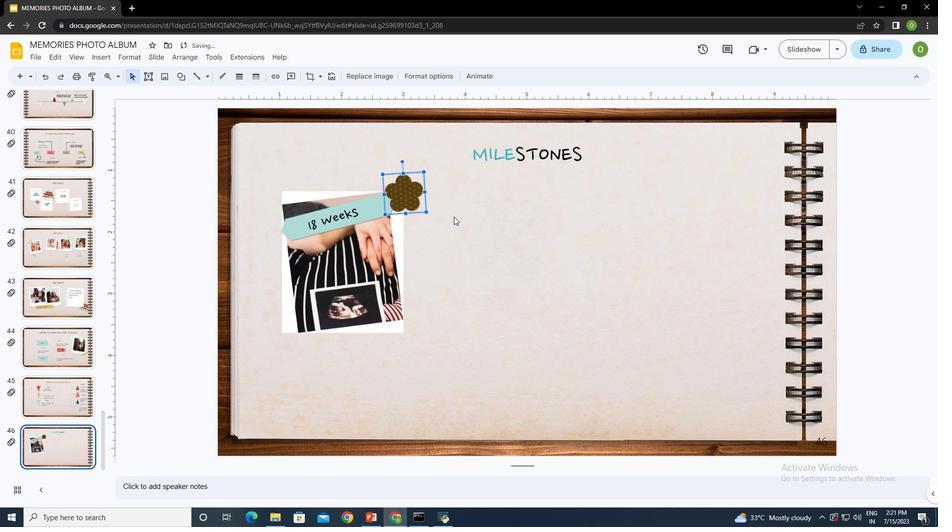 
Action: Mouse moved to (144, 75)
Screenshot: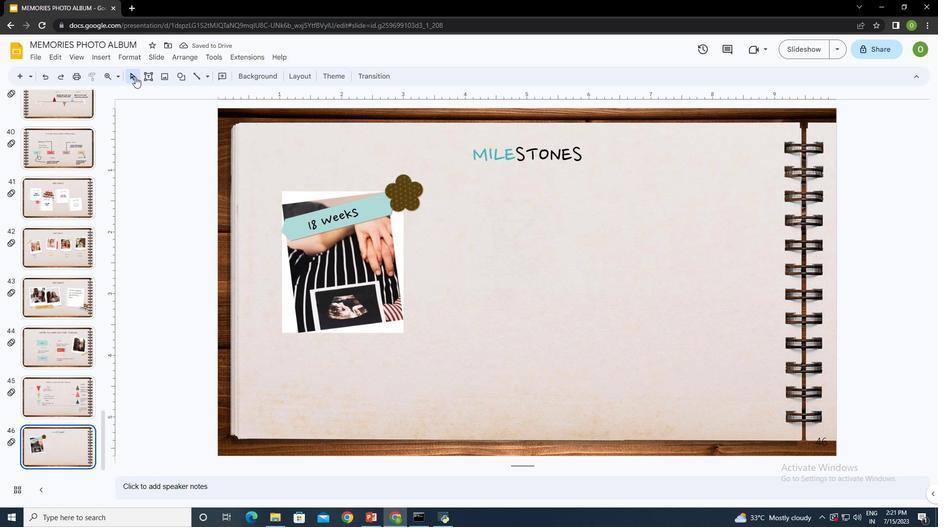 
Action: Mouse pressed left at (144, 75)
Screenshot: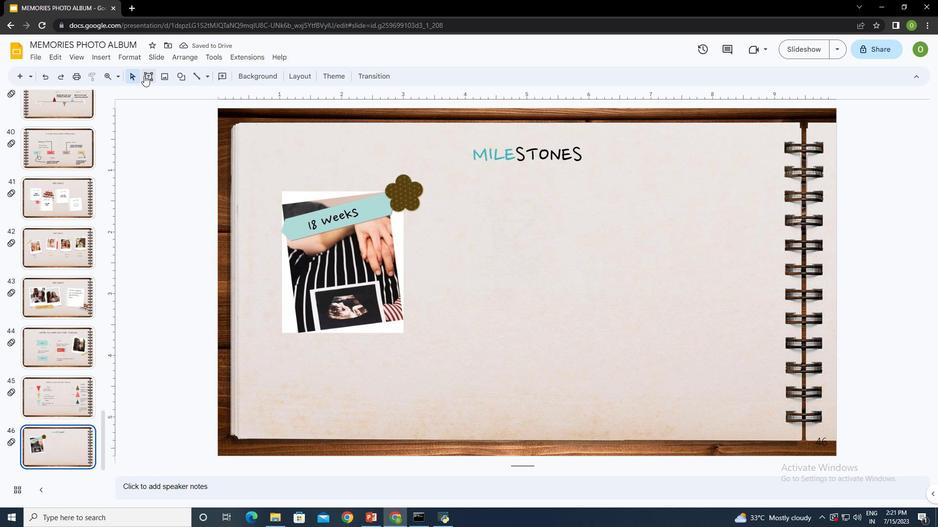 
Action: Mouse moved to (394, 183)
Screenshot: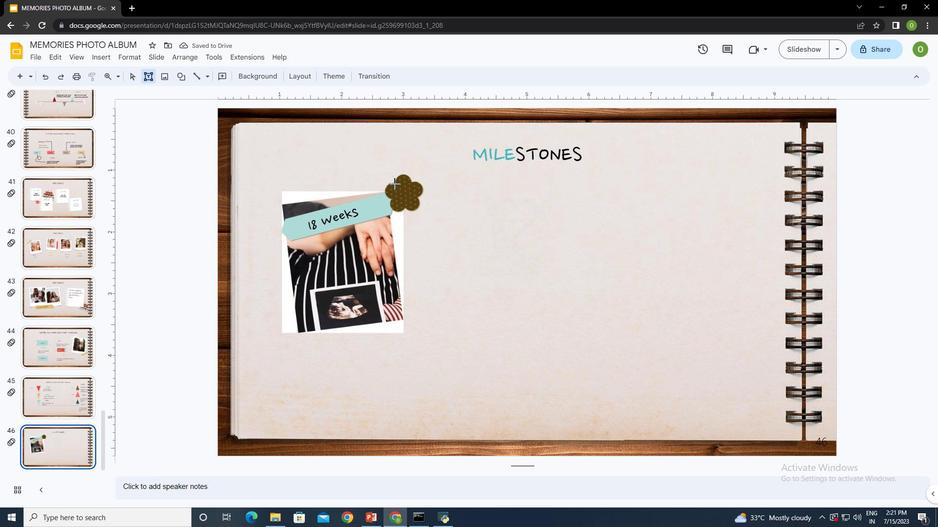 
Action: Mouse pressed left at (394, 183)
Screenshot: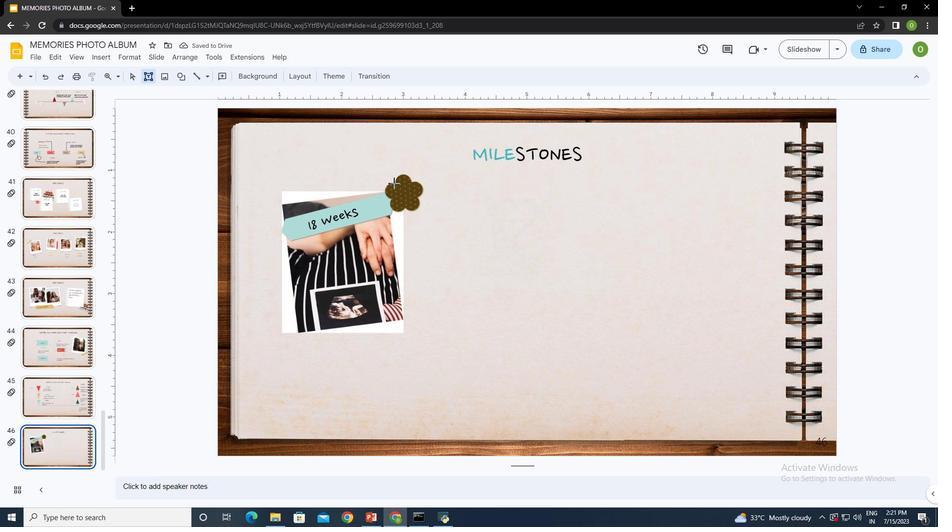 
Action: Mouse moved to (413, 203)
Screenshot: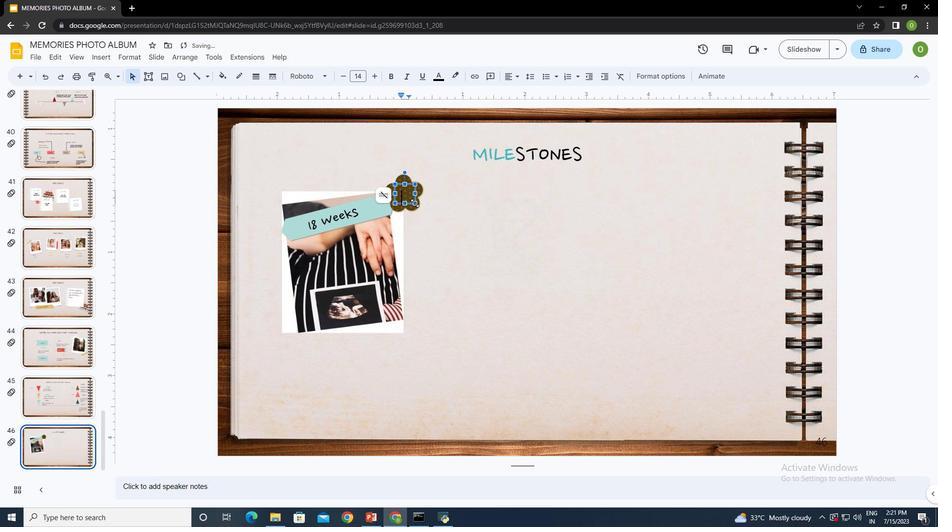 
Action: Key pressed 01ctrl+A
Screenshot: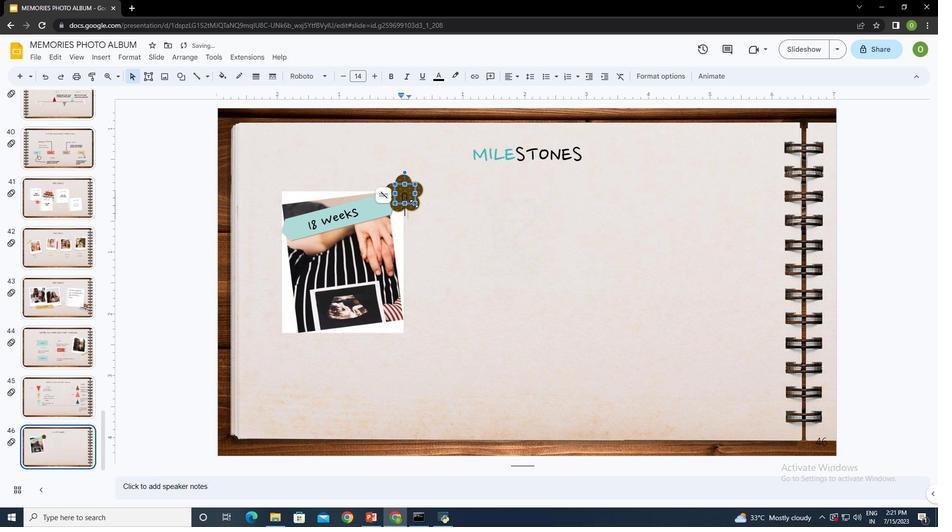 
Action: Mouse moved to (300, 73)
Screenshot: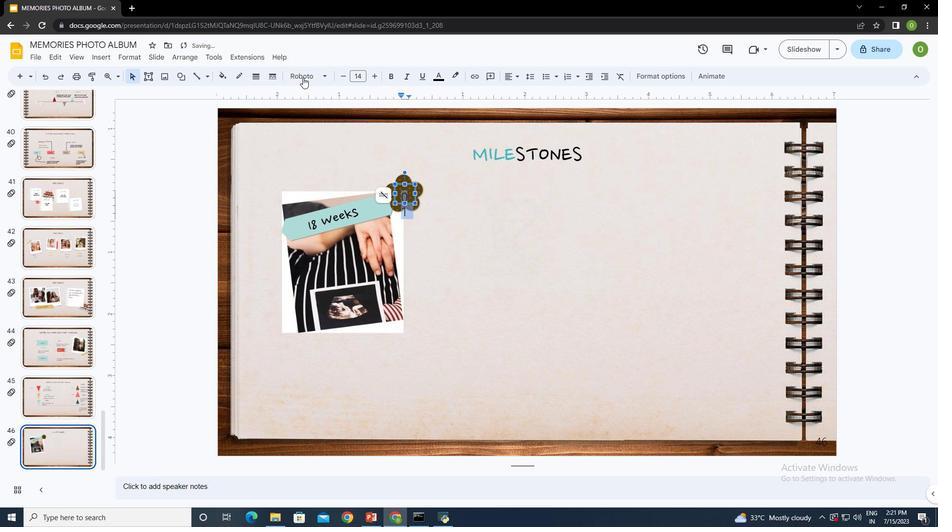
Action: Mouse pressed left at (300, 73)
Screenshot: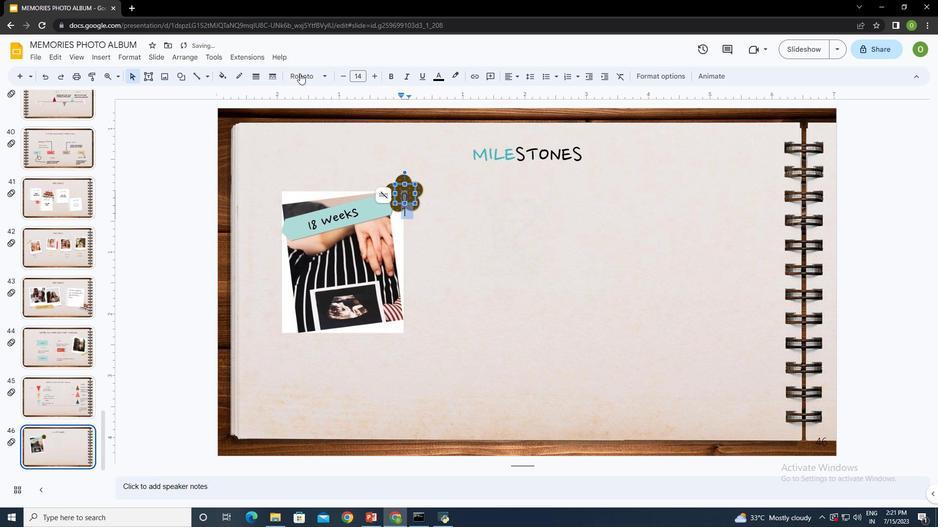 
Action: Mouse moved to (334, 132)
Screenshot: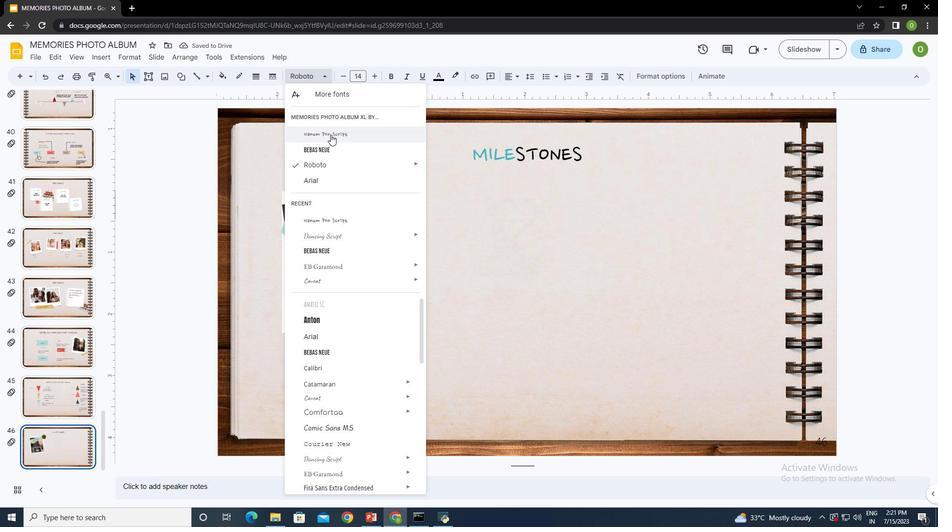 
Action: Mouse pressed left at (334, 132)
Screenshot: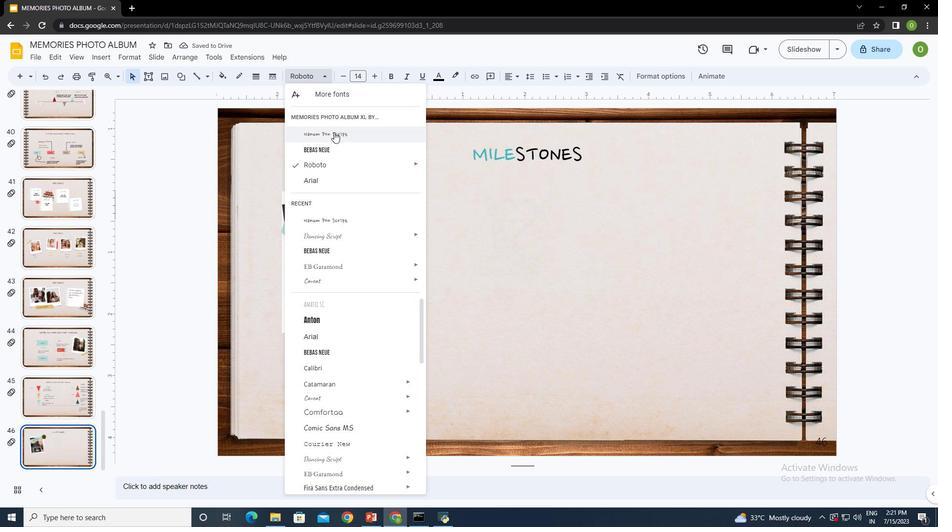 
Action: Mouse moved to (372, 73)
Screenshot: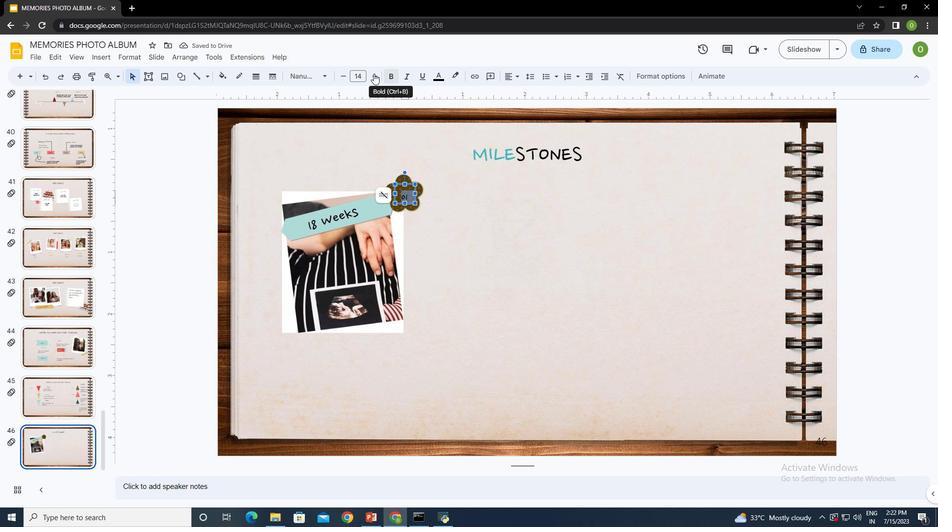 
Action: Mouse pressed left at (372, 73)
Screenshot: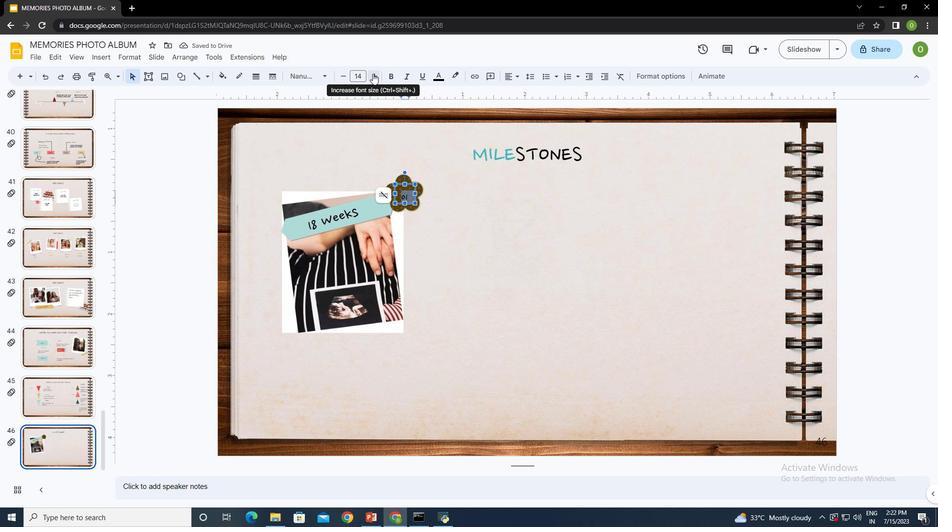 
Action: Mouse pressed left at (372, 73)
Screenshot: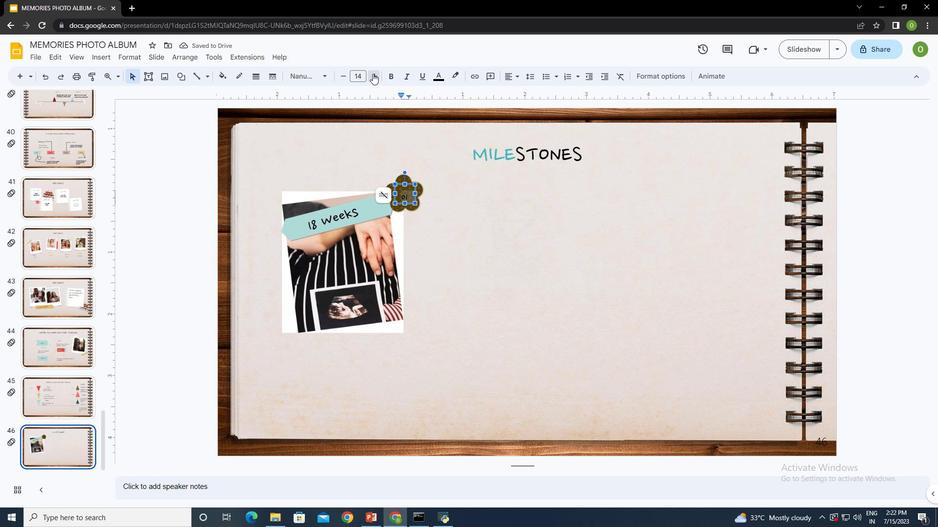 
Action: Mouse pressed left at (372, 73)
Screenshot: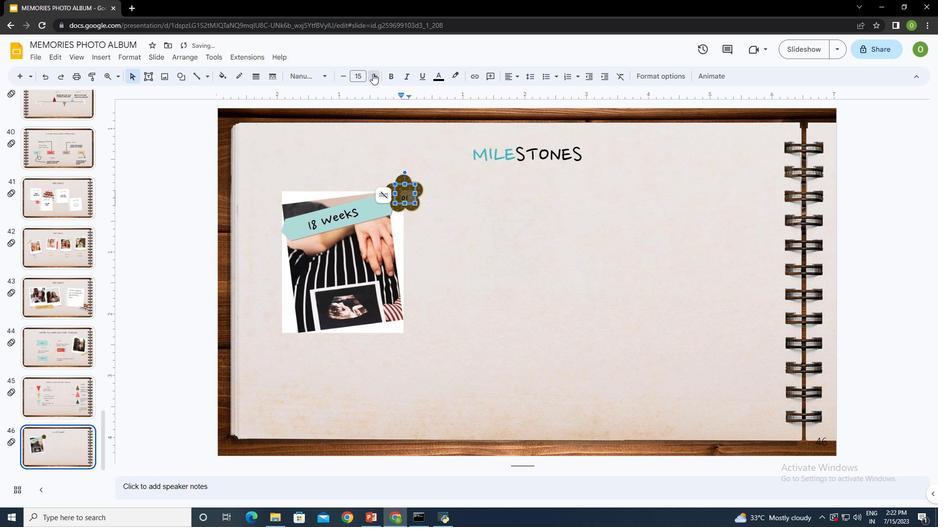 
Action: Mouse pressed left at (372, 73)
Screenshot: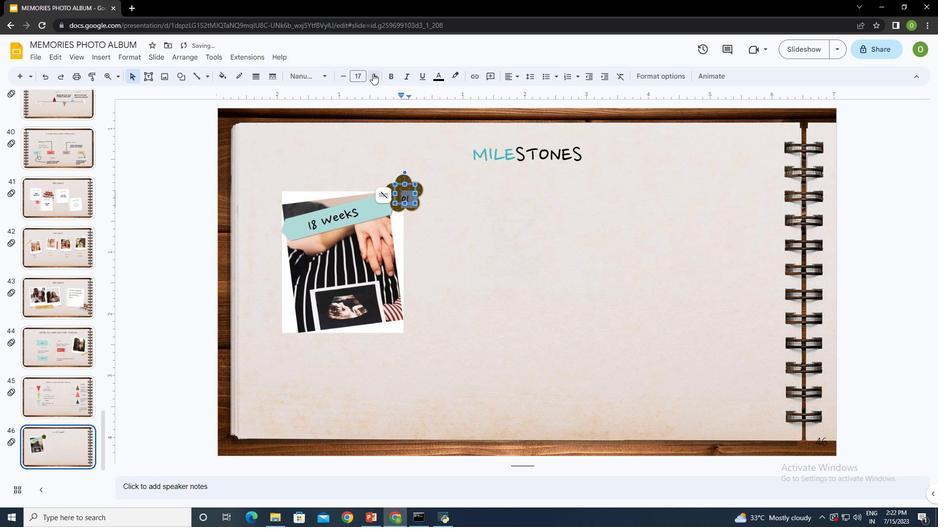 
Action: Mouse moved to (394, 186)
Screenshot: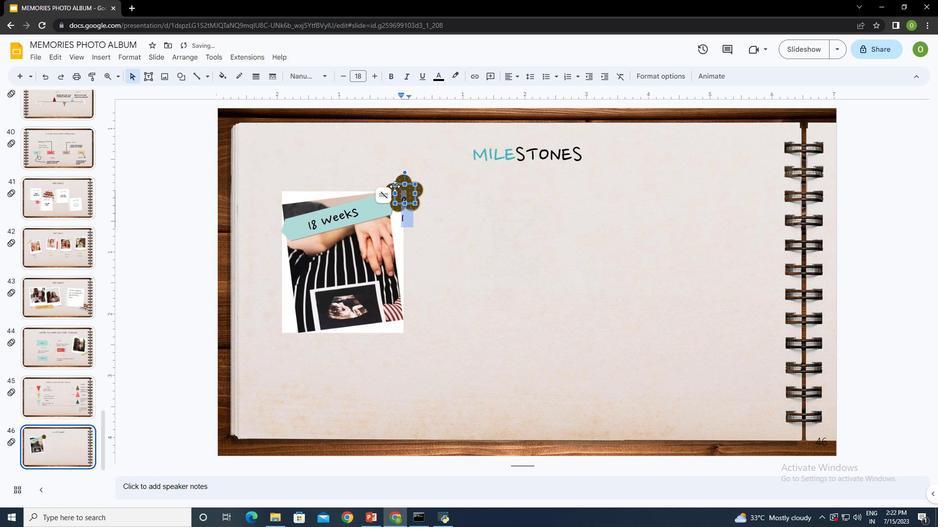 
Action: Mouse pressed left at (394, 186)
Screenshot: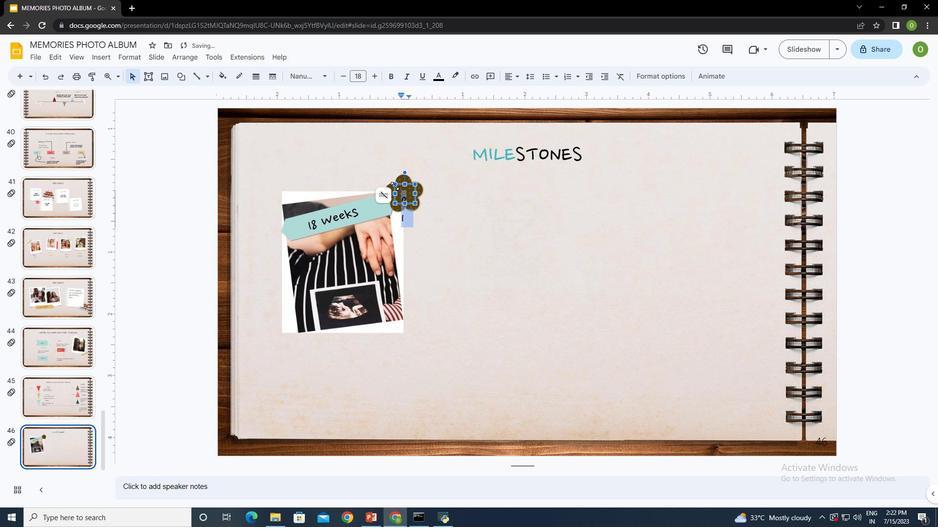 
Action: Mouse moved to (415, 185)
Screenshot: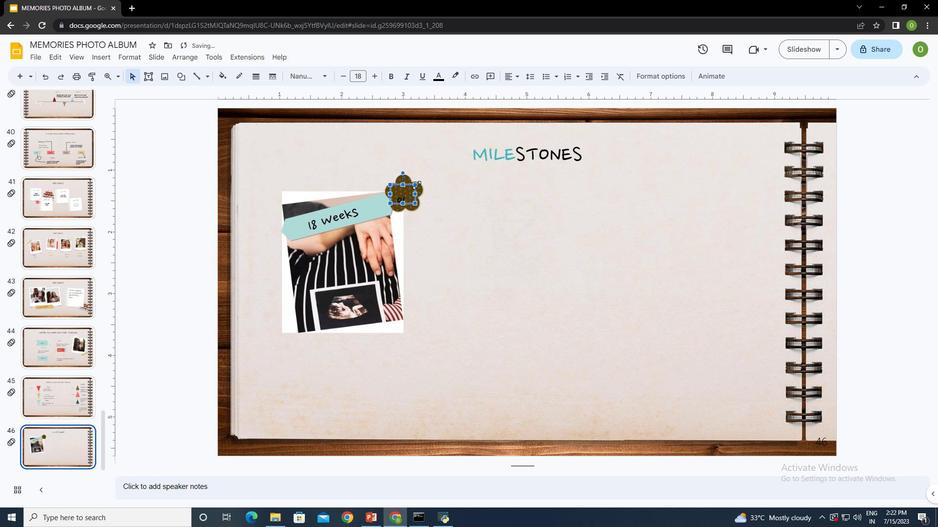 
Action: Mouse pressed left at (415, 185)
Screenshot: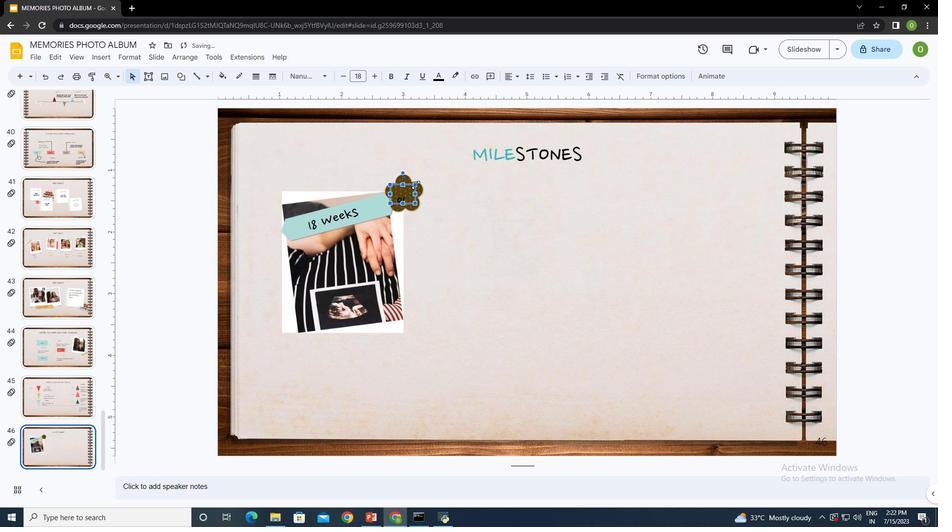 
Action: Mouse moved to (405, 184)
Screenshot: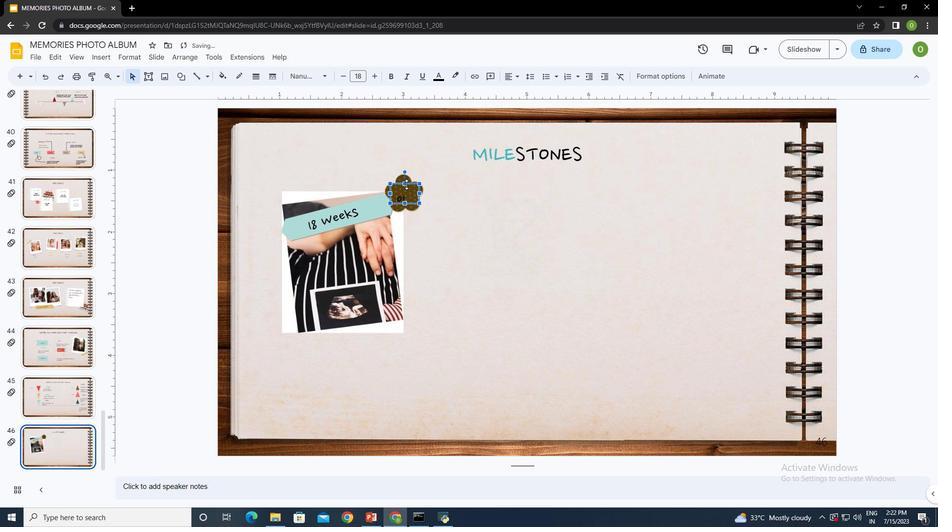 
Action: Mouse pressed left at (405, 184)
Screenshot: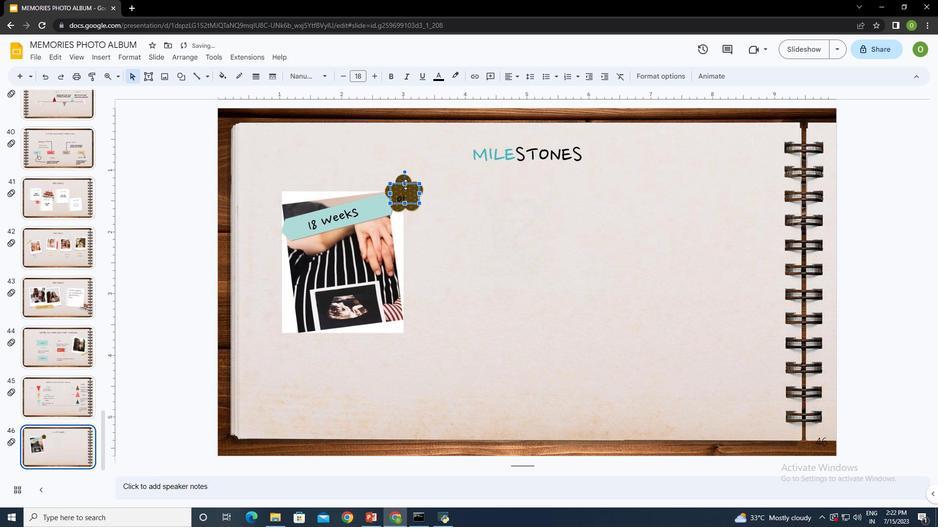 
Action: Mouse moved to (373, 76)
Screenshot: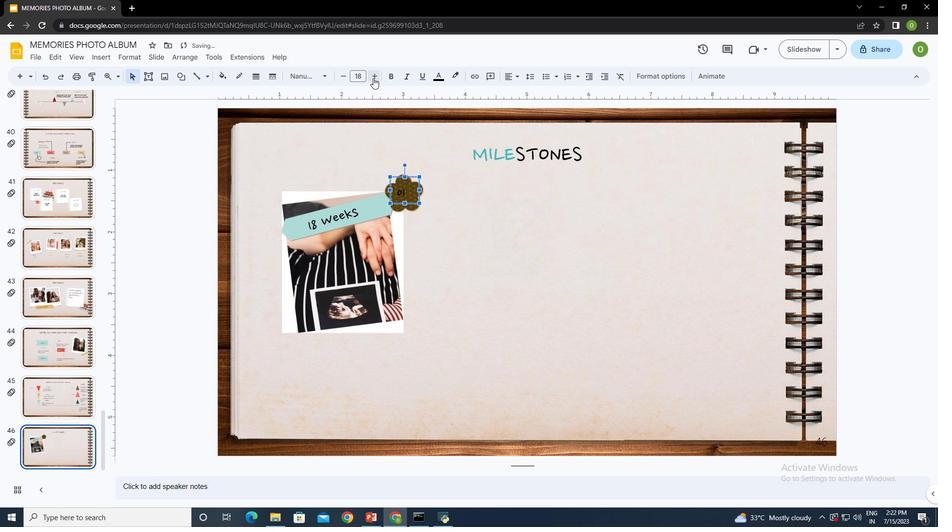
Action: Mouse pressed left at (373, 76)
Screenshot: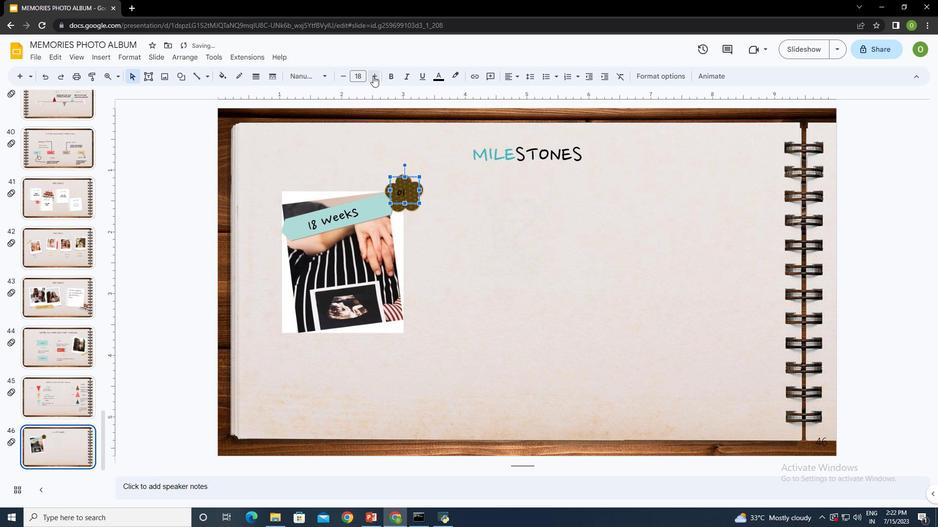 
Action: Mouse moved to (374, 77)
Screenshot: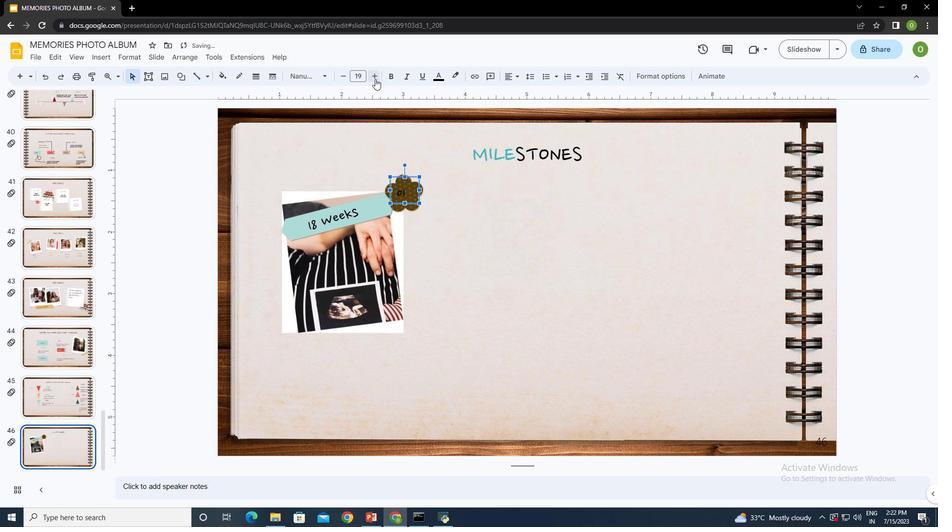 
Action: Mouse pressed left at (374, 77)
Screenshot: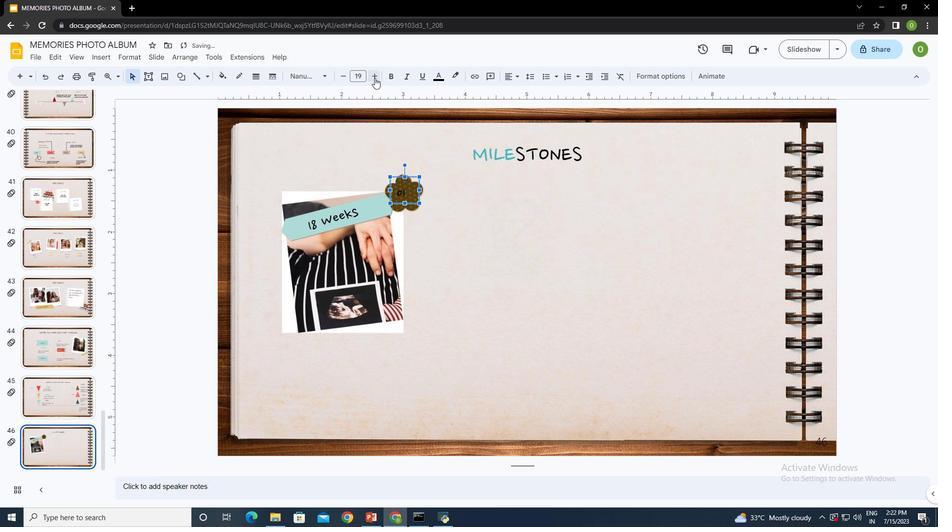 
Action: Mouse pressed left at (374, 77)
Screenshot: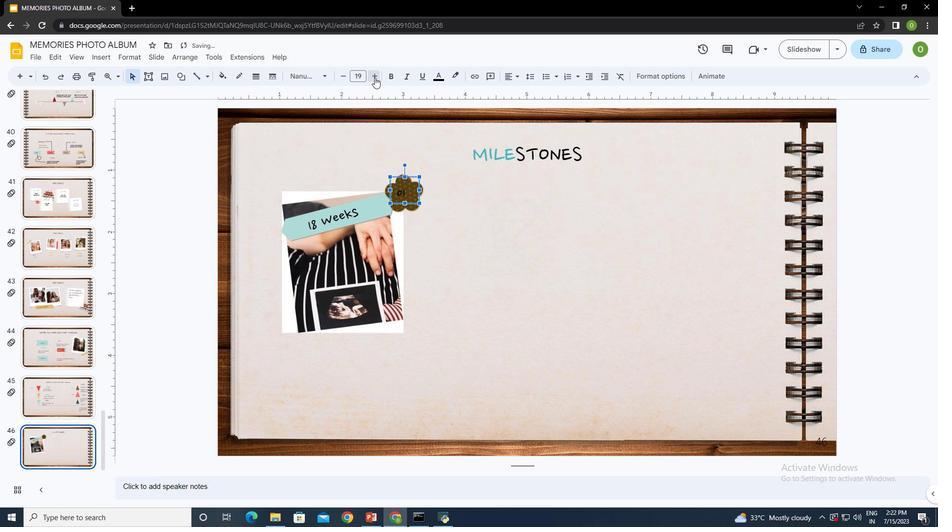 
Action: Mouse pressed left at (374, 77)
Screenshot: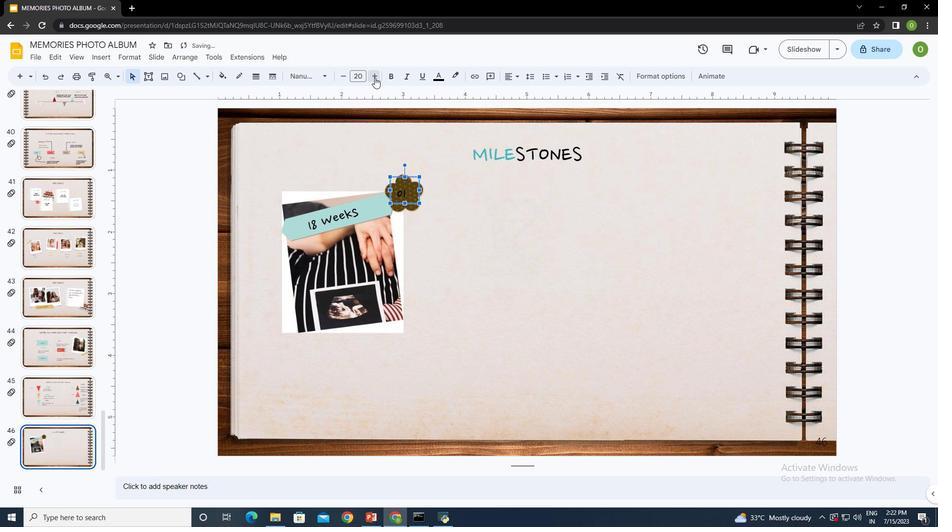 
Action: Mouse pressed left at (374, 77)
Screenshot: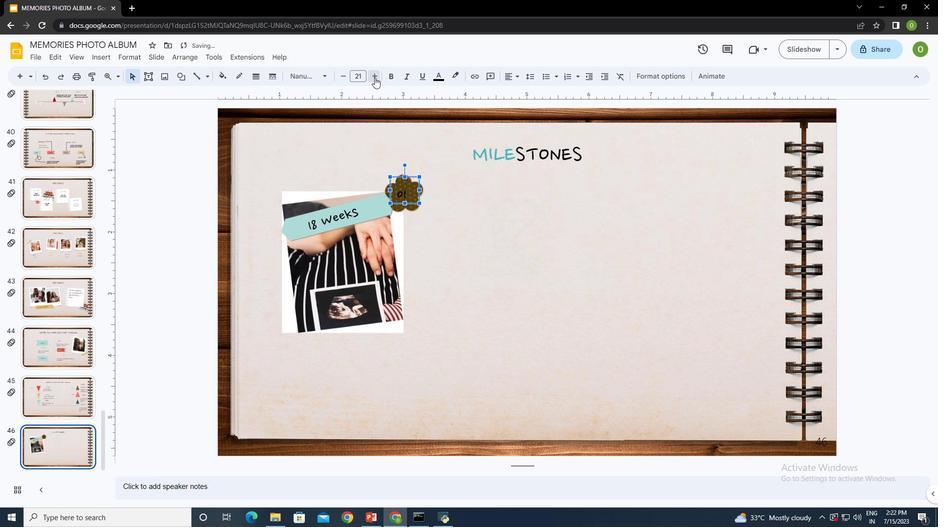 
Action: Mouse pressed left at (374, 77)
Screenshot: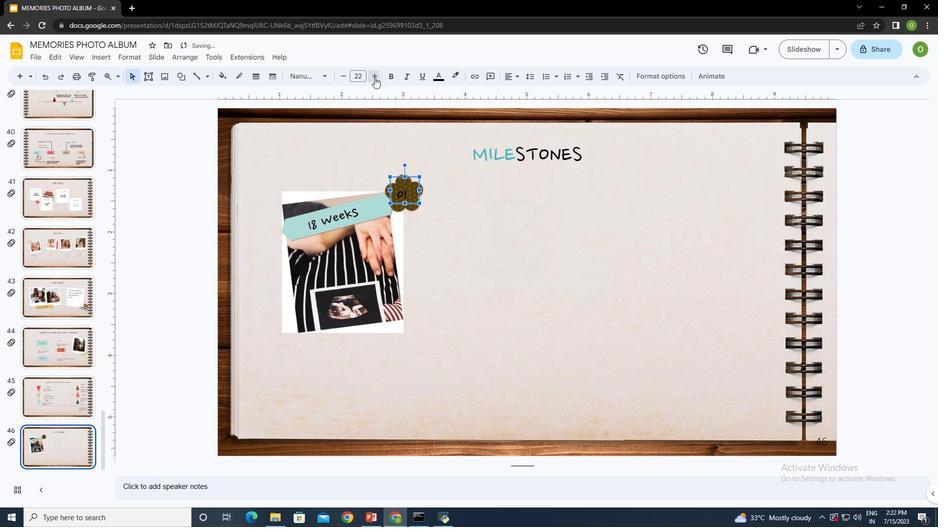 
Action: Mouse pressed left at (374, 77)
Screenshot: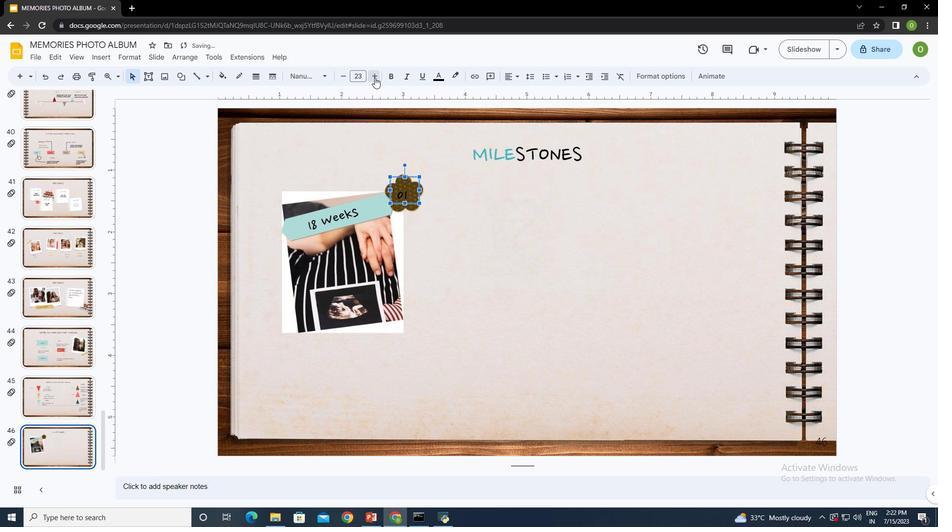 
Action: Mouse moved to (516, 74)
Screenshot: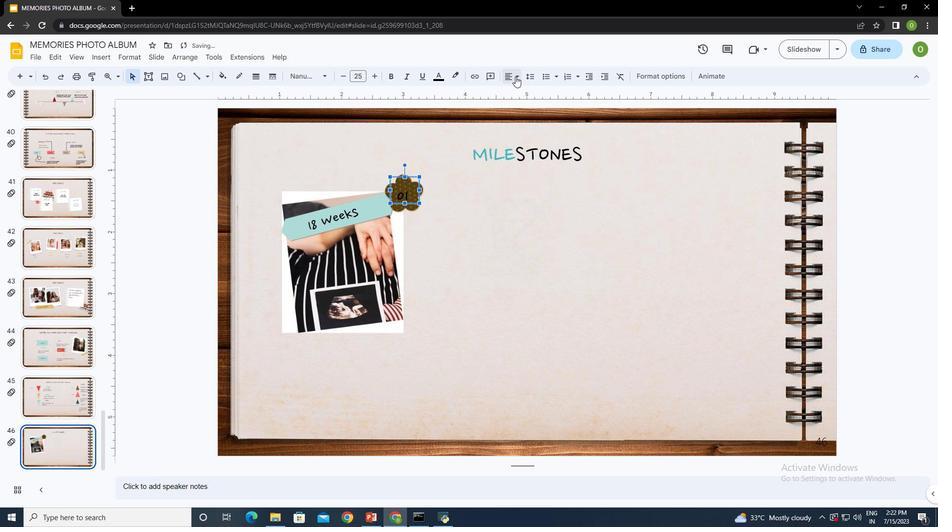 
Action: Mouse pressed left at (516, 74)
Screenshot: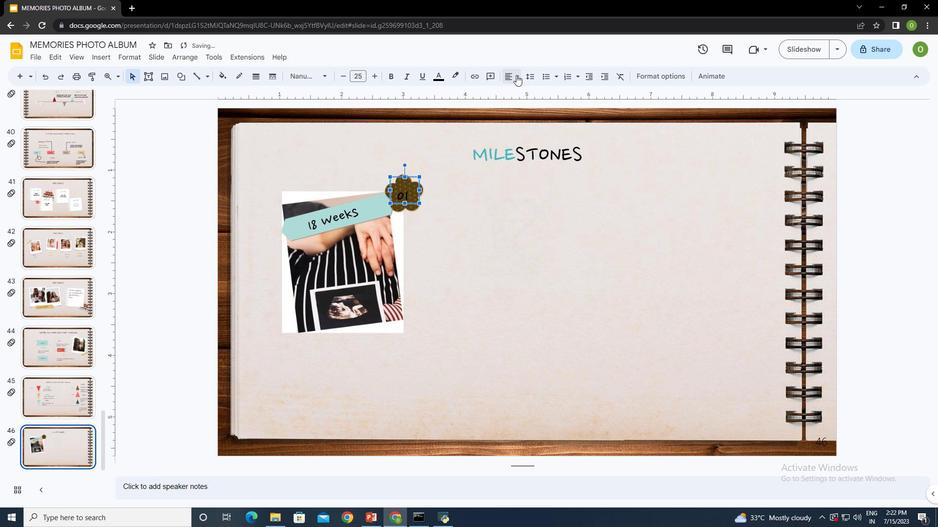 
Action: Mouse moved to (524, 94)
Screenshot: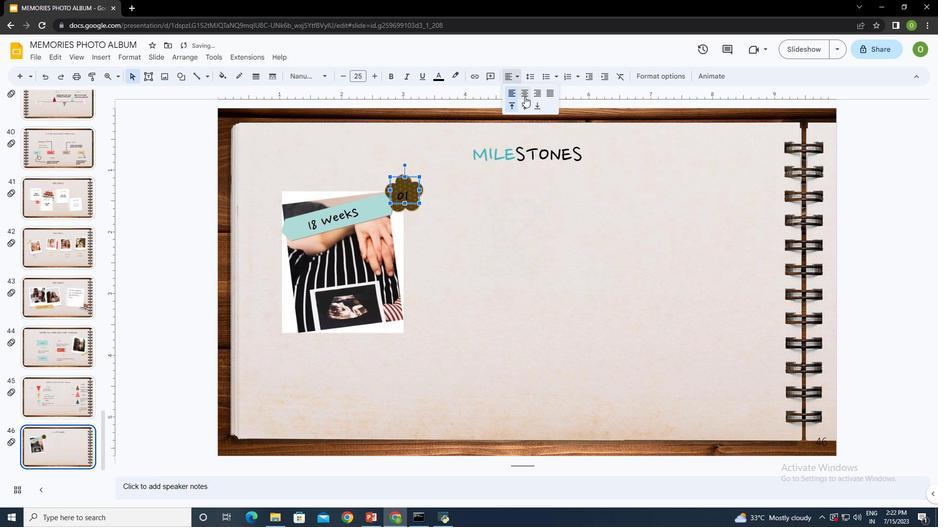 
Action: Mouse pressed left at (524, 94)
Screenshot: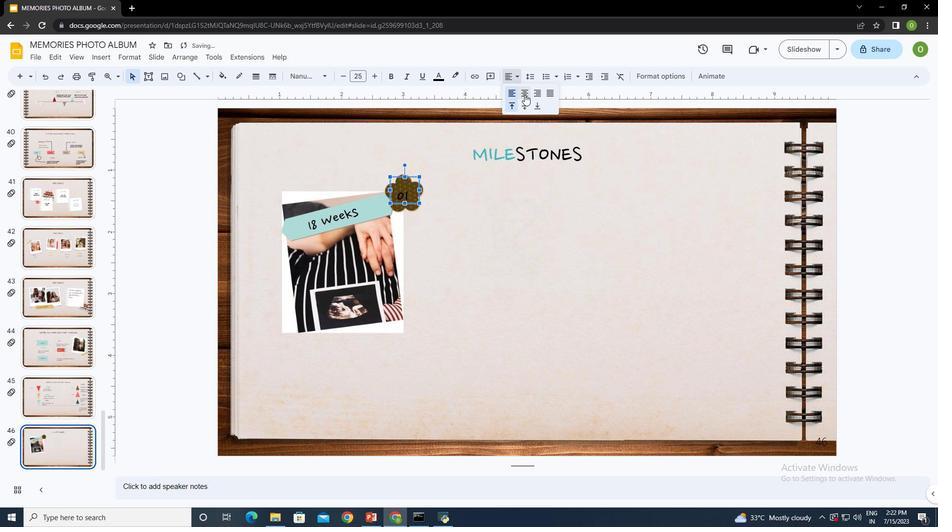 
Action: Mouse moved to (517, 73)
Screenshot: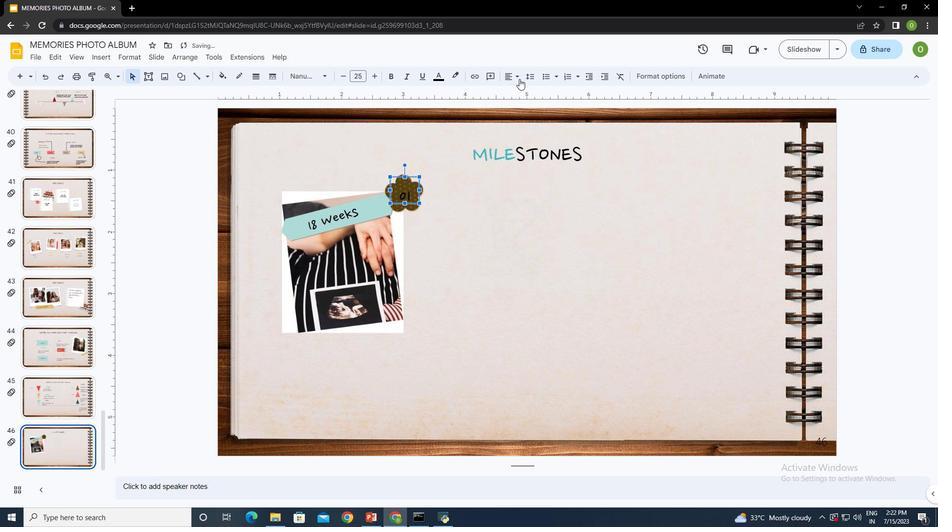 
Action: Mouse pressed left at (517, 73)
Screenshot: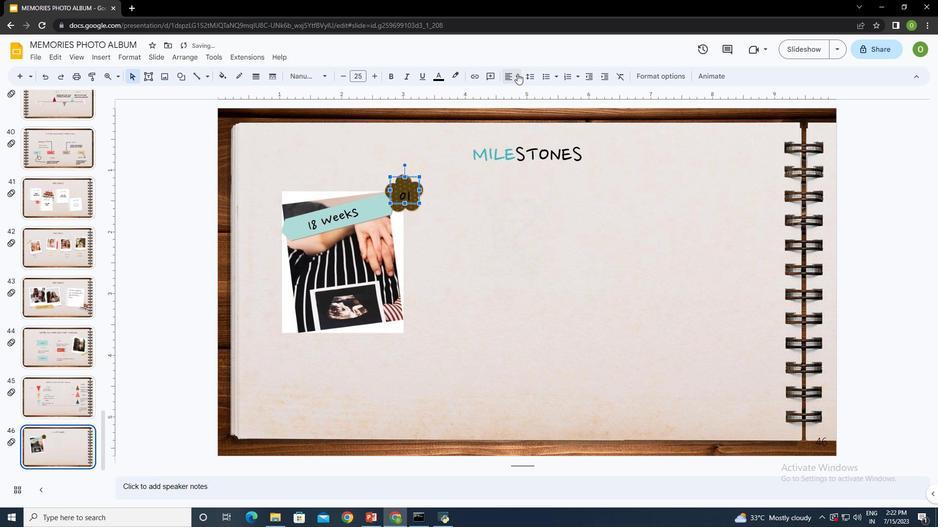 
Action: Mouse moved to (525, 103)
Screenshot: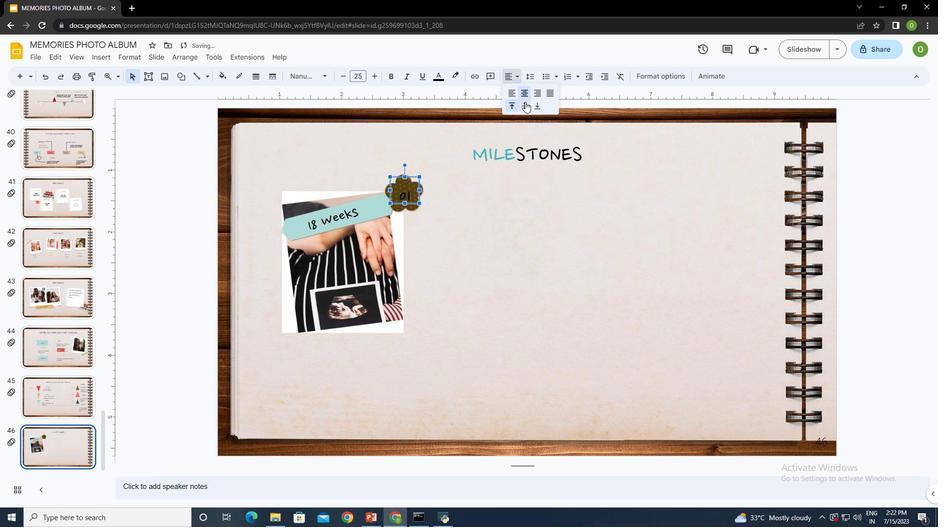 
Action: Mouse pressed left at (525, 103)
Screenshot: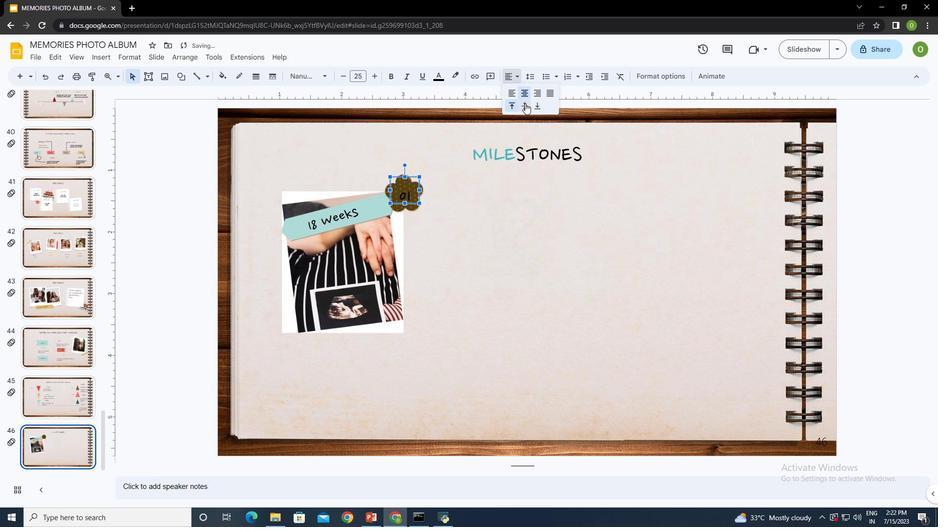 
Action: Mouse moved to (439, 76)
Screenshot: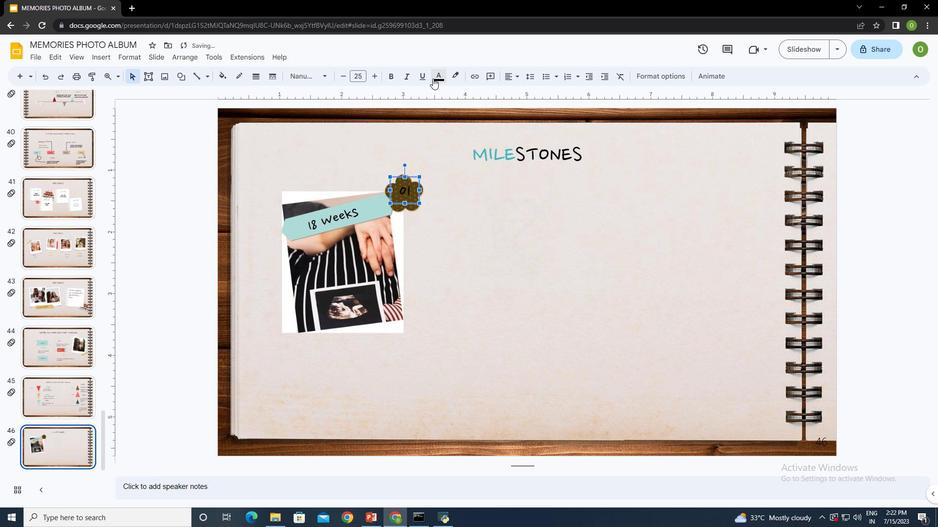 
Action: Mouse pressed left at (439, 76)
Screenshot: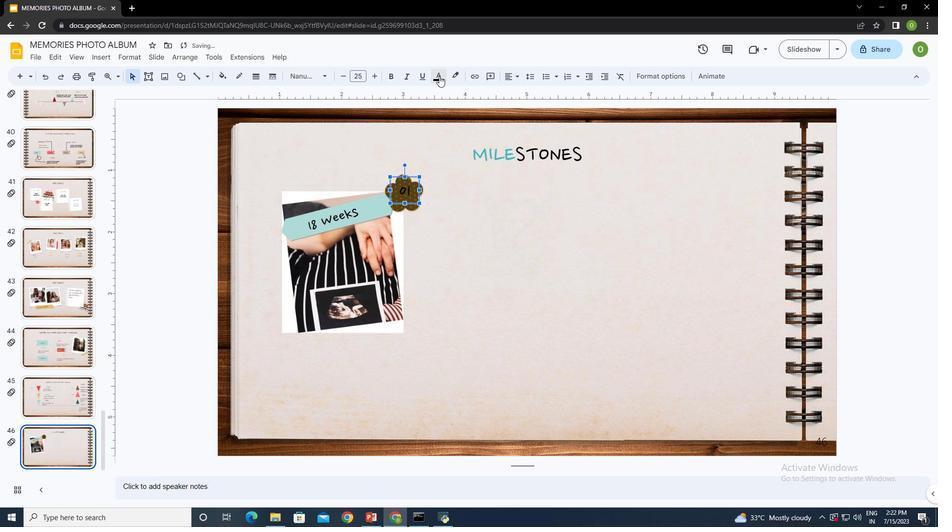 
Action: Mouse moved to (477, 170)
Screenshot: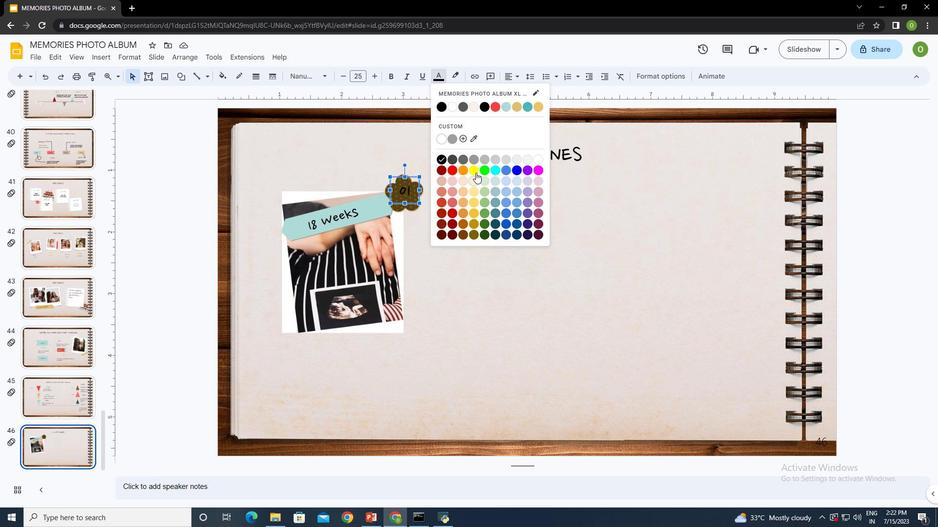 
Action: Mouse pressed left at (477, 170)
Screenshot: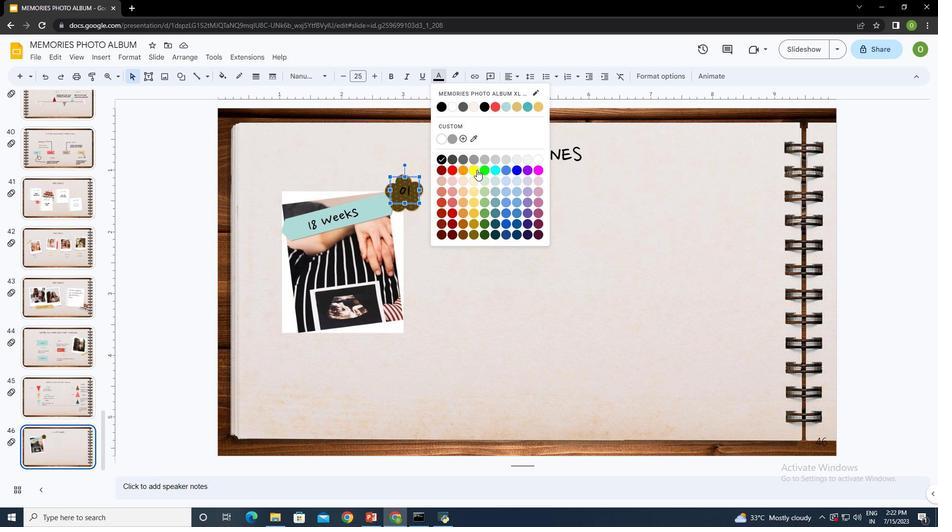
Action: Mouse moved to (443, 219)
Screenshot: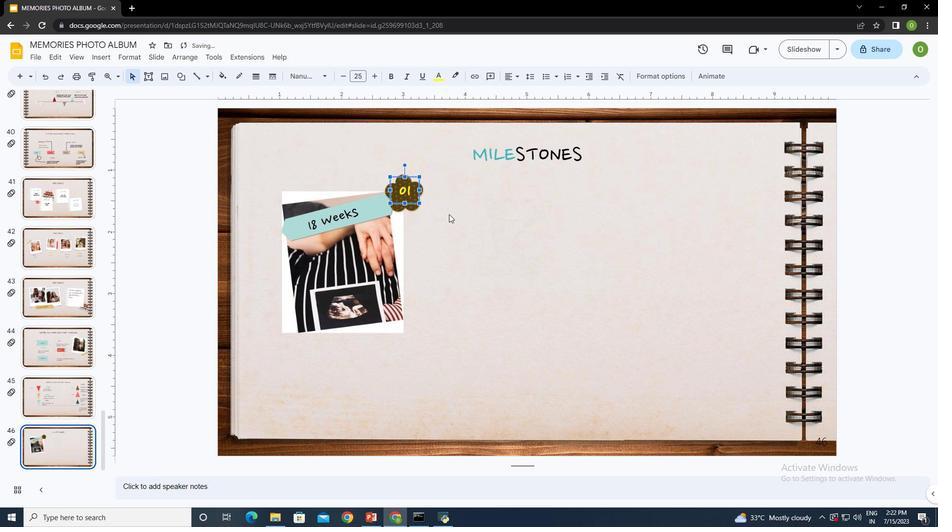 
Action: Mouse pressed left at (443, 219)
Screenshot: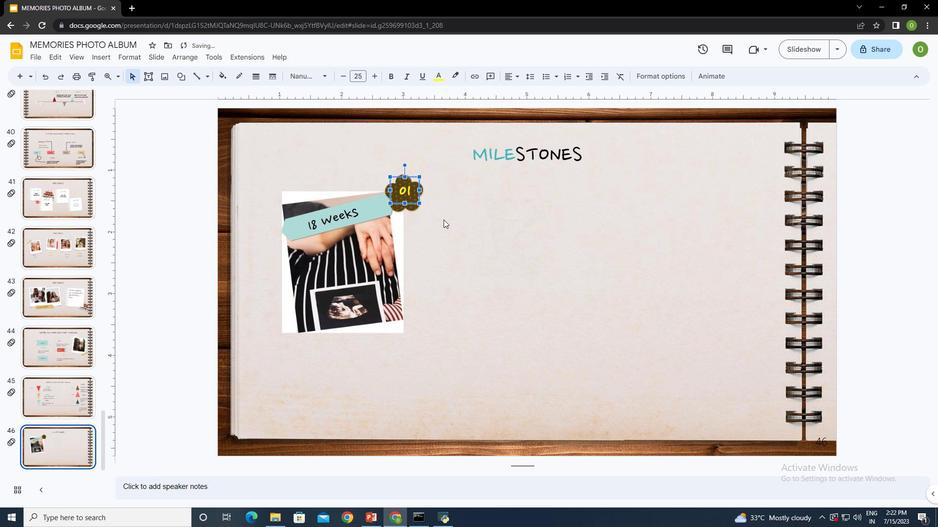 
Action: Mouse moved to (98, 59)
Screenshot: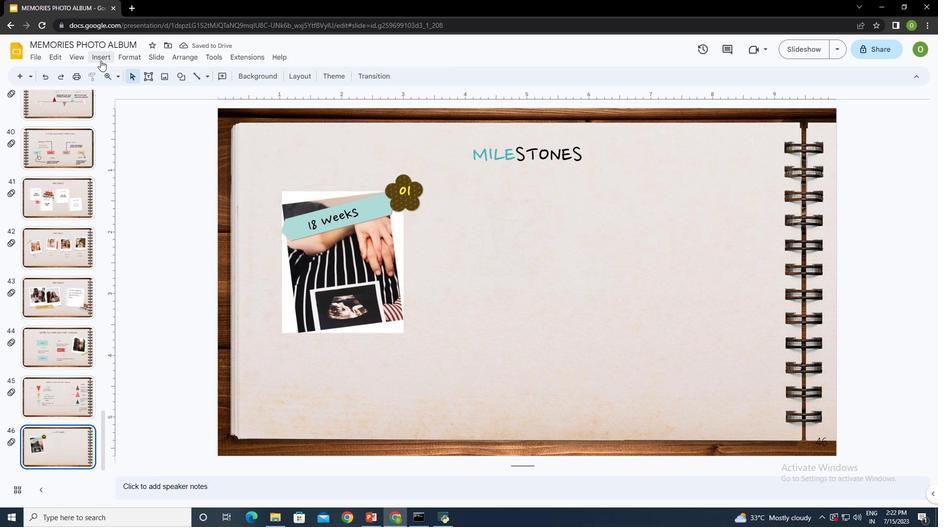 
Action: Mouse pressed left at (98, 59)
Screenshot: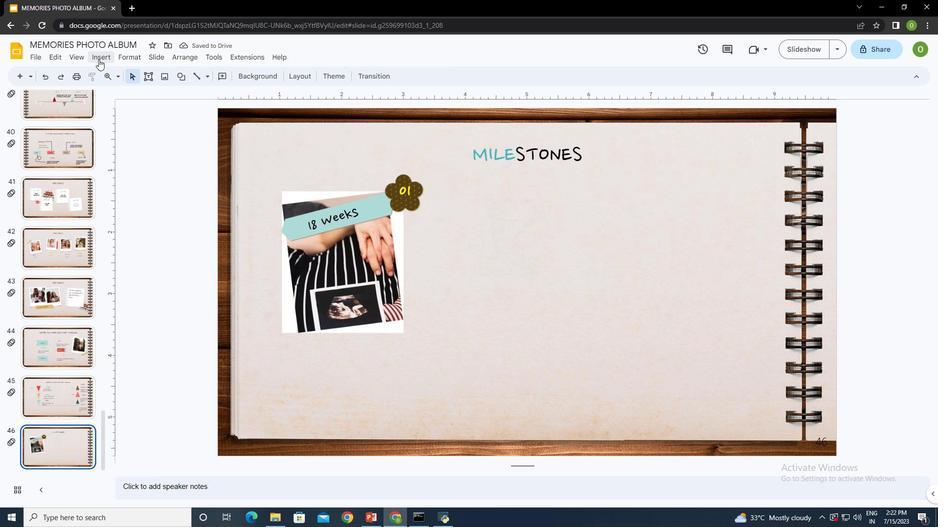 
Action: Mouse moved to (286, 74)
Screenshot: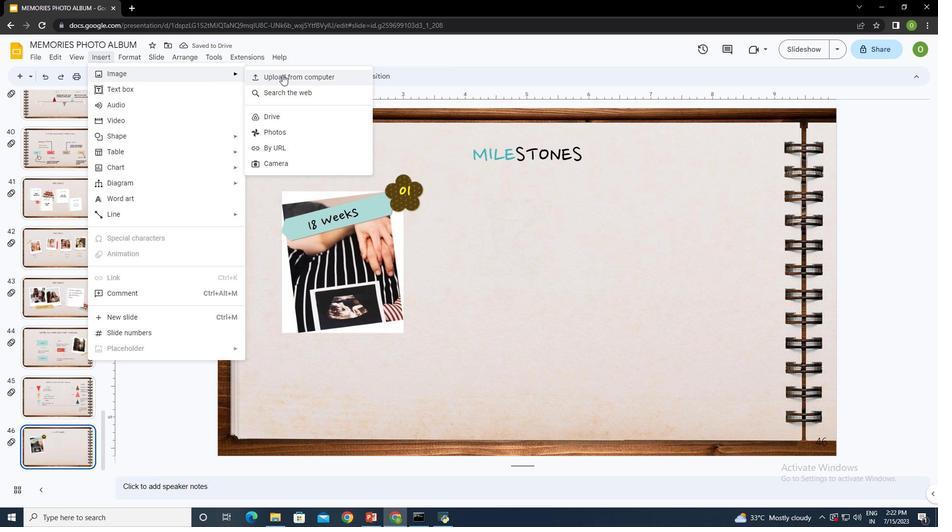 
Action: Mouse pressed left at (286, 74)
Screenshot: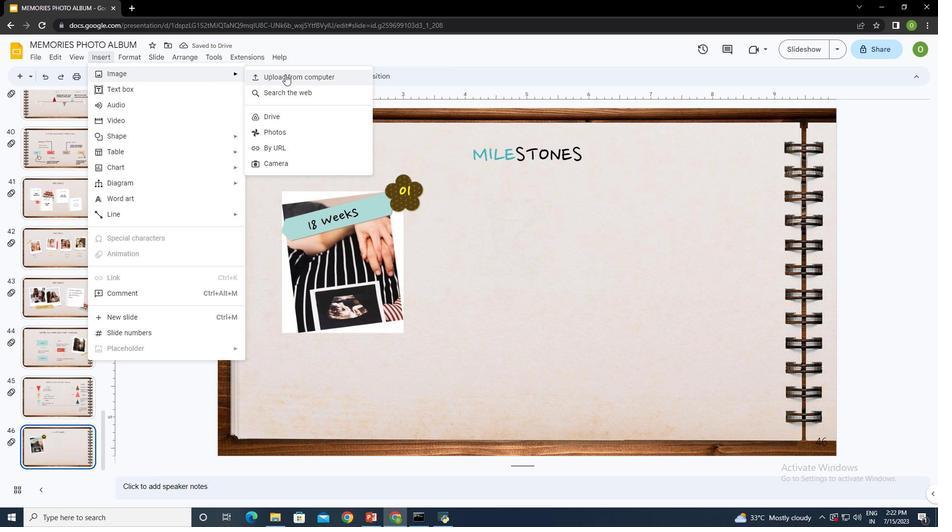 
Action: Mouse moved to (462, 77)
Screenshot: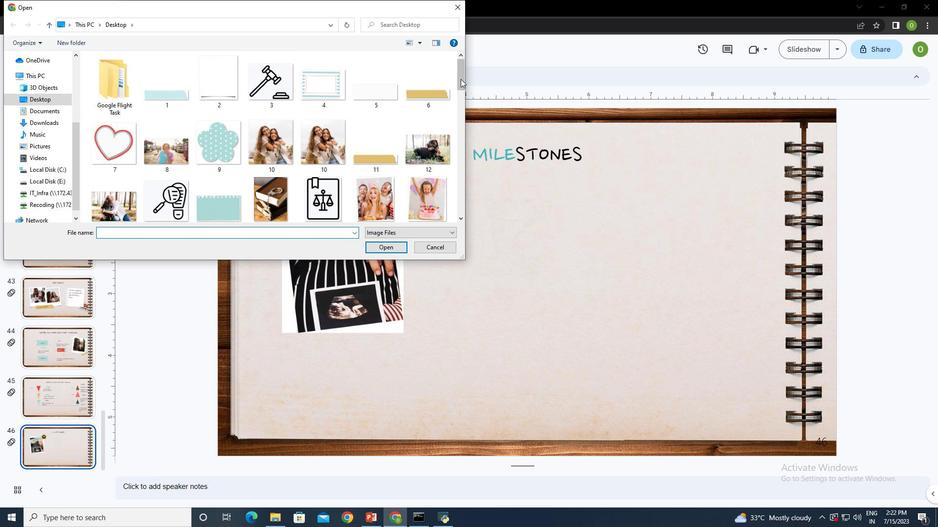 
Action: Mouse pressed left at (462, 77)
Screenshot: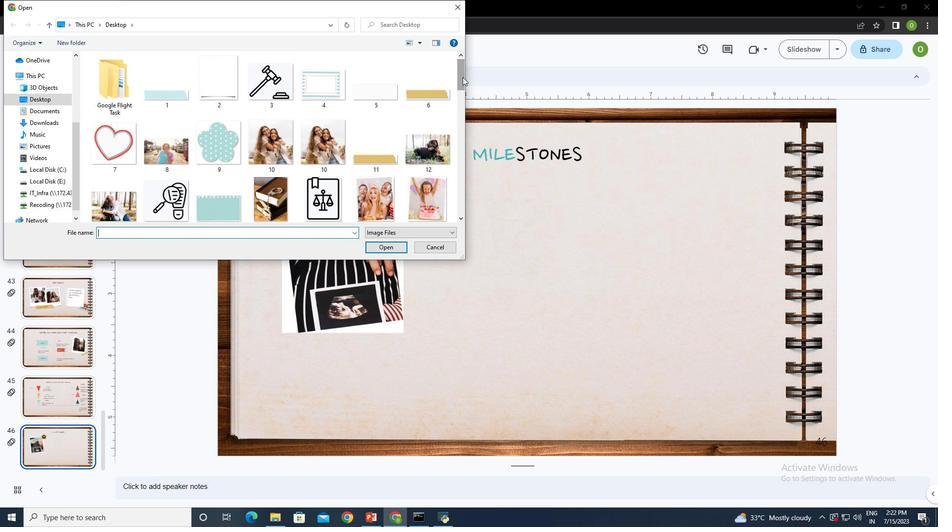 
Action: Mouse moved to (162, 148)
Screenshot: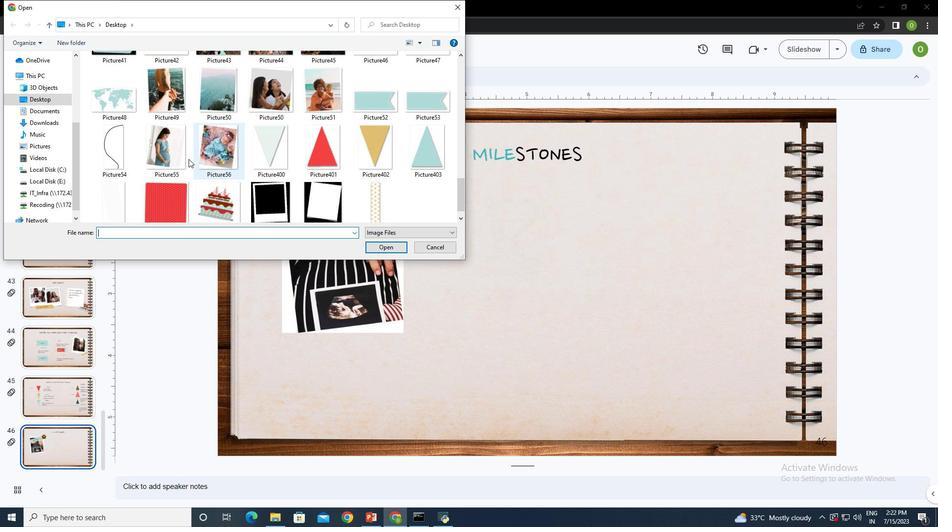 
Action: Mouse pressed left at (162, 148)
Screenshot: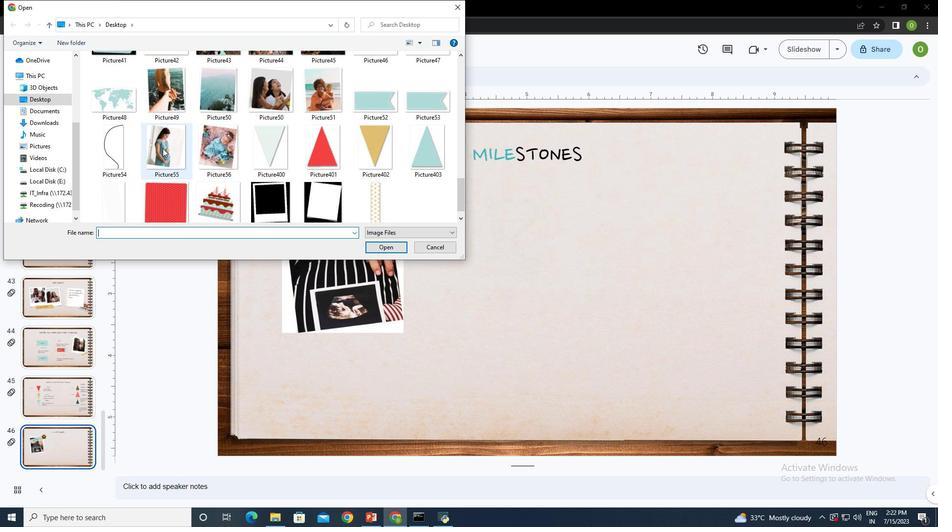 
Action: Mouse moved to (389, 246)
Screenshot: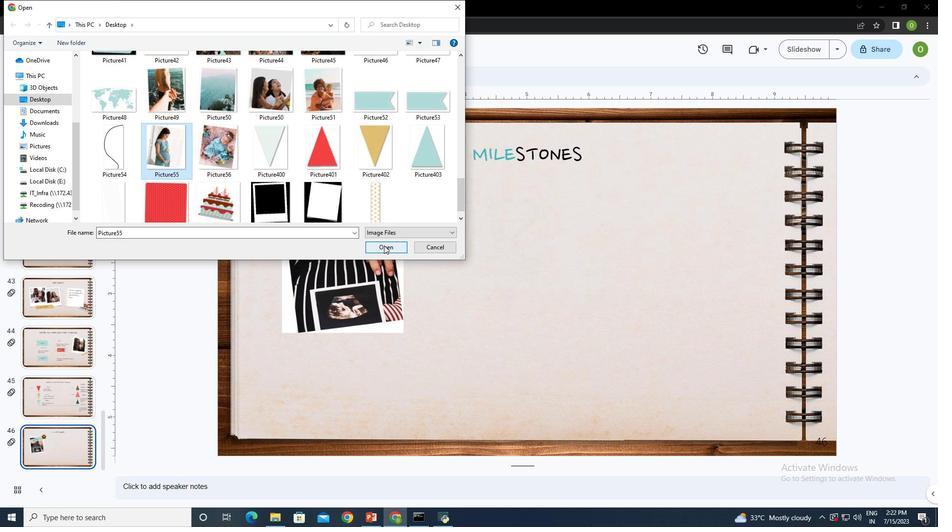 
Action: Mouse pressed left at (389, 246)
Screenshot: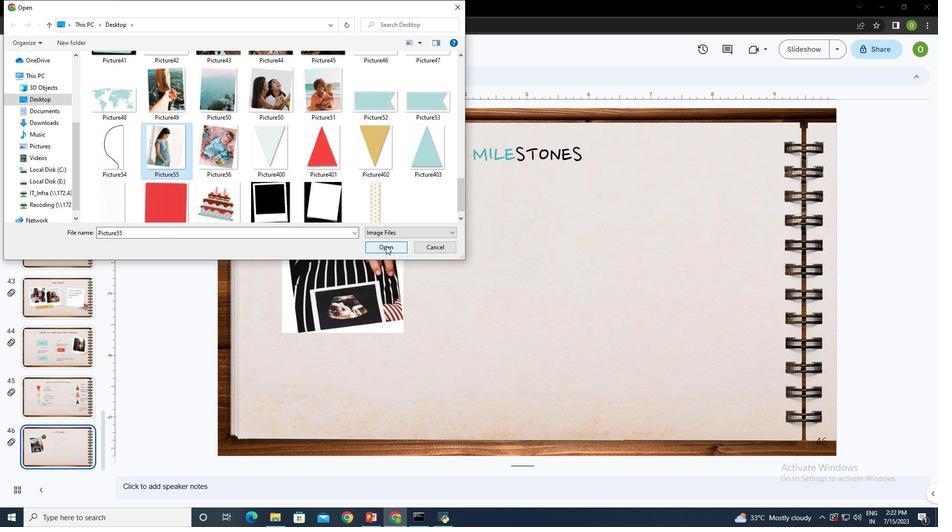 
Action: Mouse moved to (624, 403)
Screenshot: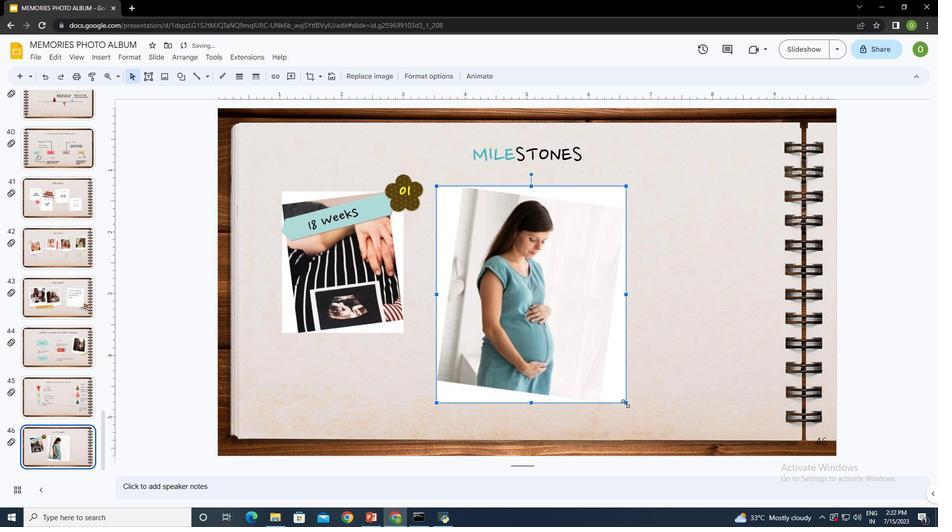 
Action: Mouse pressed left at (624, 403)
Screenshot: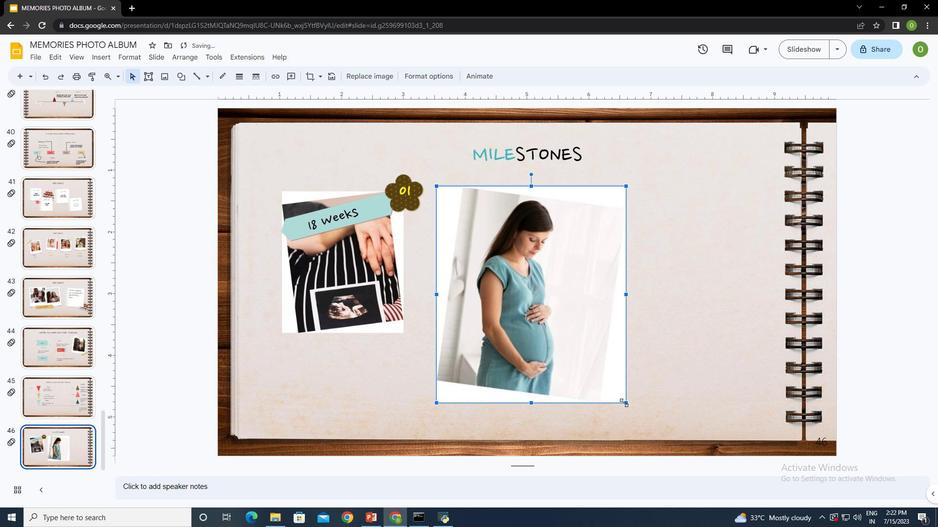 
Action: Mouse moved to (623, 394)
Screenshot: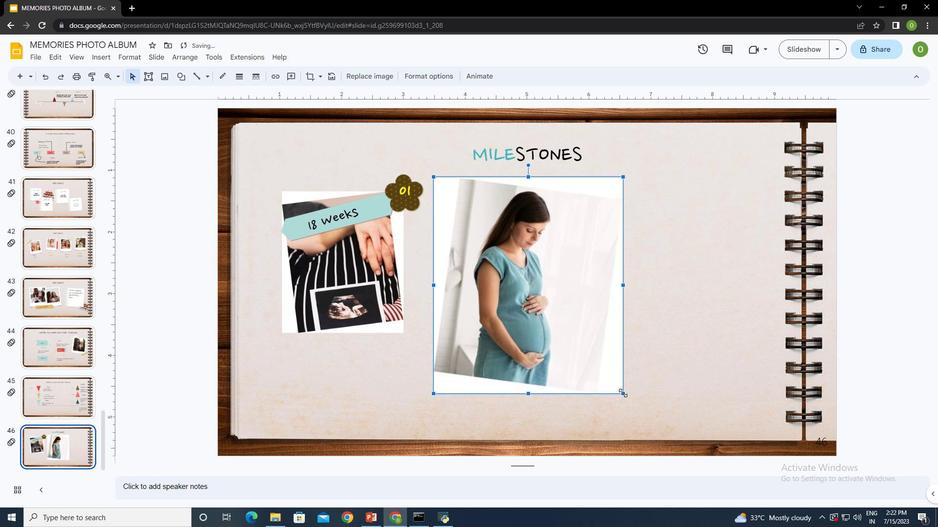 
Action: Mouse pressed left at (623, 394)
Screenshot: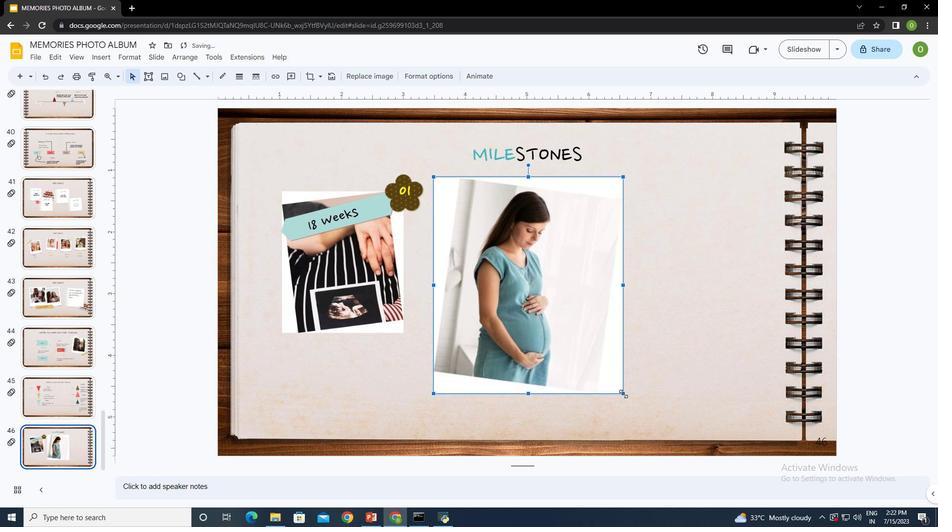 
Action: Mouse moved to (505, 177)
Screenshot: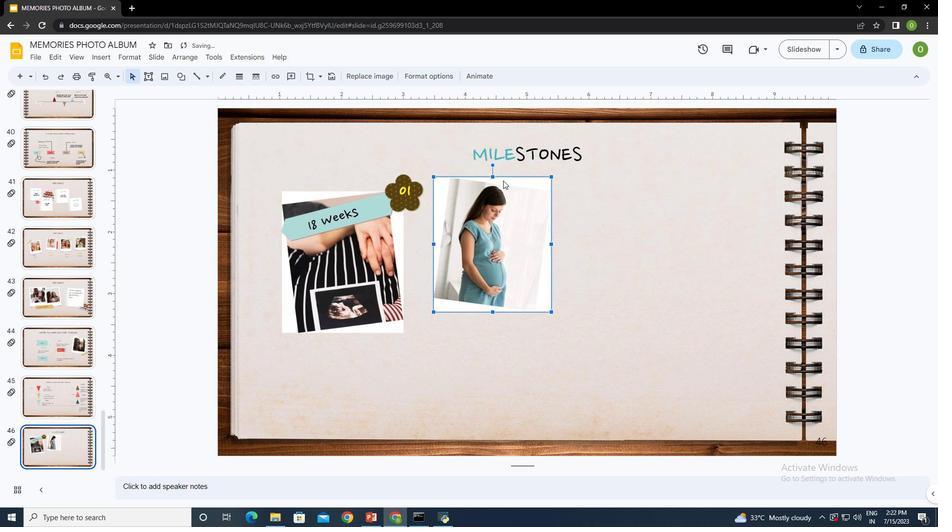 
Action: Mouse pressed left at (505, 177)
Screenshot: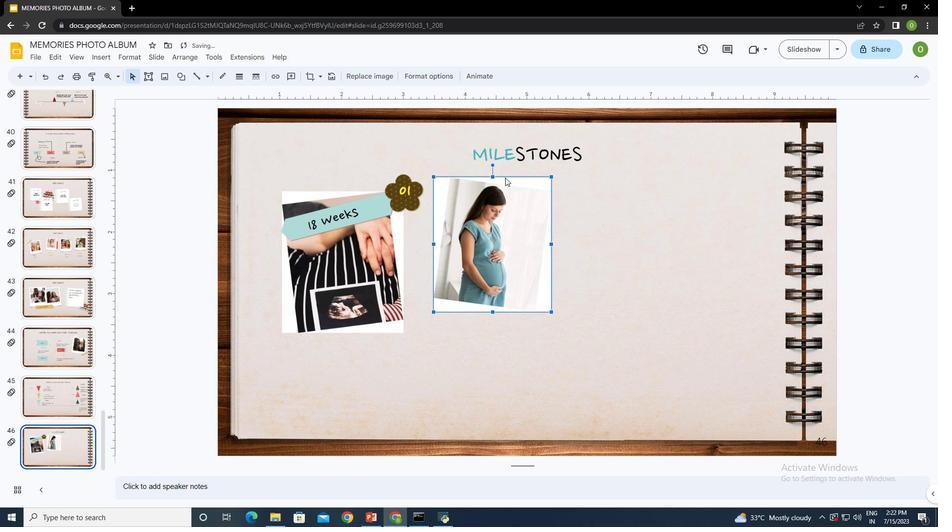
Action: Mouse moved to (541, 212)
Screenshot: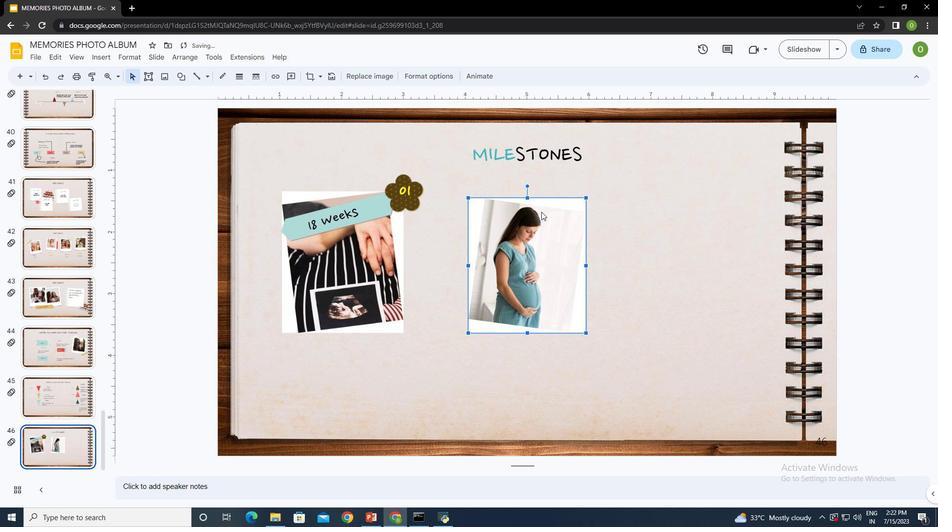 
Action: Mouse pressed left at (541, 212)
Screenshot: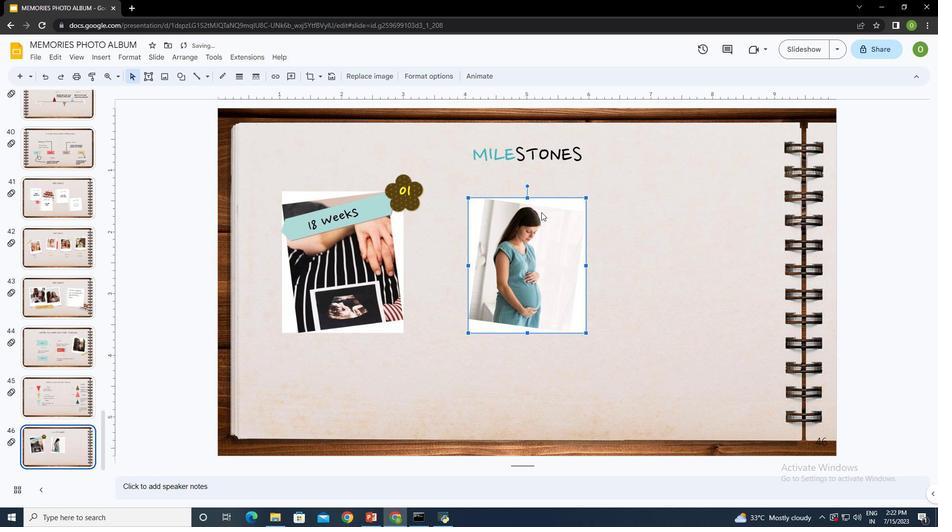 
Action: Mouse moved to (648, 224)
Screenshot: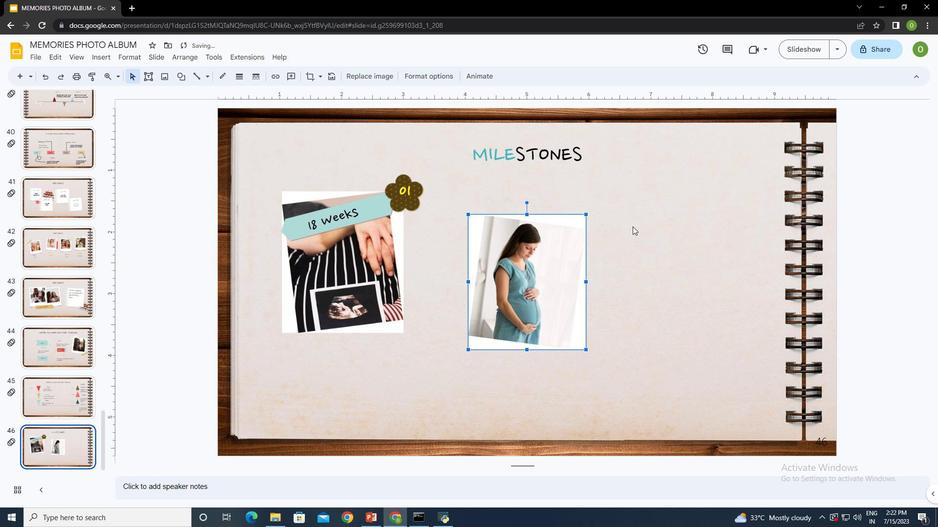 
Action: Mouse pressed left at (648, 224)
Screenshot: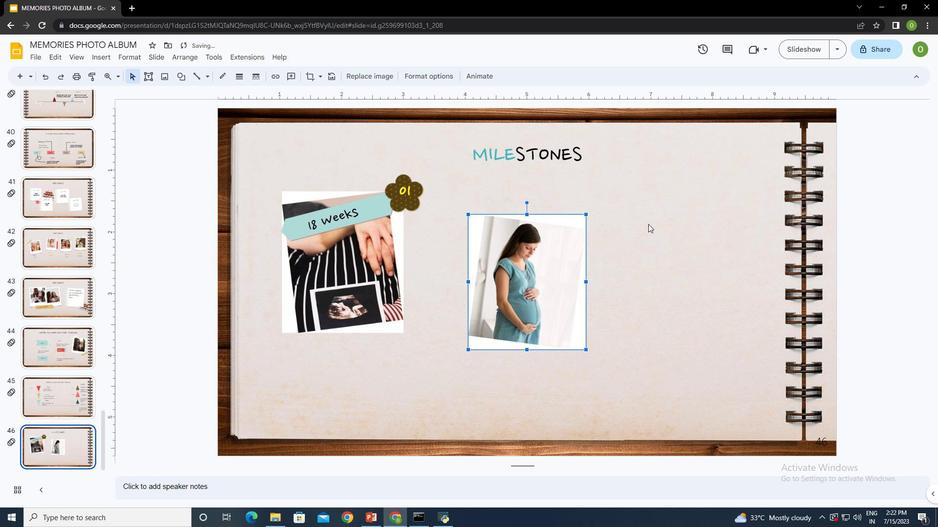 
Action: Mouse moved to (103, 54)
Screenshot: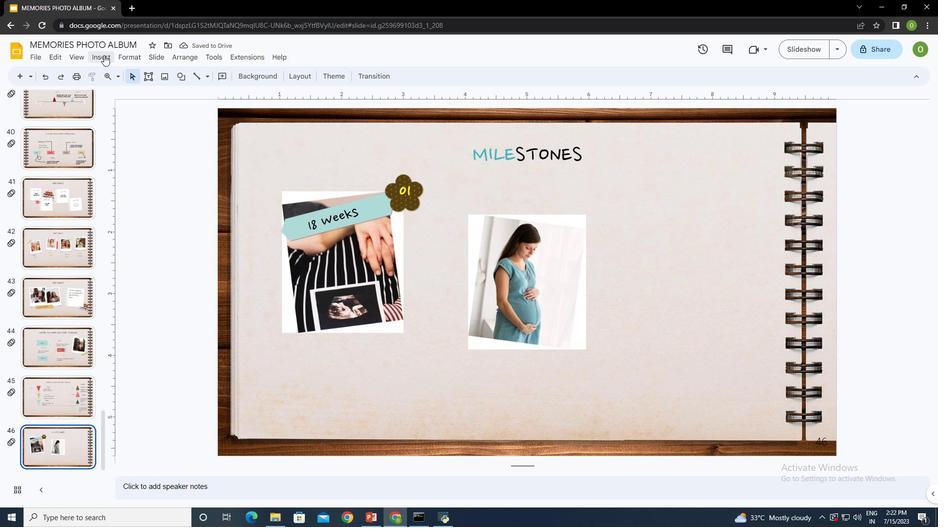 
Action: Mouse pressed left at (103, 54)
Screenshot: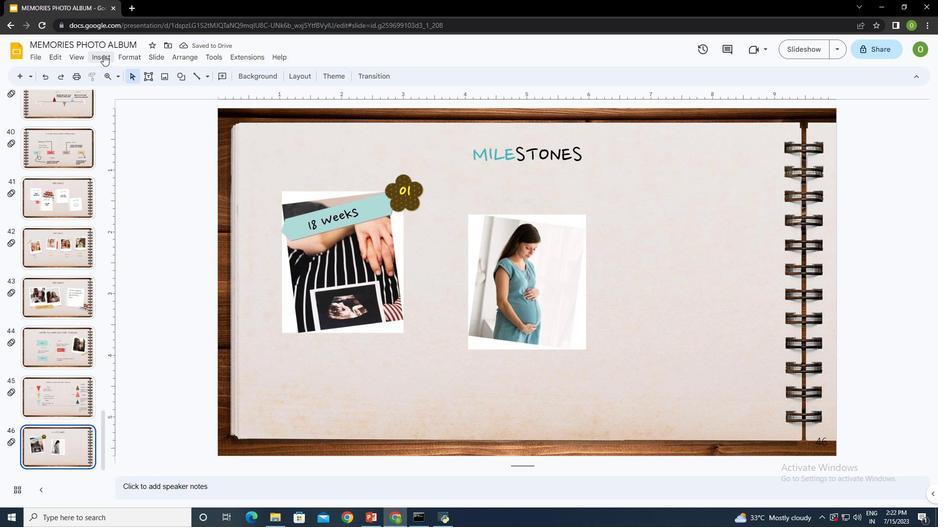 
Action: Mouse moved to (309, 78)
Screenshot: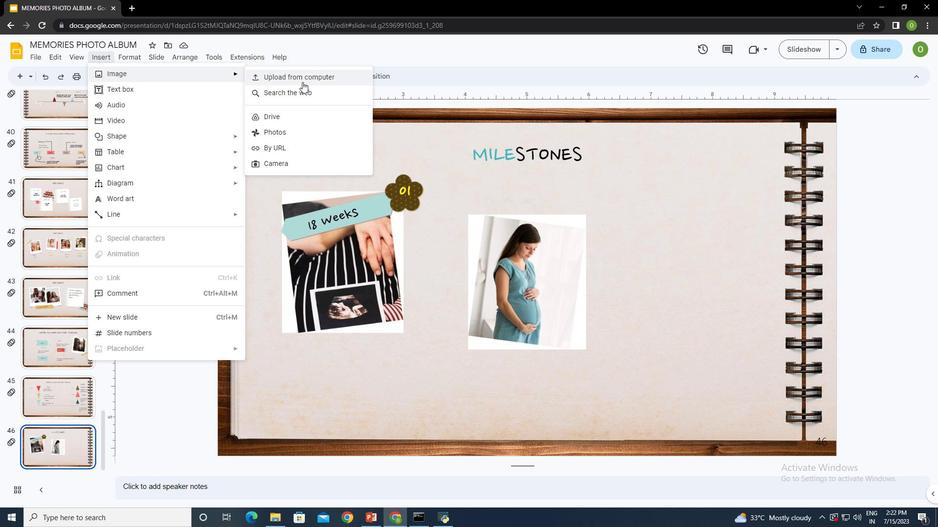 
Action: Mouse pressed left at (309, 78)
Screenshot: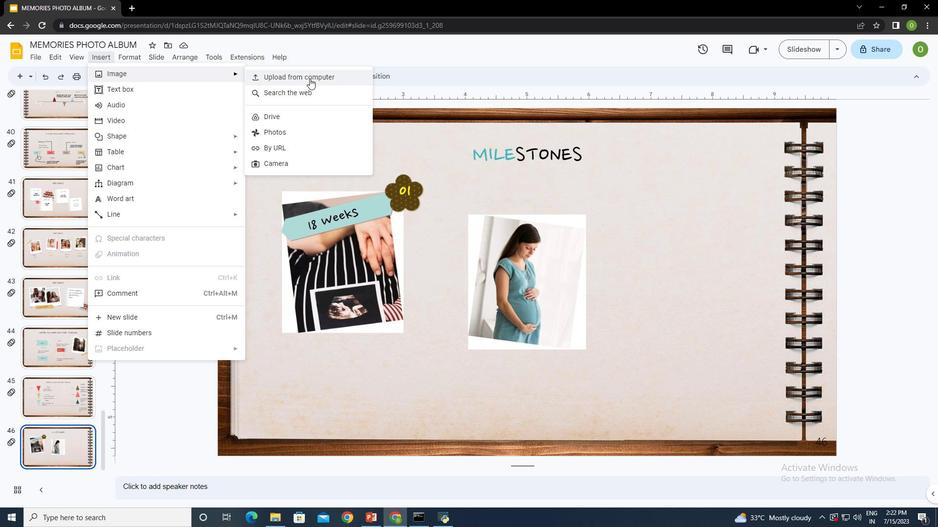
Action: Mouse moved to (463, 71)
Screenshot: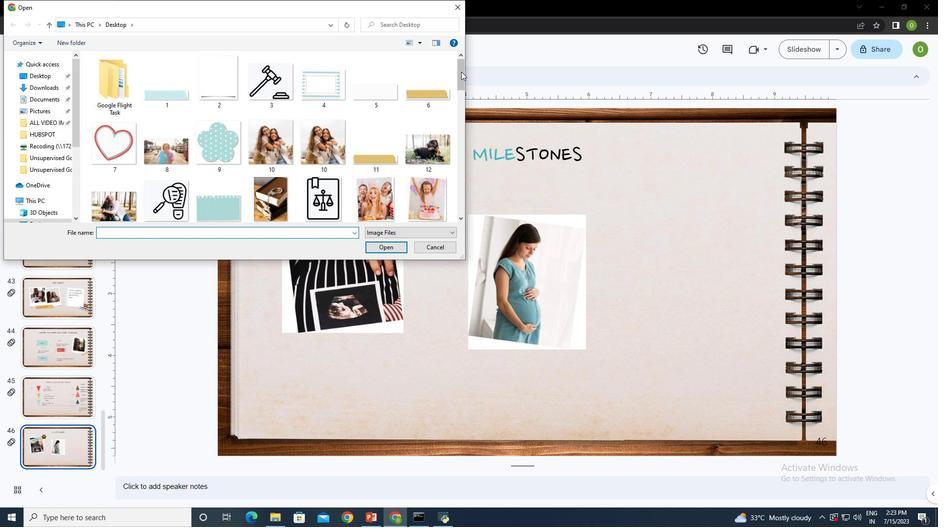 
Action: Mouse pressed left at (463, 71)
Screenshot: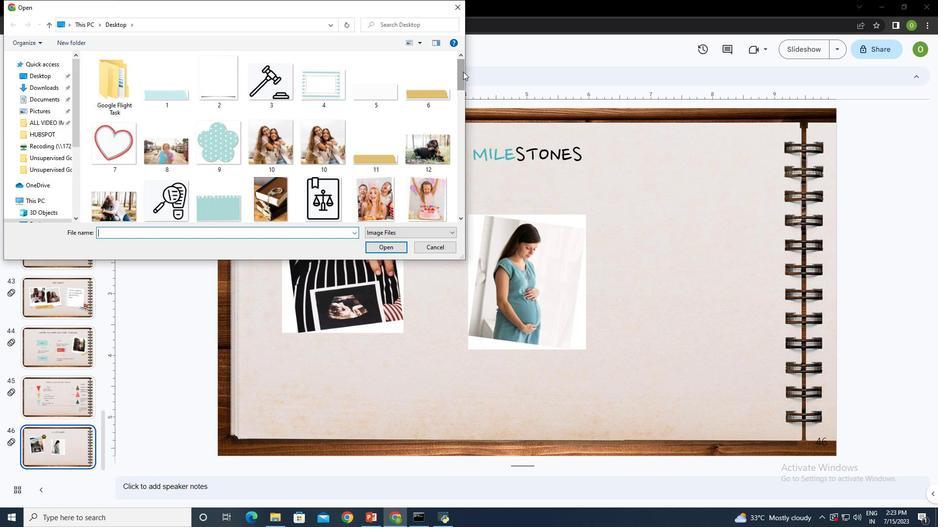 
Action: Mouse moved to (274, 141)
Screenshot: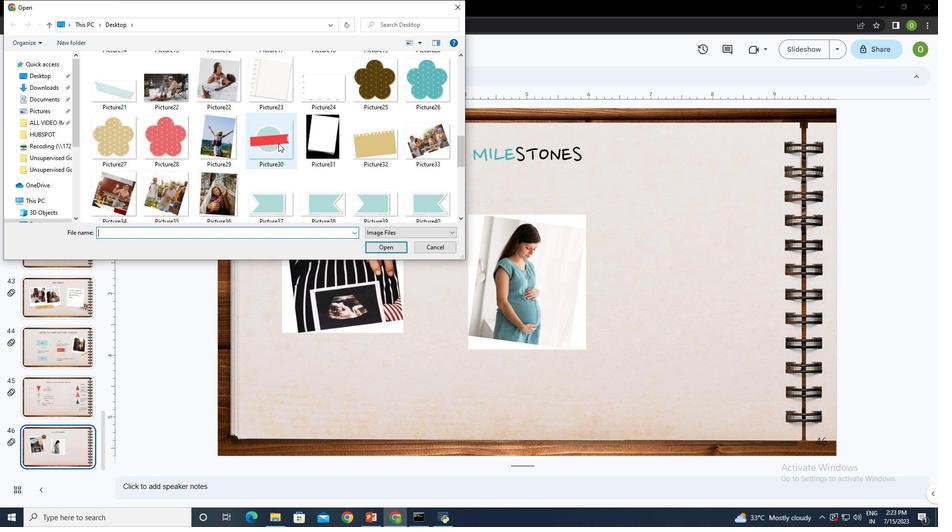 
Action: Mouse pressed left at (274, 141)
Screenshot: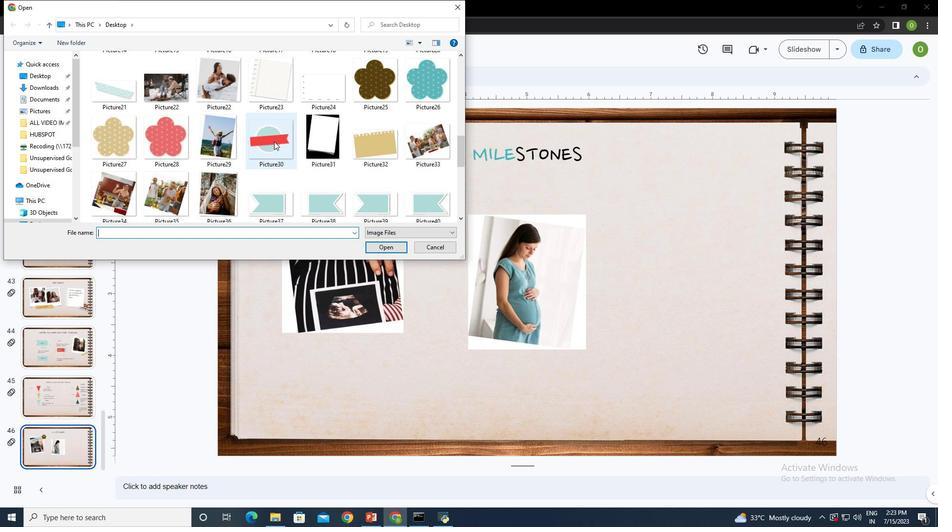 
Action: Mouse moved to (385, 249)
Screenshot: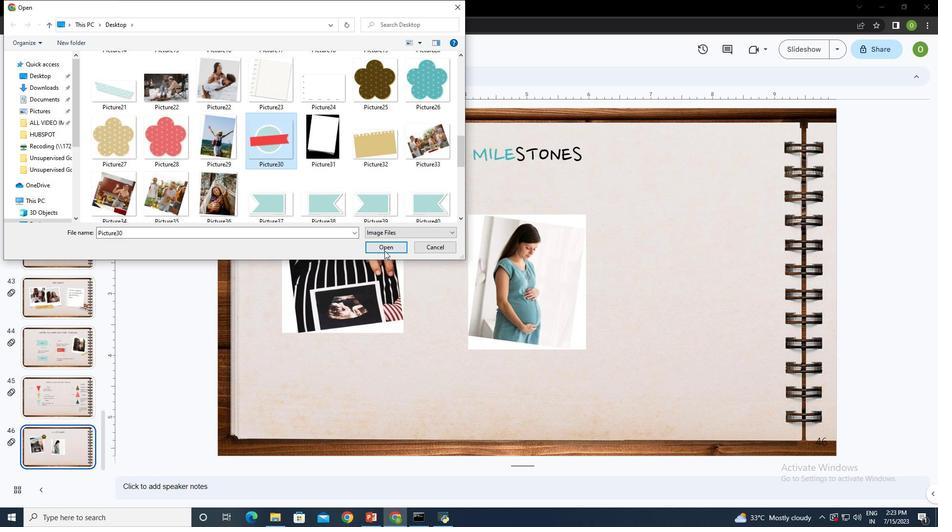 
Action: Mouse pressed left at (385, 249)
Screenshot: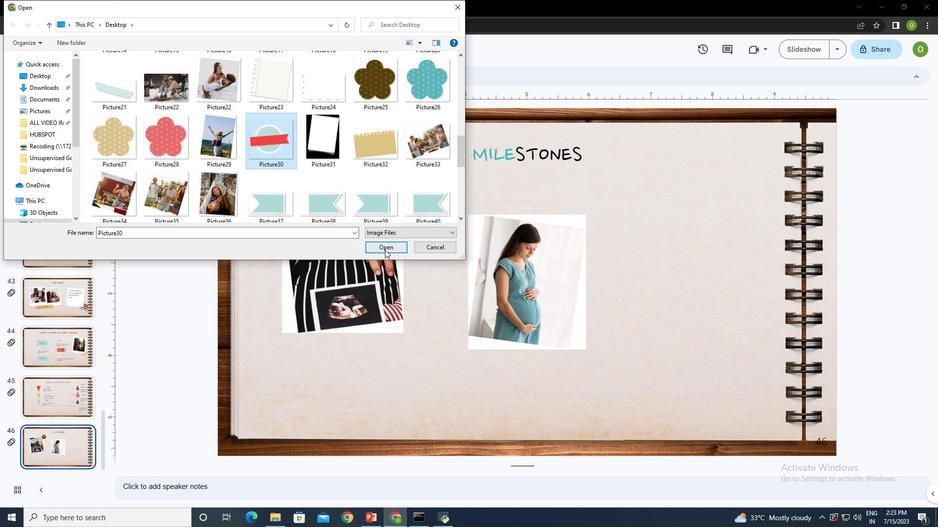 
Action: Mouse moved to (825, 387)
Screenshot: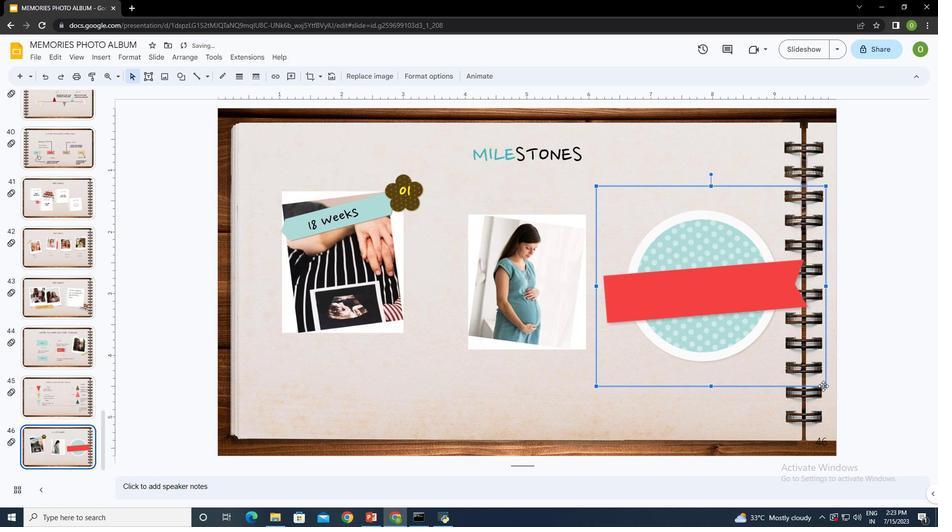 
Action: Mouse pressed left at (825, 387)
Screenshot: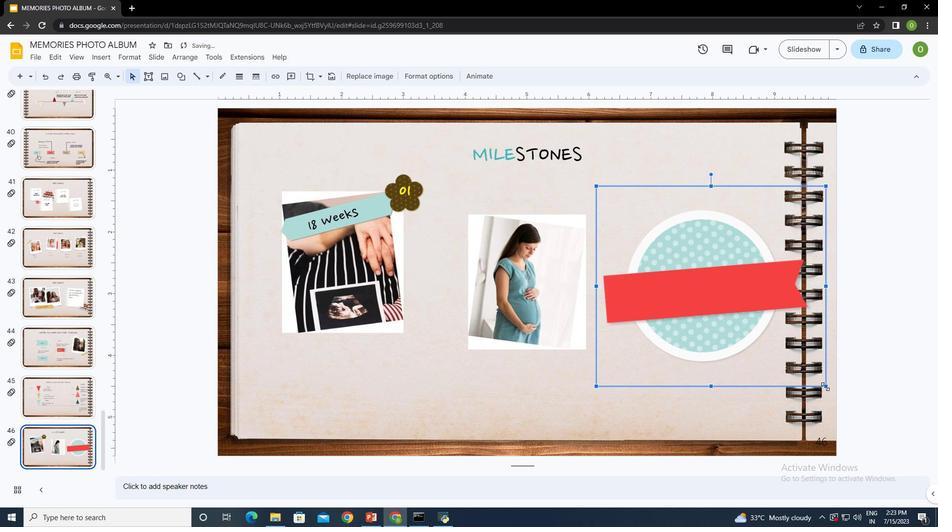 
Action: Mouse moved to (652, 206)
Screenshot: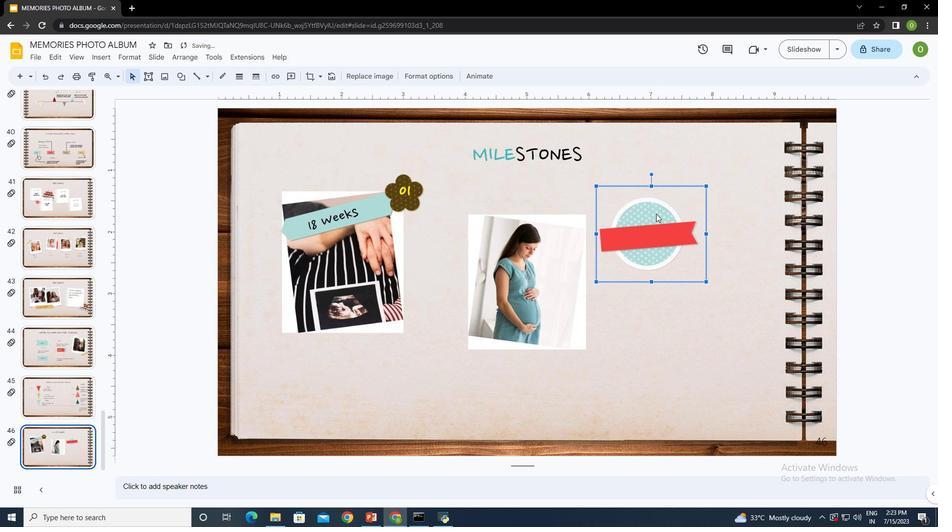 
Action: Mouse pressed left at (652, 206)
Screenshot: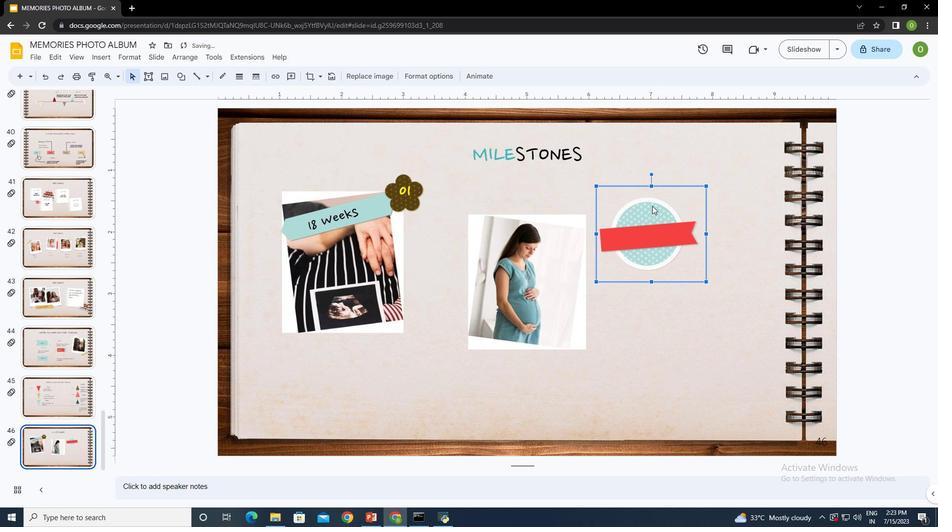 
Action: Mouse moved to (641, 415)
Screenshot: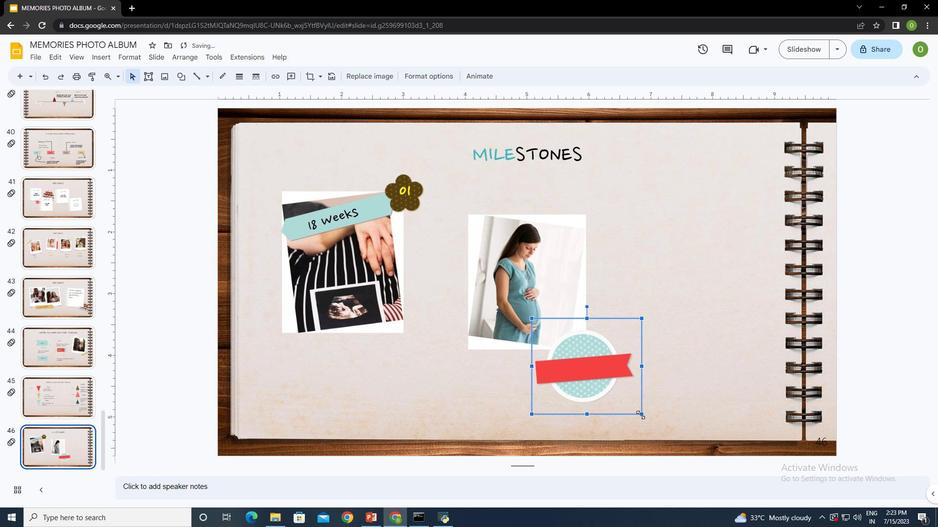 
Action: Mouse pressed left at (641, 415)
Screenshot: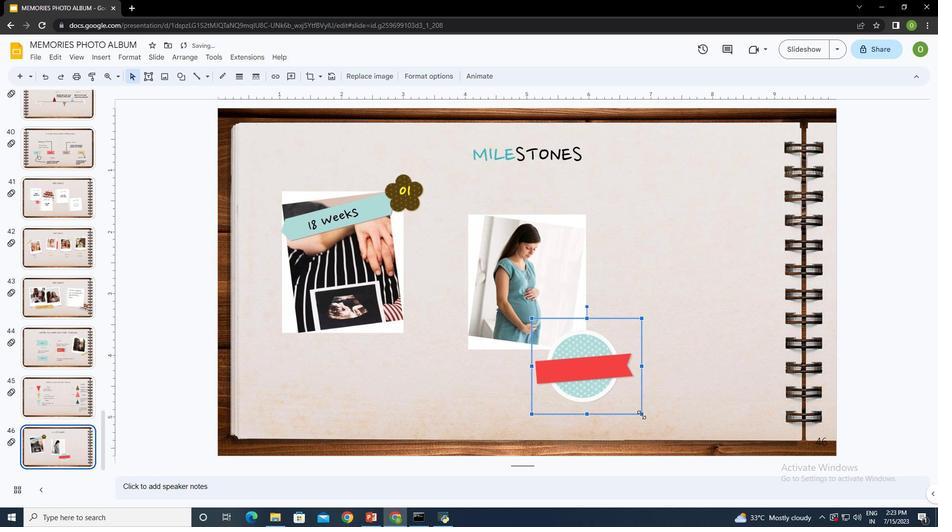 
Action: Mouse moved to (589, 359)
Screenshot: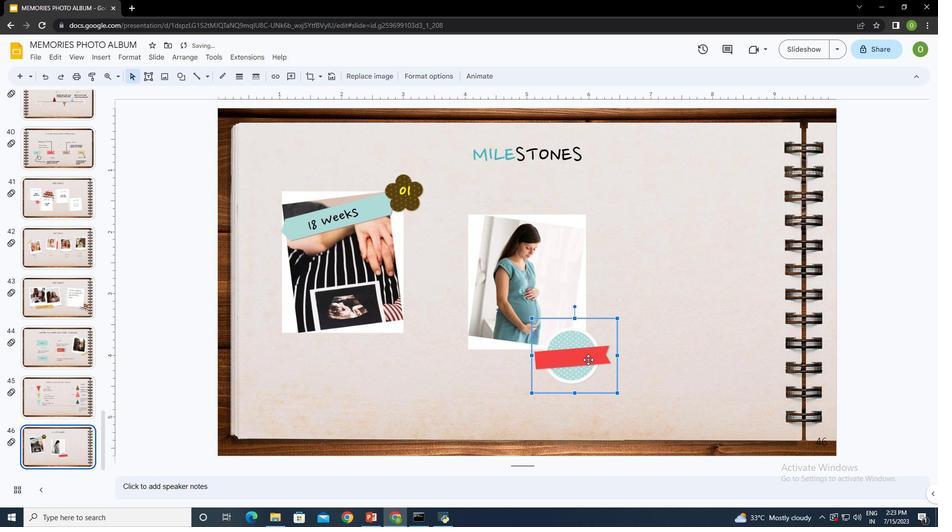 
Action: Mouse pressed left at (589, 359)
Screenshot: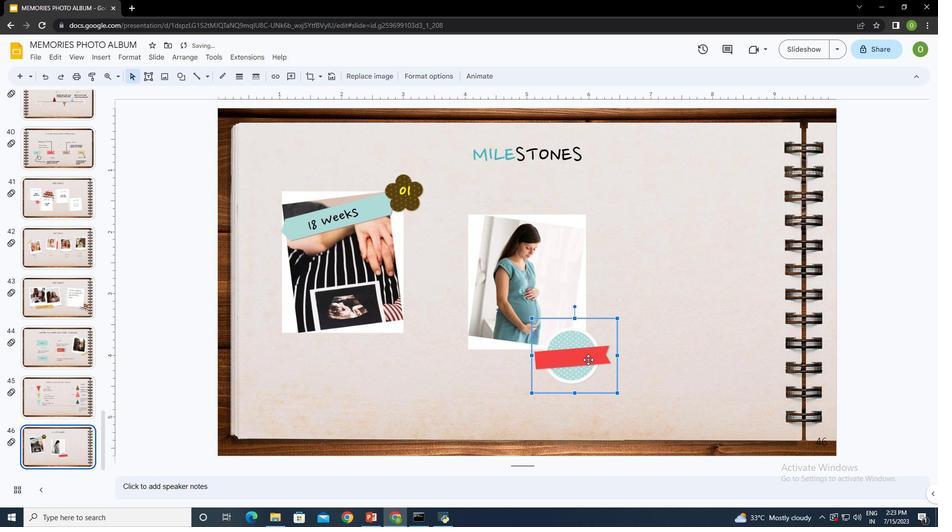 
Action: Mouse moved to (625, 392)
Screenshot: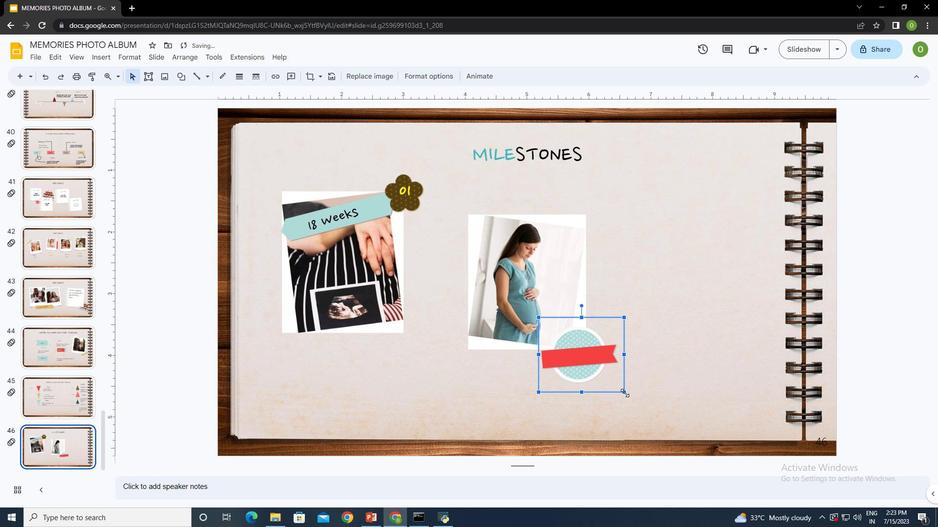 
Action: Mouse pressed left at (625, 392)
Screenshot: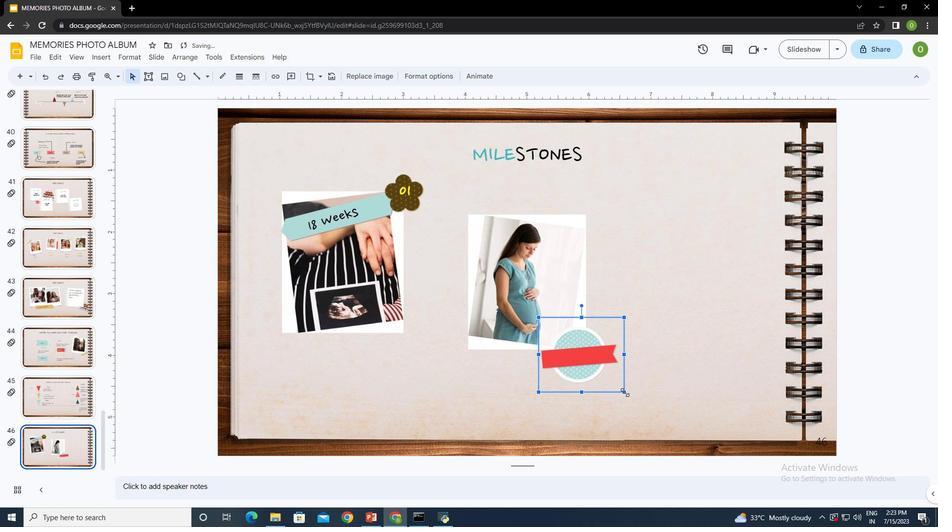 
Action: Mouse moved to (150, 77)
Screenshot: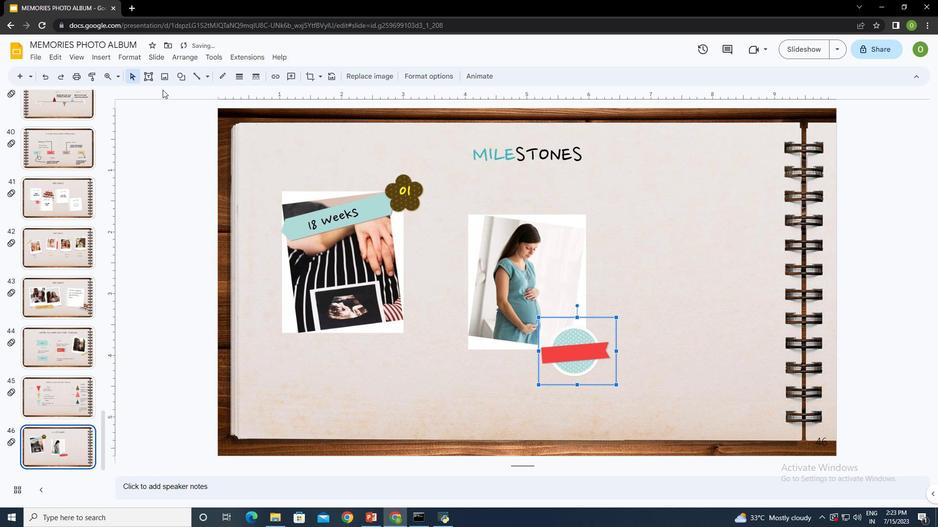 
Action: Mouse pressed left at (150, 77)
Screenshot: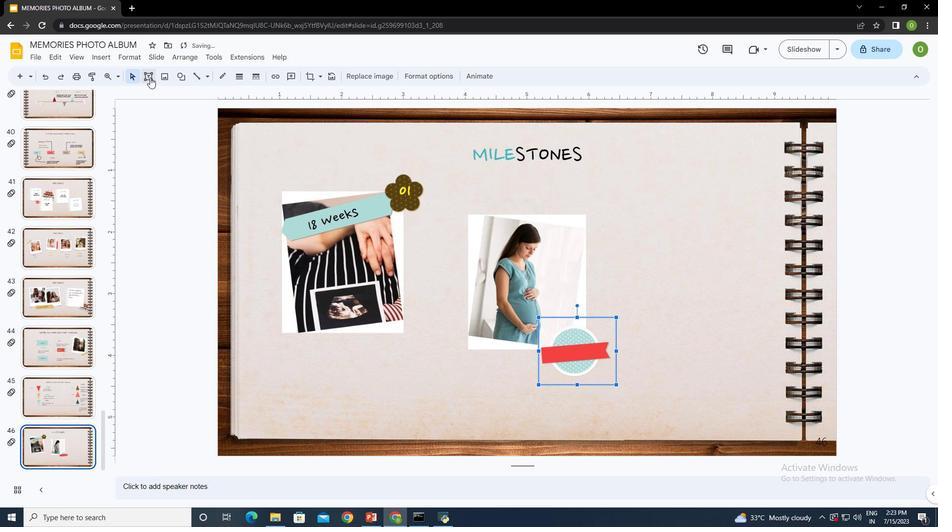 
Action: Mouse moved to (549, 348)
Screenshot: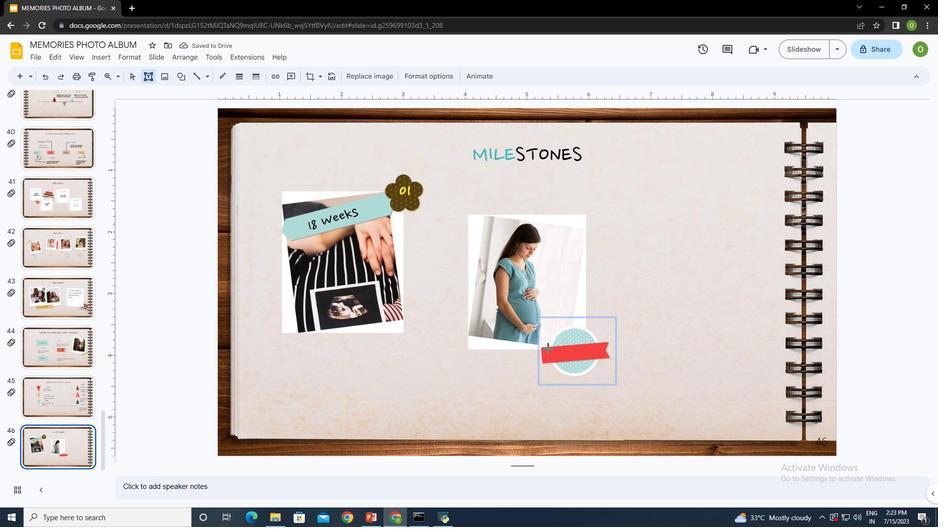 
Action: Mouse pressed left at (549, 348)
Screenshot: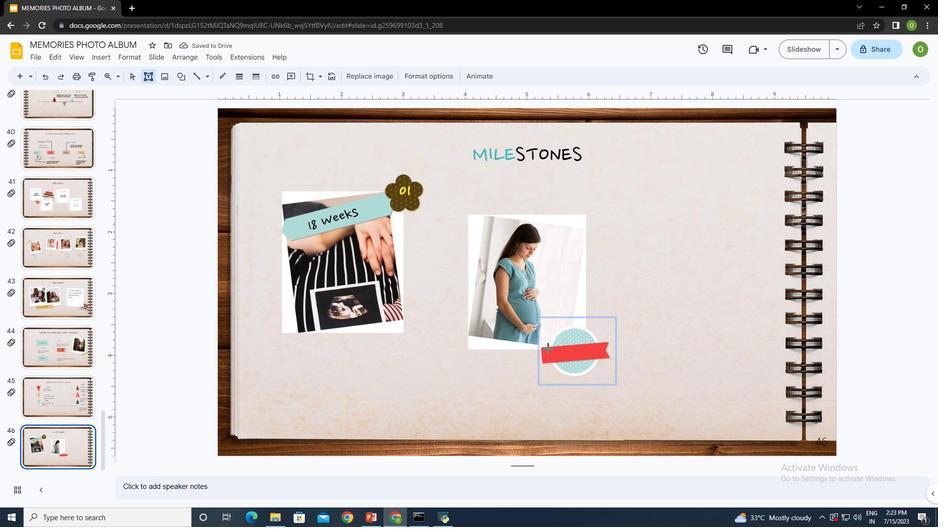 
Action: Mouse moved to (577, 363)
Screenshot: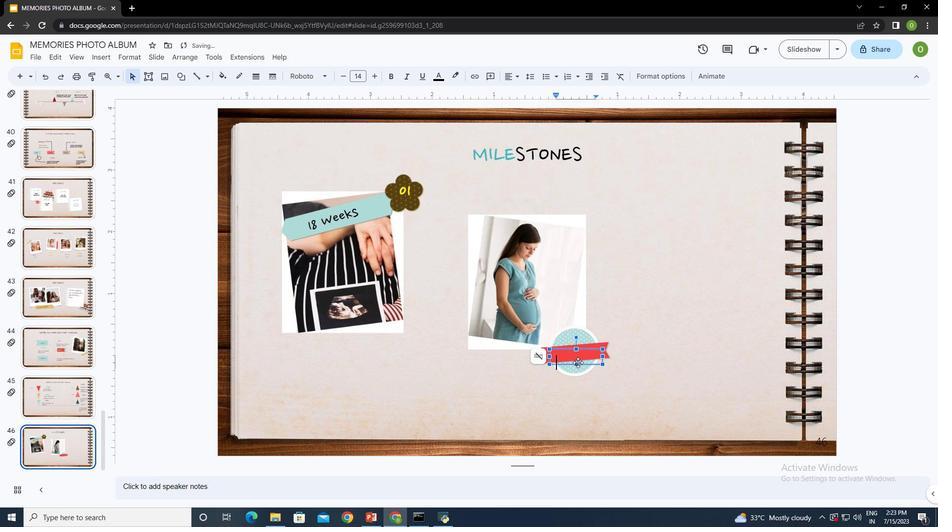 
Action: Key pressed 02ctrl+A
Screenshot: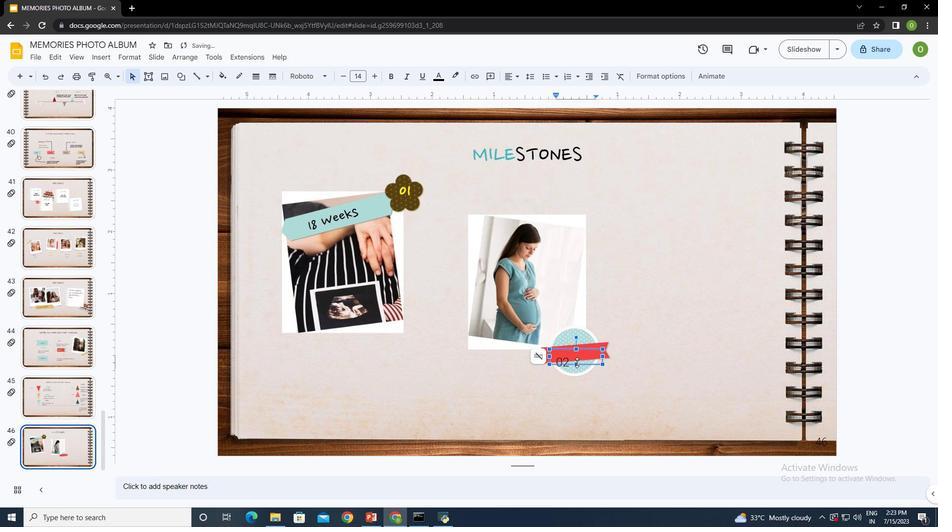 
Action: Mouse moved to (326, 78)
Screenshot: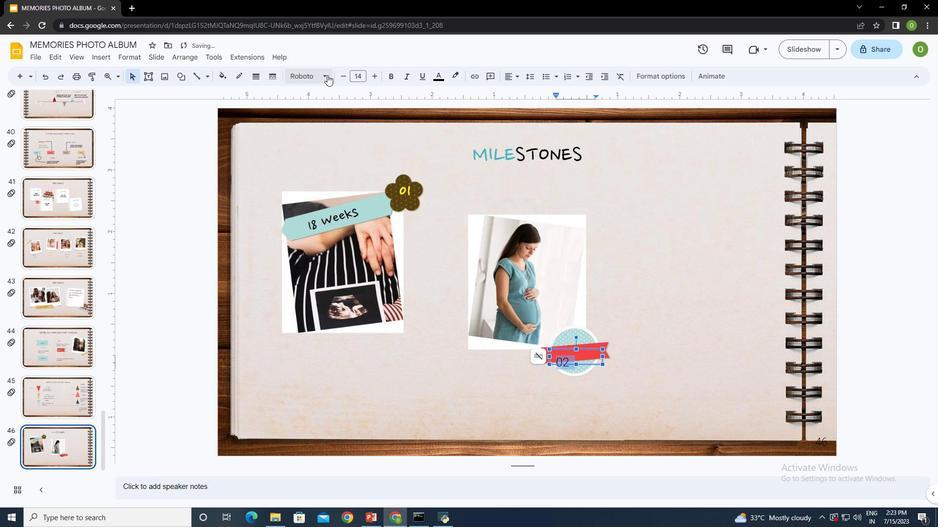 
Action: Mouse pressed left at (326, 78)
Screenshot: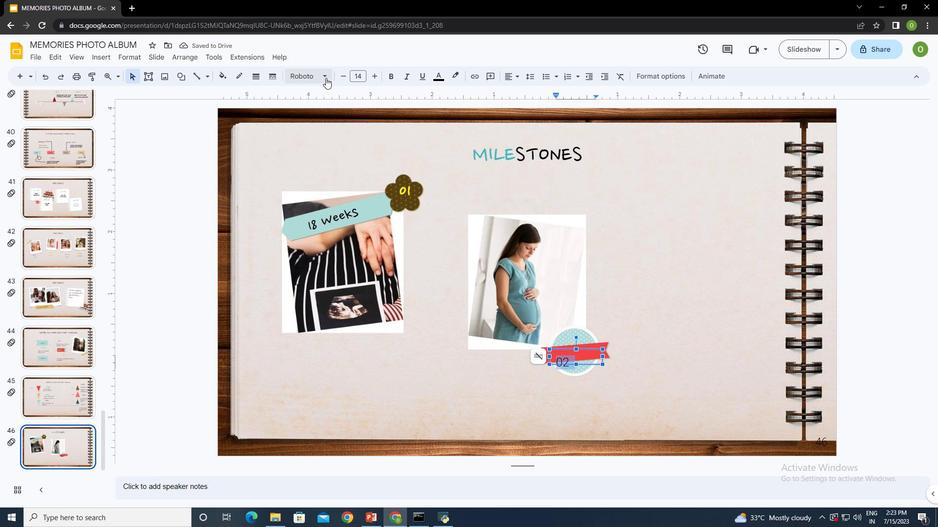
Action: Mouse moved to (354, 131)
Screenshot: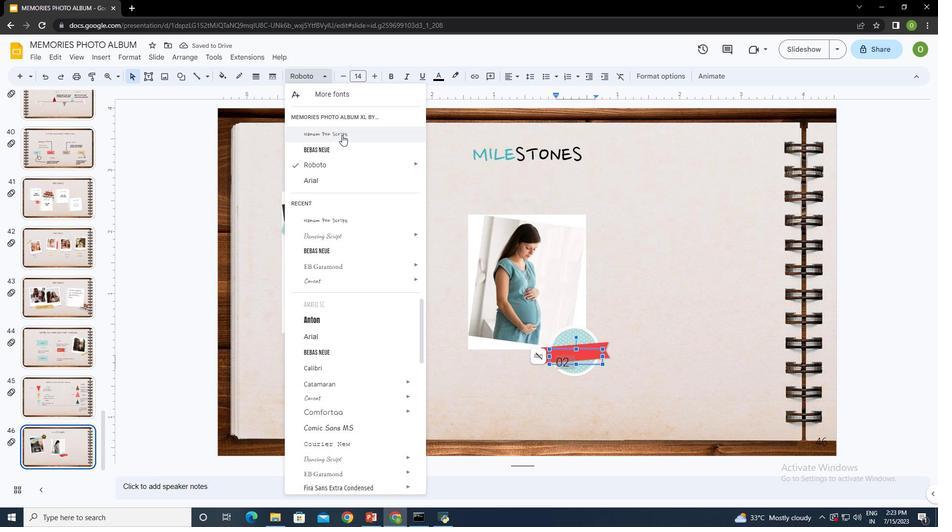 
Action: Mouse pressed left at (354, 131)
Screenshot: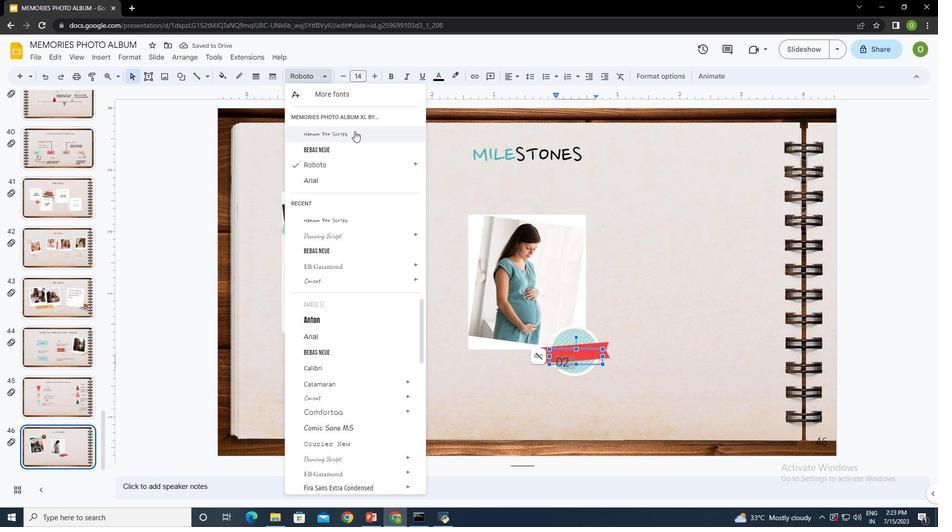 
Action: Mouse moved to (376, 78)
Screenshot: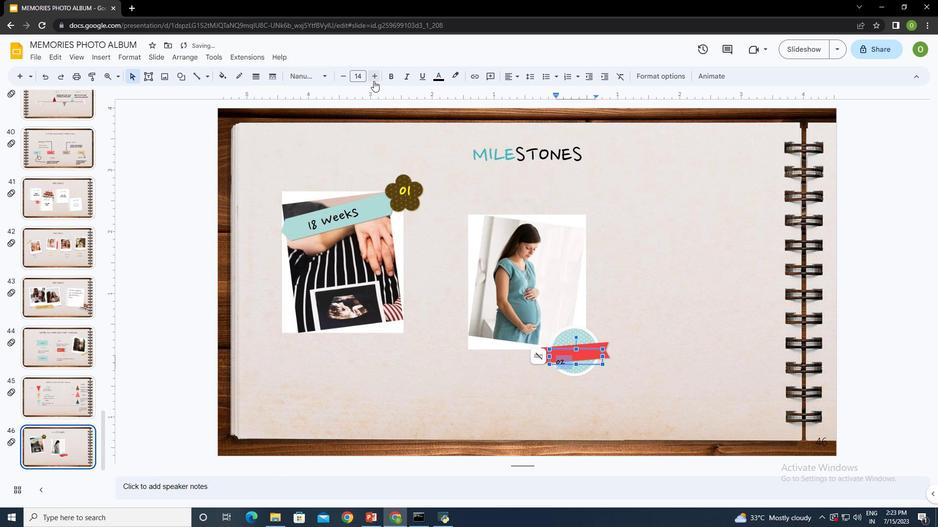 
Action: Mouse pressed left at (376, 78)
Screenshot: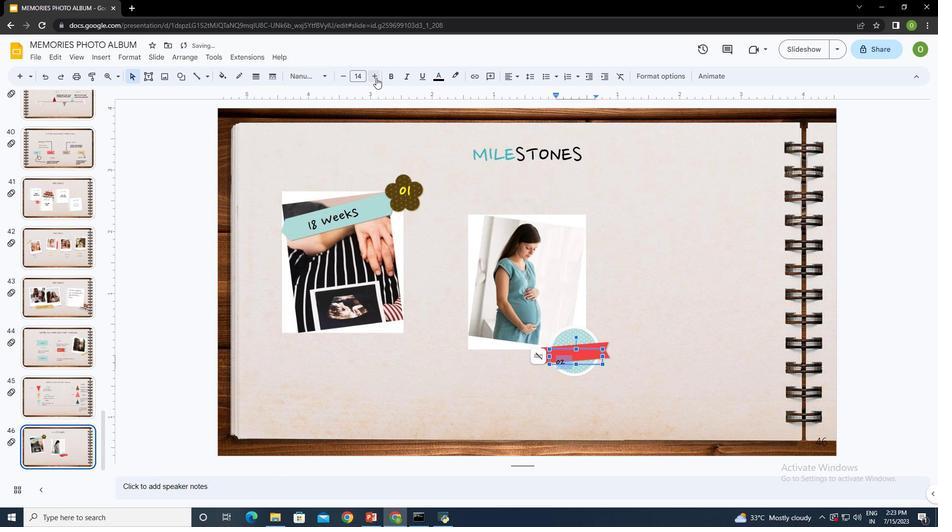 
Action: Mouse pressed left at (376, 78)
Screenshot: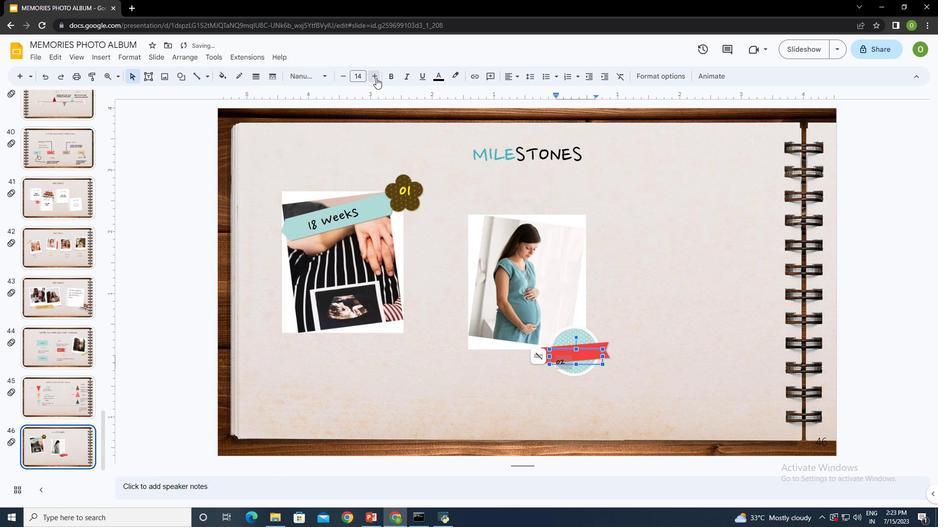 
Action: Mouse pressed left at (376, 78)
Screenshot: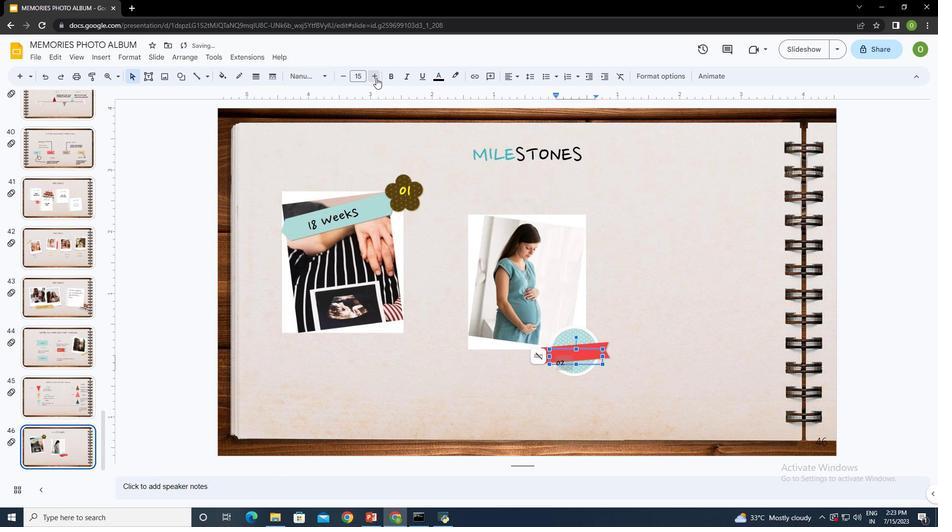 
Action: Mouse pressed left at (376, 78)
Screenshot: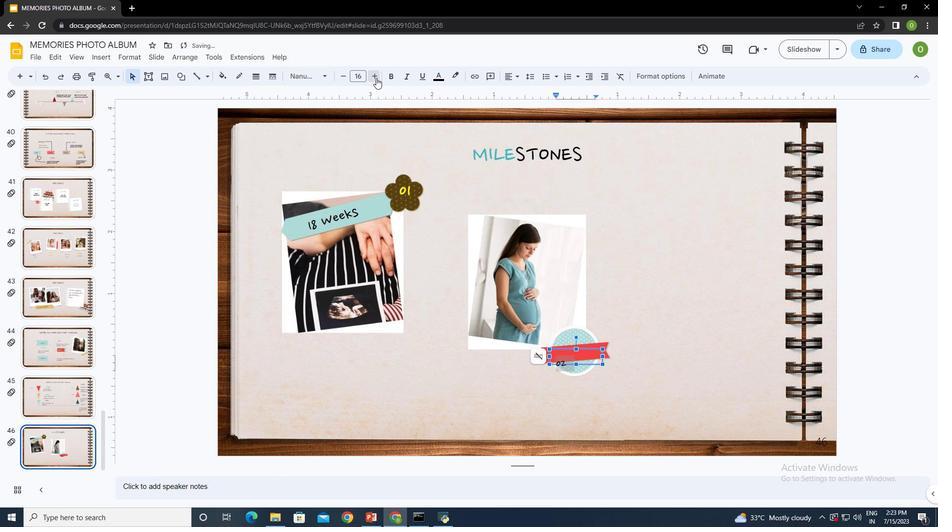 
Action: Mouse pressed left at (376, 78)
Screenshot: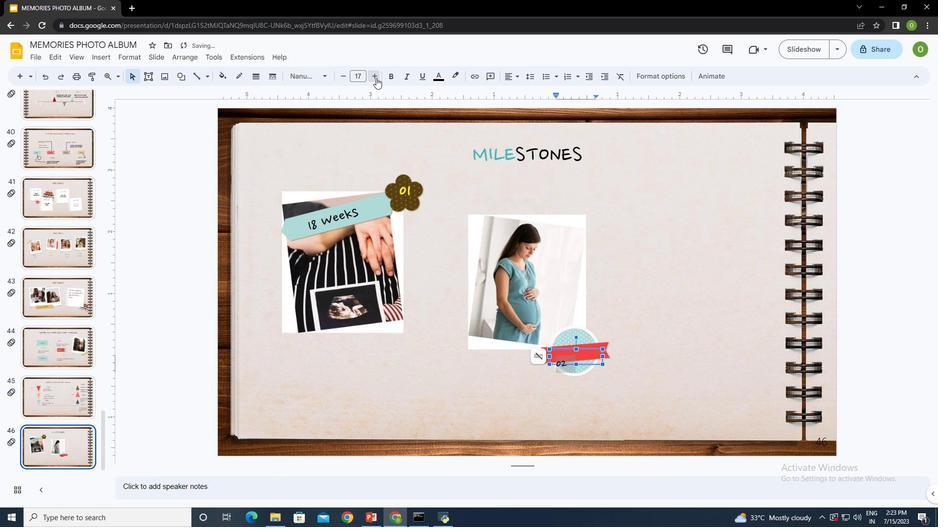 
Action: Mouse pressed left at (376, 78)
Screenshot: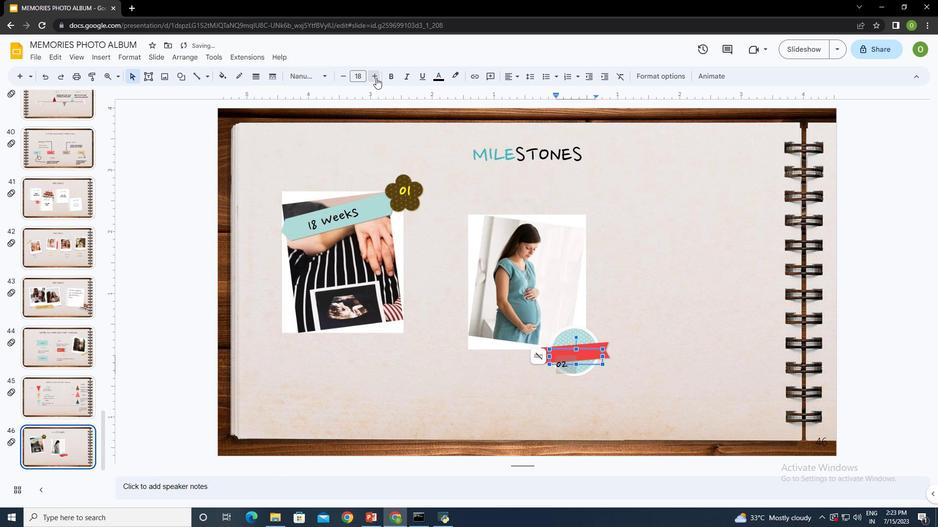 
Action: Mouse pressed left at (376, 78)
Screenshot: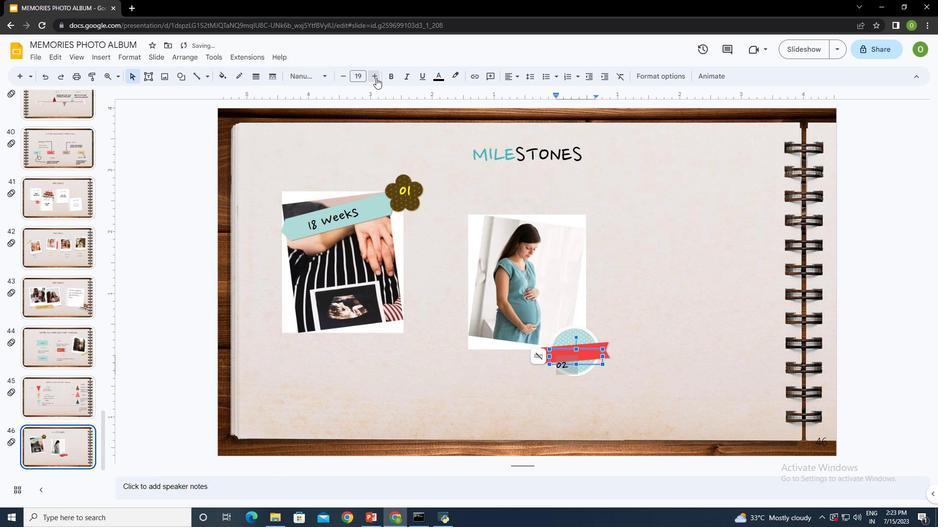 
Action: Mouse pressed left at (376, 78)
Screenshot: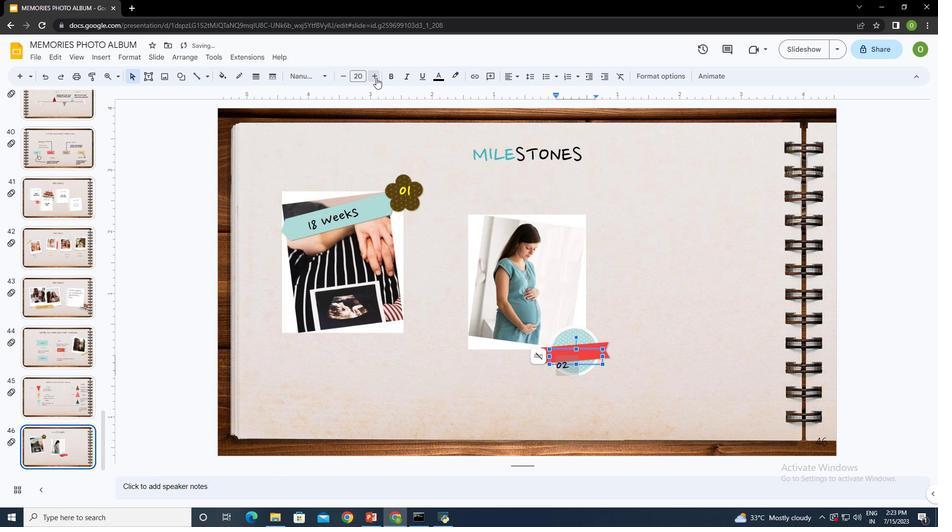 
Action: Mouse pressed left at (376, 78)
Screenshot: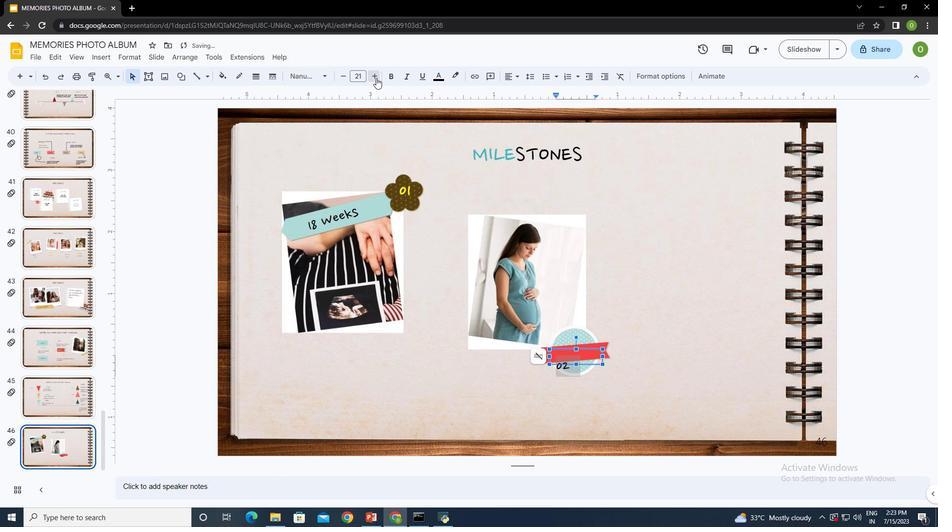 
Action: Mouse pressed left at (376, 78)
Screenshot: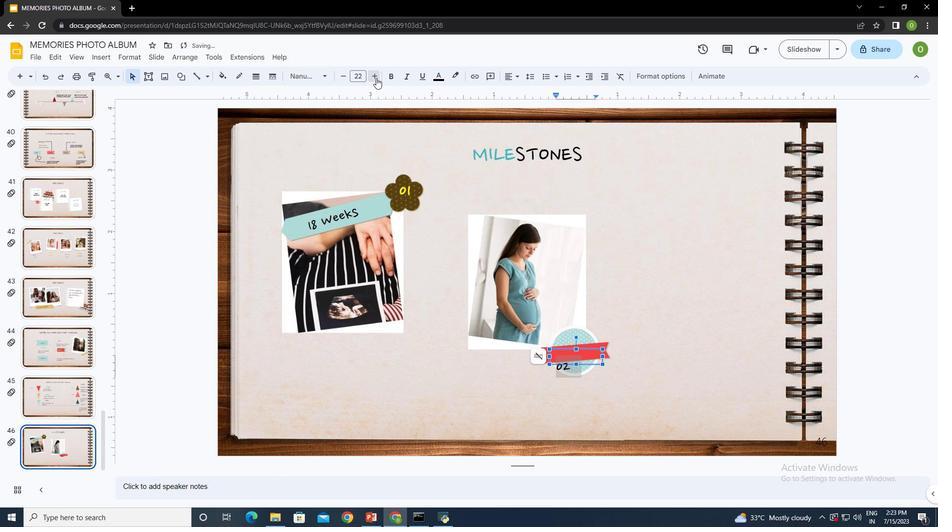 
Action: Mouse pressed left at (376, 78)
Screenshot: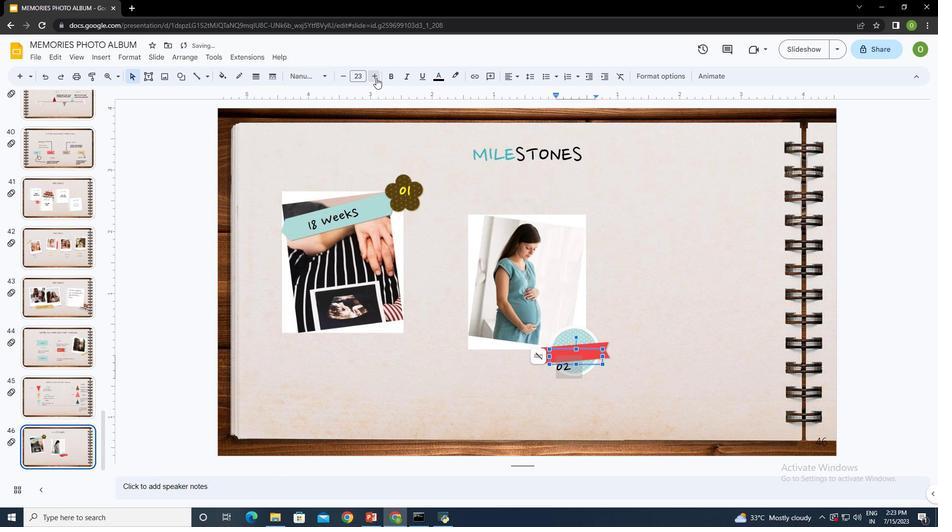 
Action: Mouse pressed left at (376, 78)
Screenshot: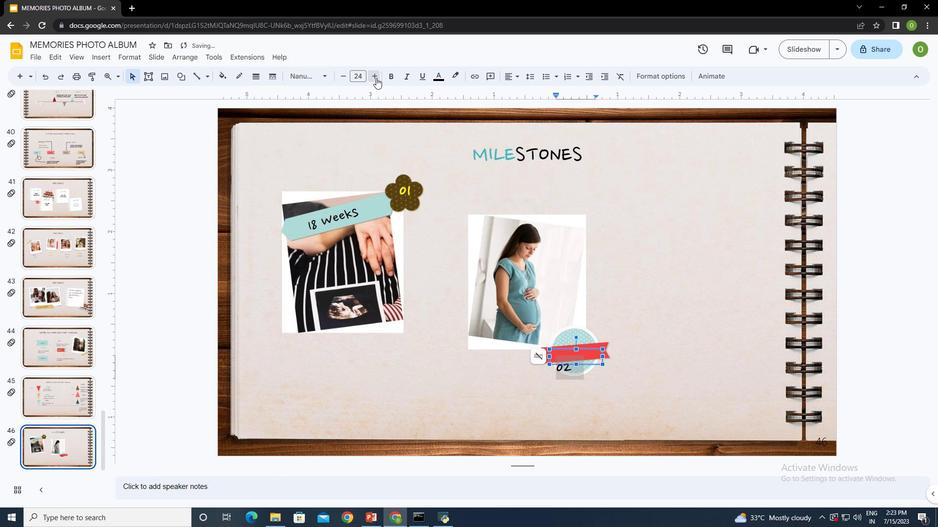 
Action: Mouse pressed left at (376, 78)
